 Task: Change  the formatting of the data to Which is Greater than 5, in conditional formating, put the option 'Green Fill with Dark Green Text. . 'add another formatting option Format As Table, insert the option Orangee Table style Medium 3 , change the format of Column Width to AutoFit Column Width and sort the data in descending order In the sheet   Navigate Sales   book
Action: Mouse moved to (69, 207)
Screenshot: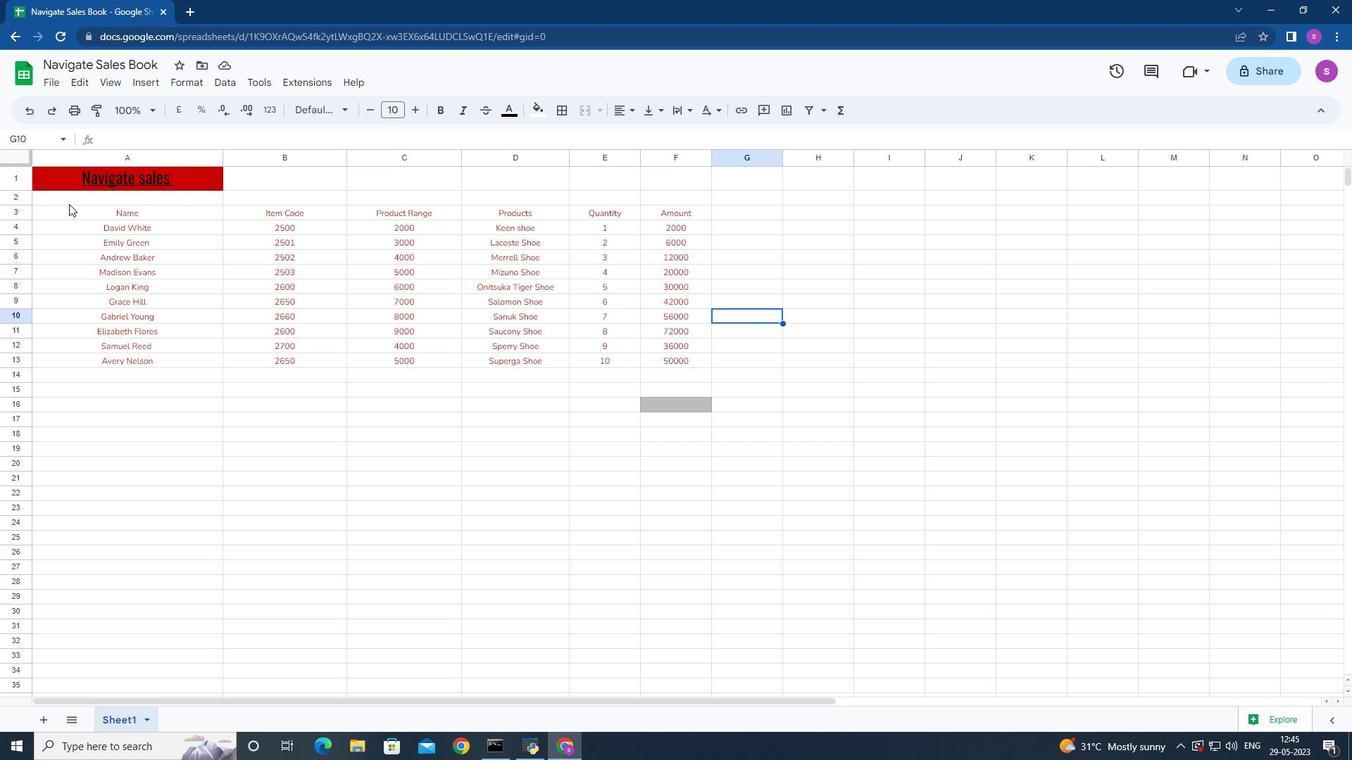 
Action: Mouse pressed left at (69, 207)
Screenshot: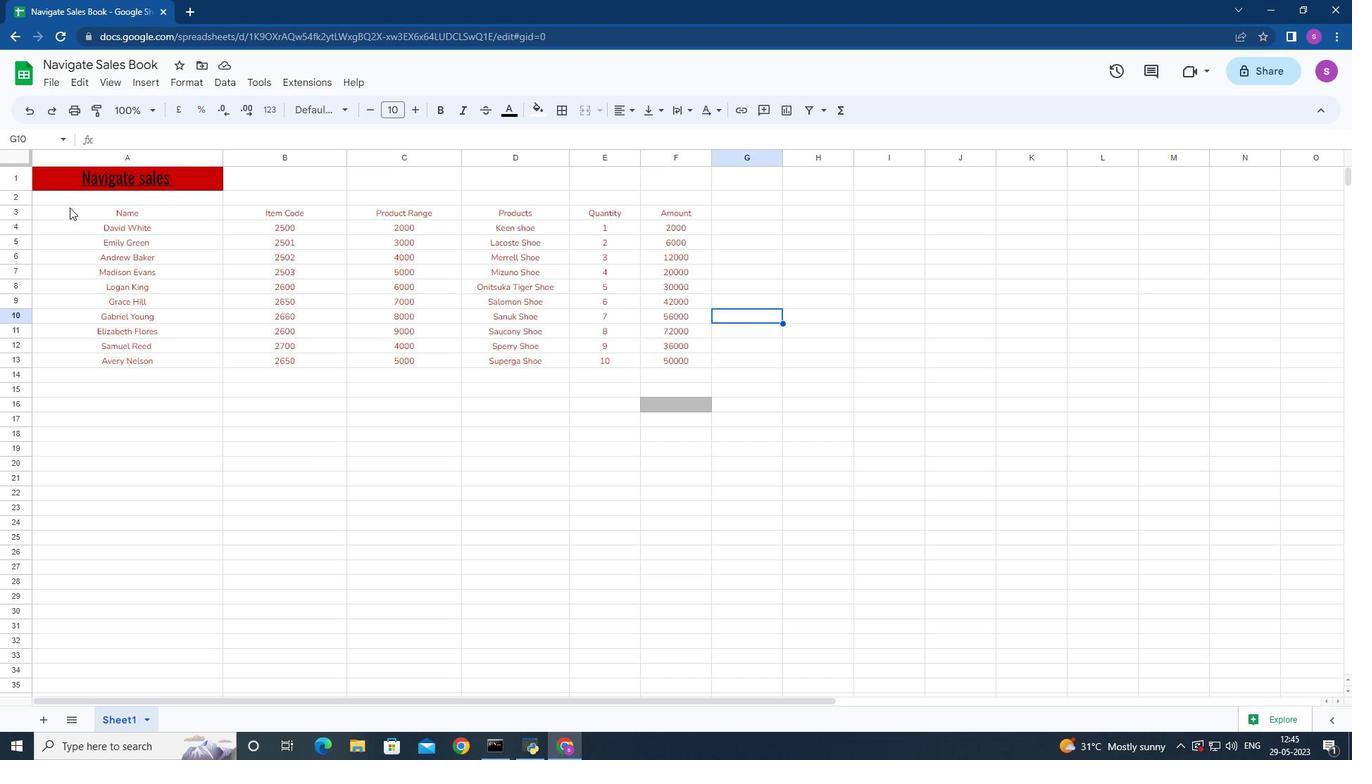 
Action: Mouse moved to (192, 80)
Screenshot: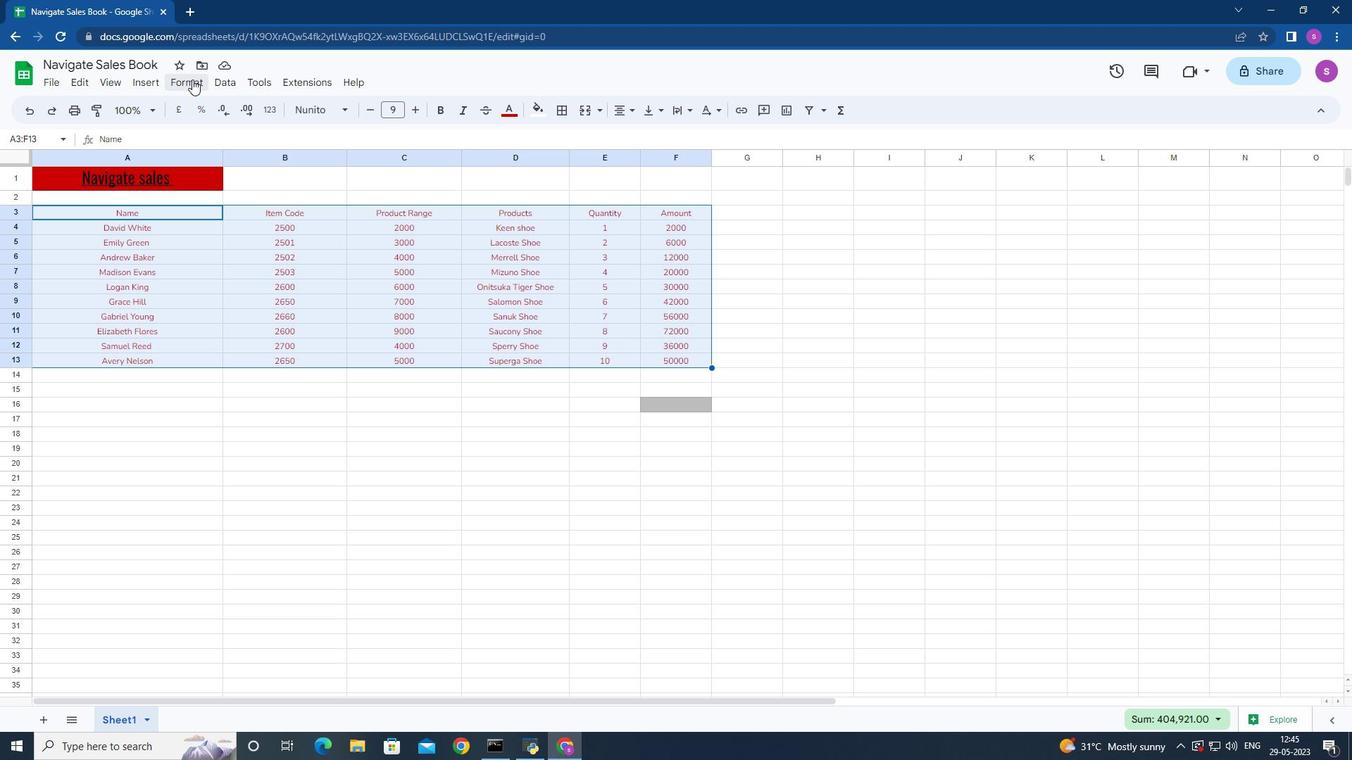 
Action: Mouse pressed left at (192, 80)
Screenshot: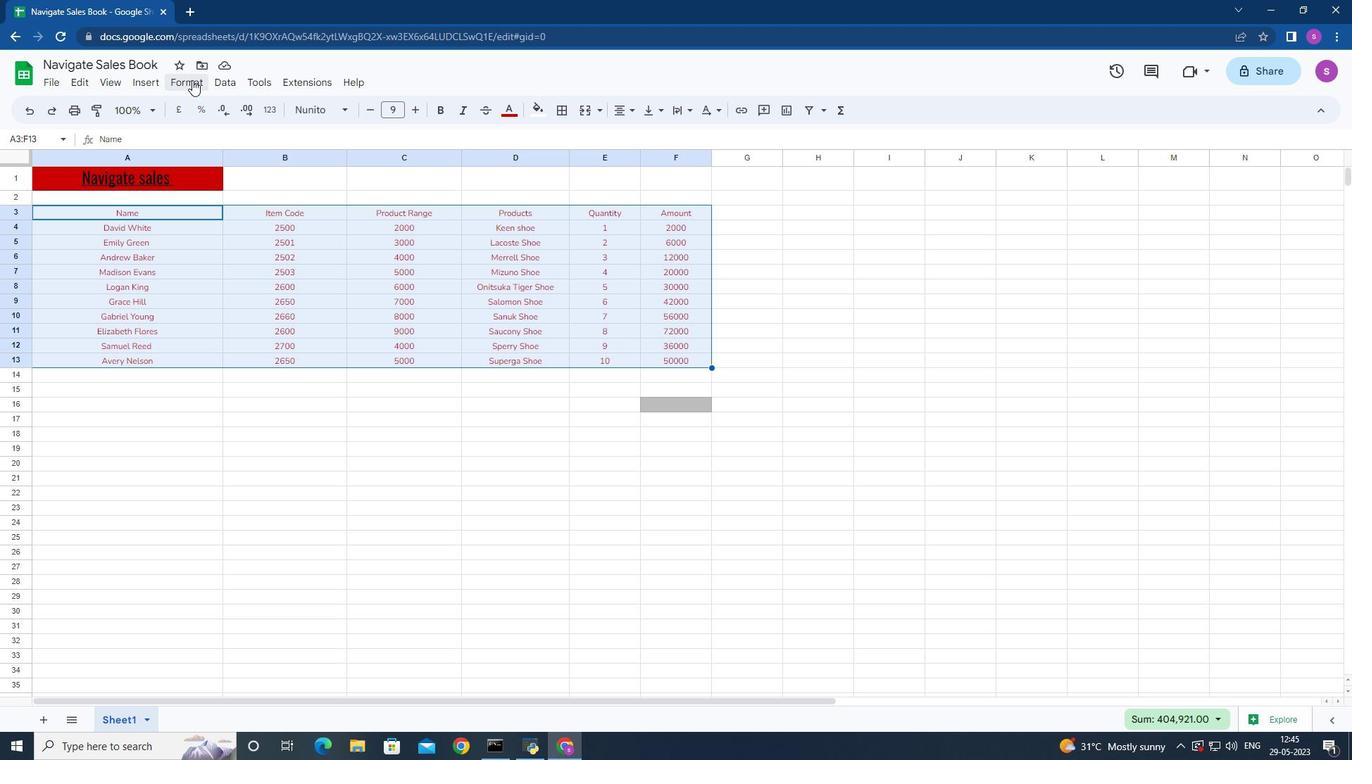 
Action: Mouse moved to (294, 317)
Screenshot: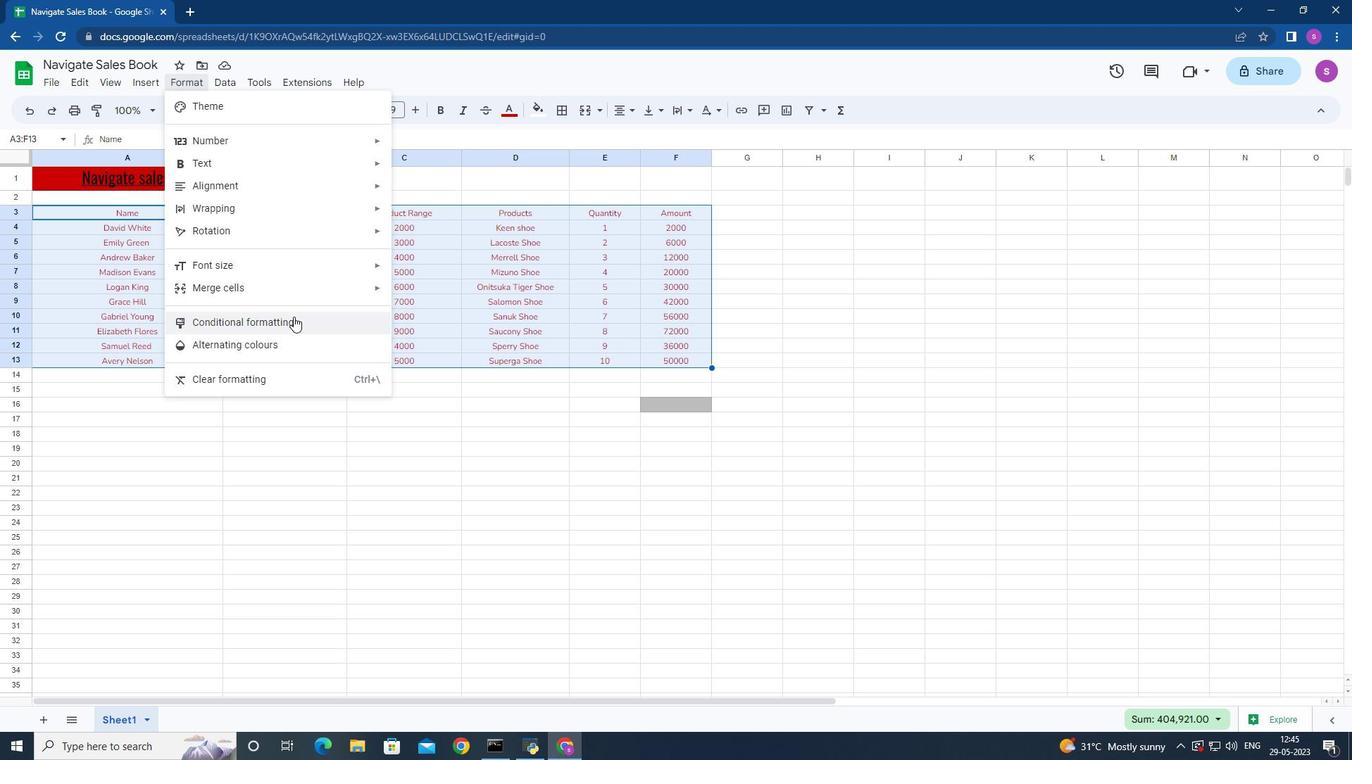 
Action: Mouse pressed left at (294, 317)
Screenshot: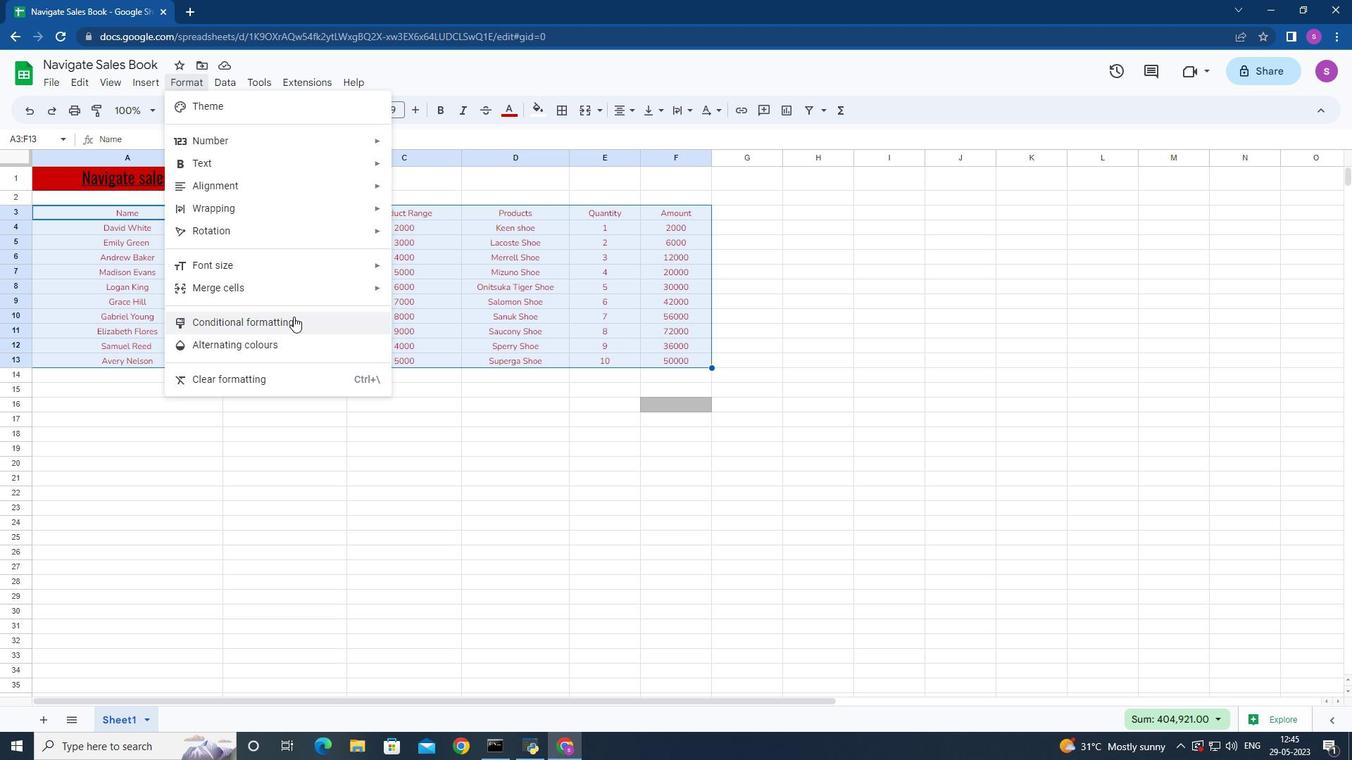 
Action: Mouse moved to (1292, 303)
Screenshot: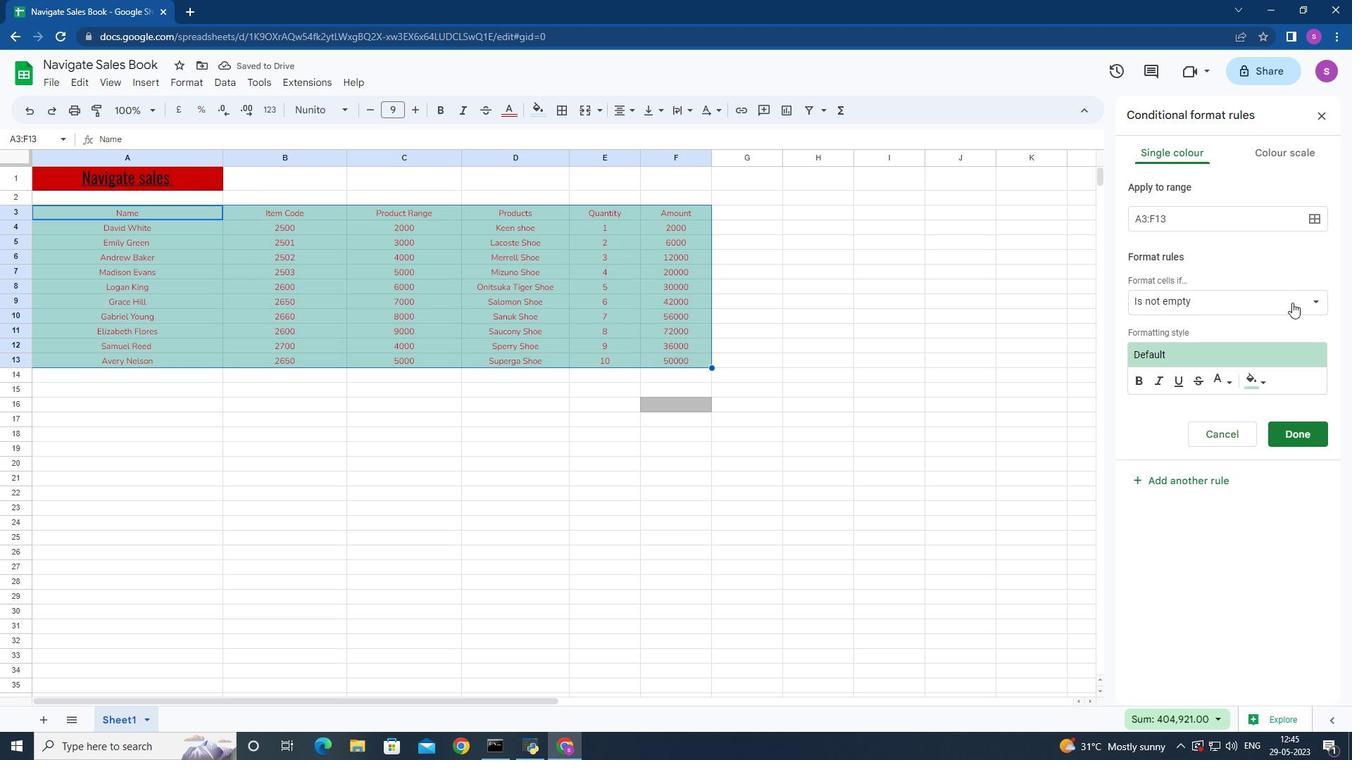 
Action: Mouse pressed left at (1292, 303)
Screenshot: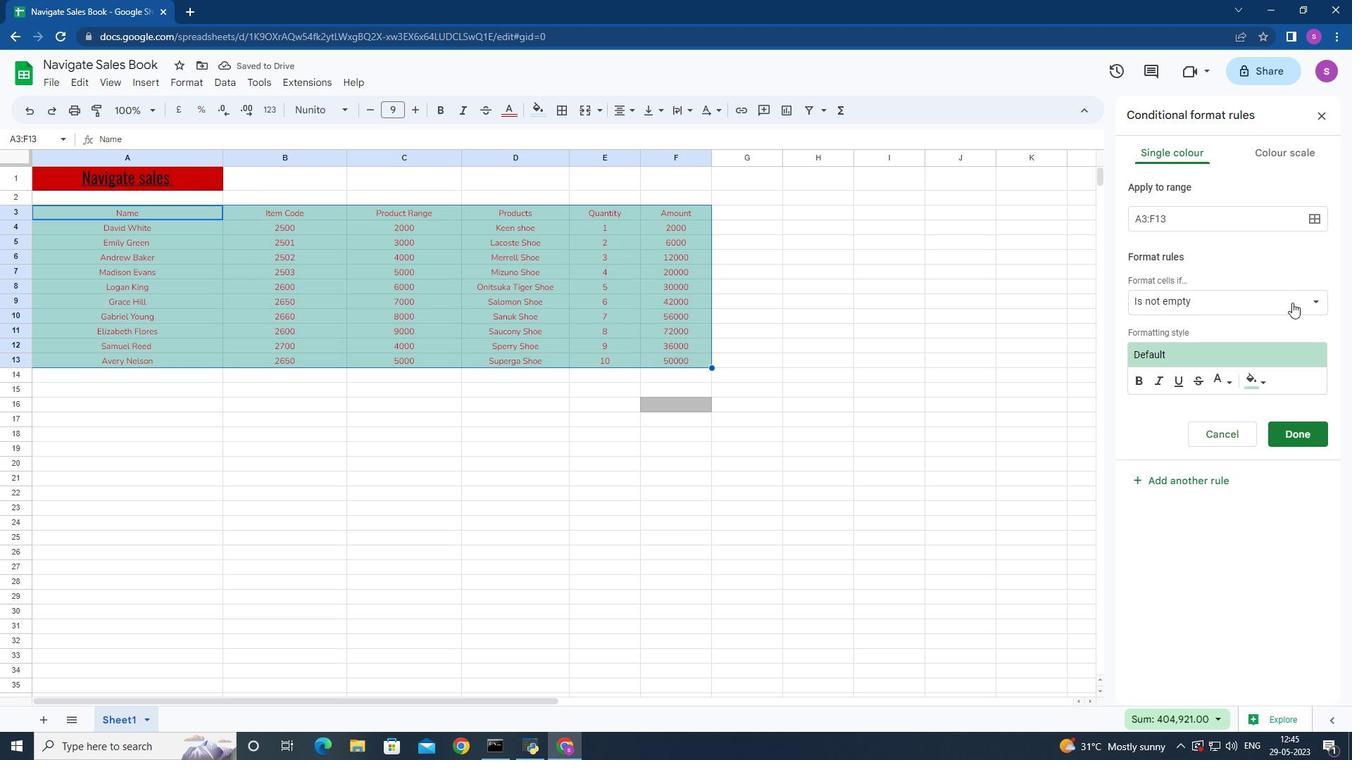 
Action: Mouse moved to (1227, 424)
Screenshot: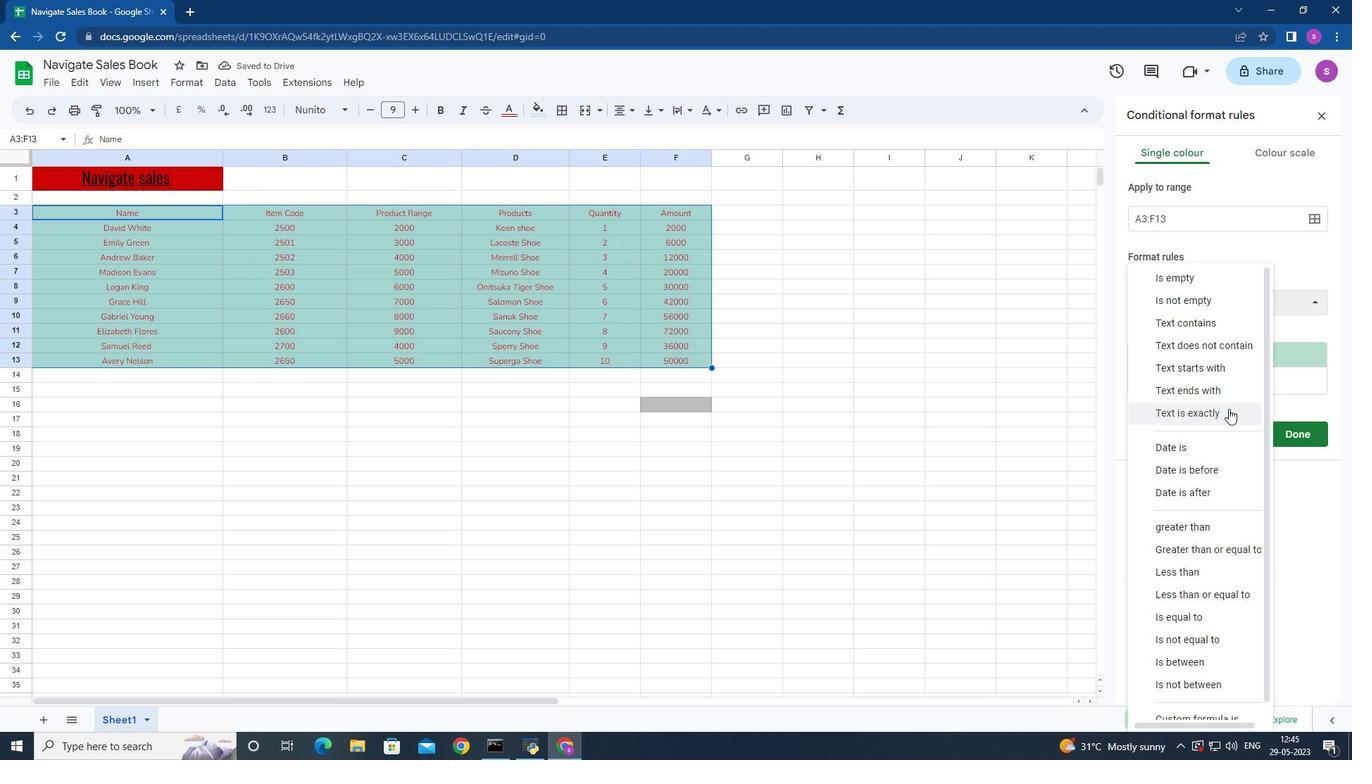 
Action: Mouse scrolled (1227, 423) with delta (0, 0)
Screenshot: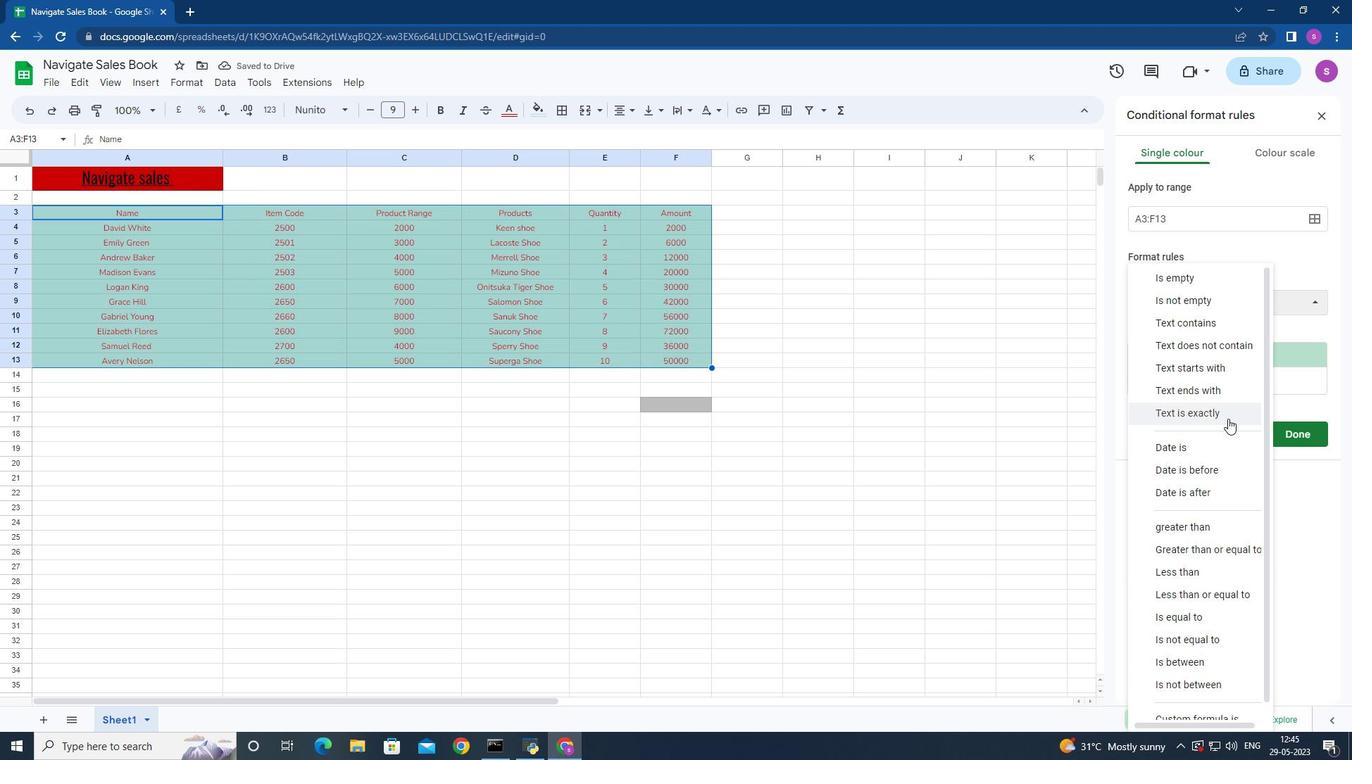 
Action: Mouse moved to (1216, 510)
Screenshot: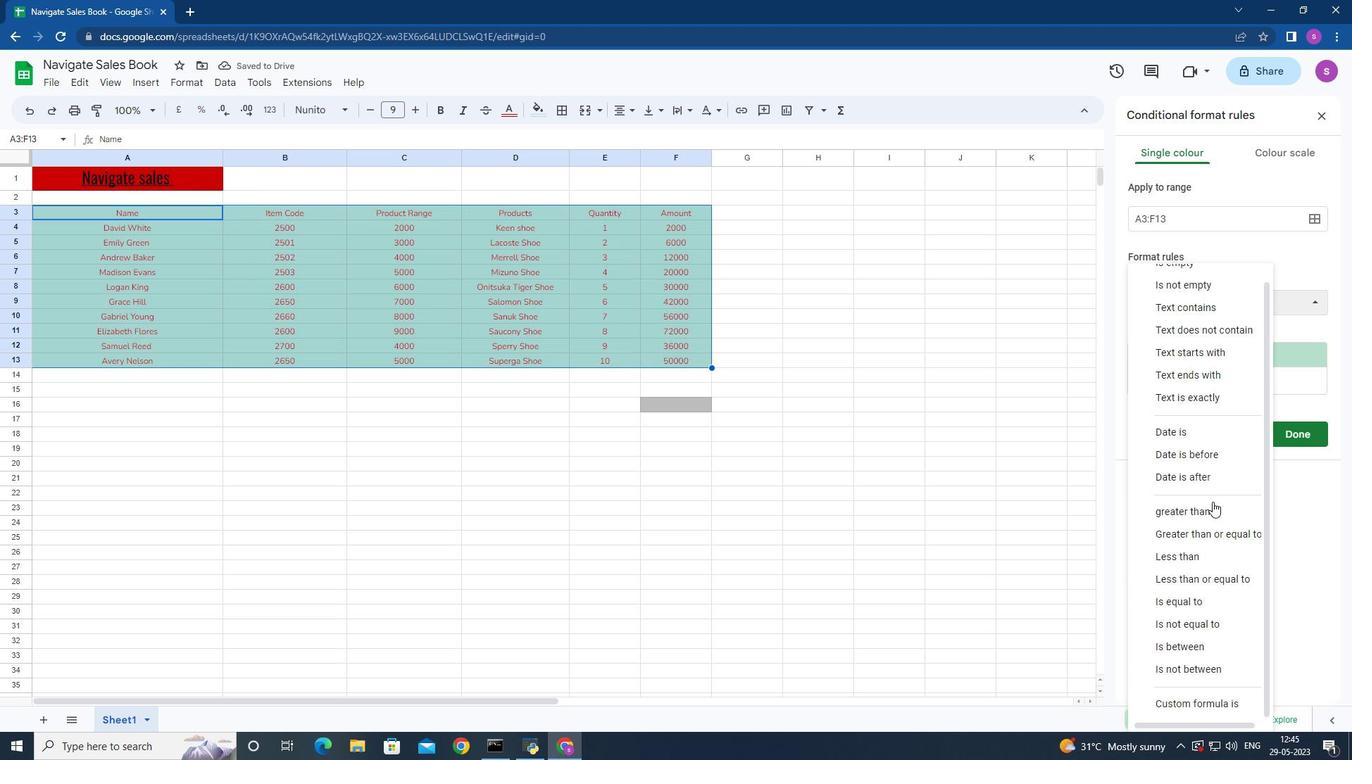
Action: Mouse pressed left at (1216, 510)
Screenshot: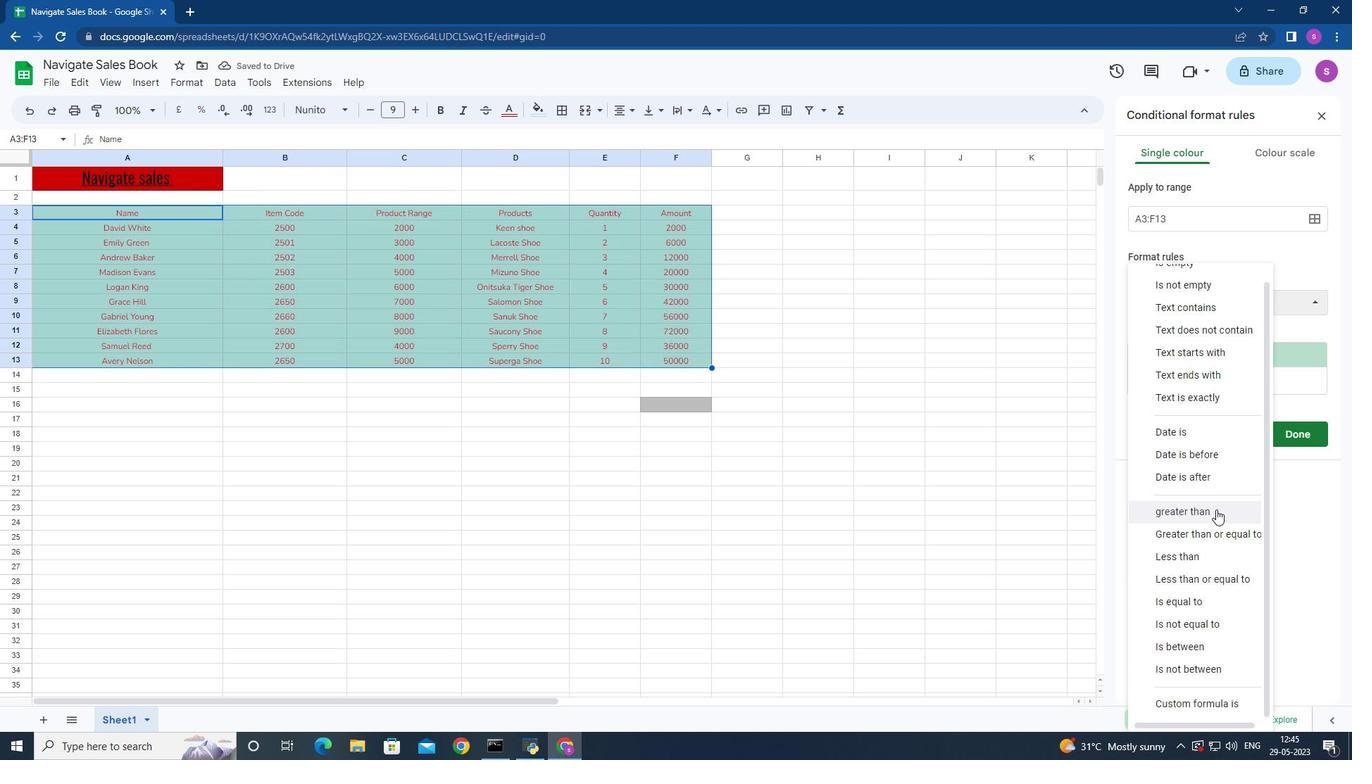 
Action: Mouse moved to (1168, 334)
Screenshot: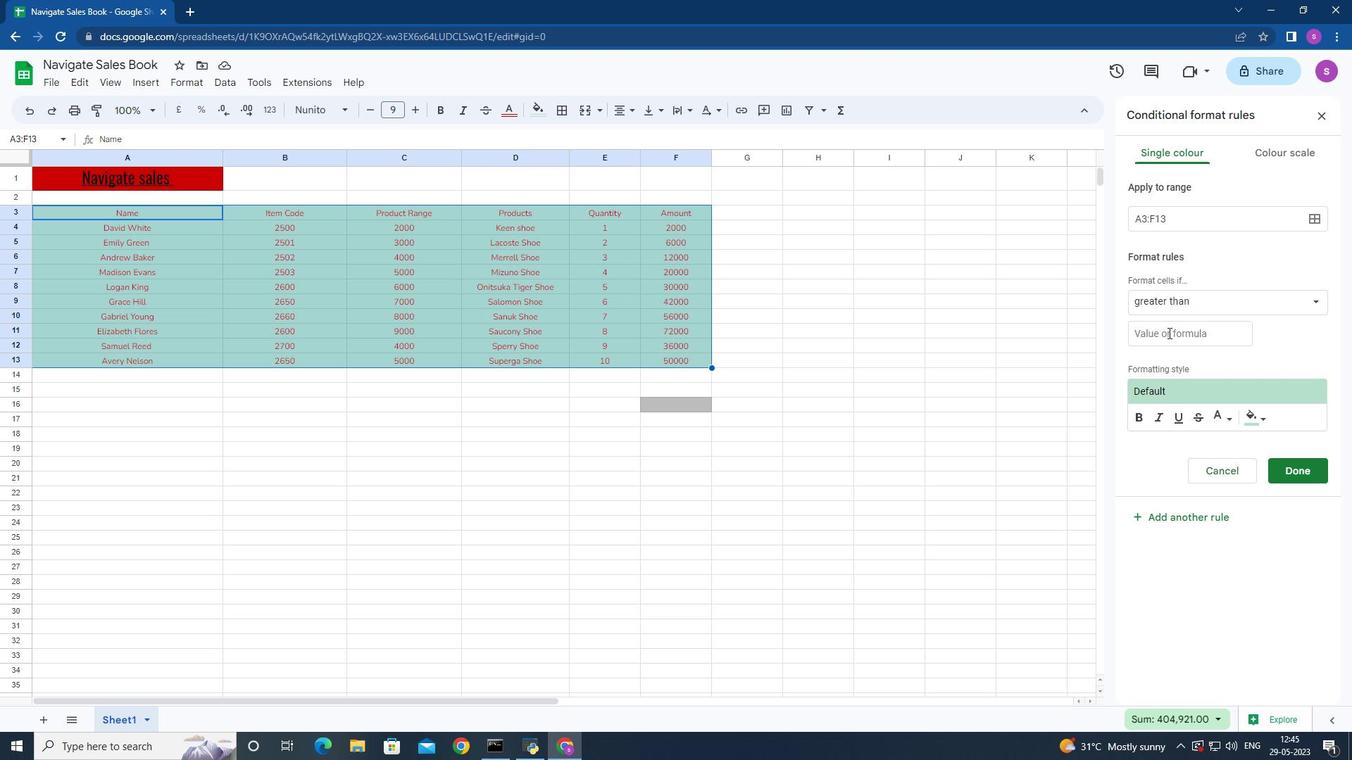 
Action: Mouse pressed left at (1168, 334)
Screenshot: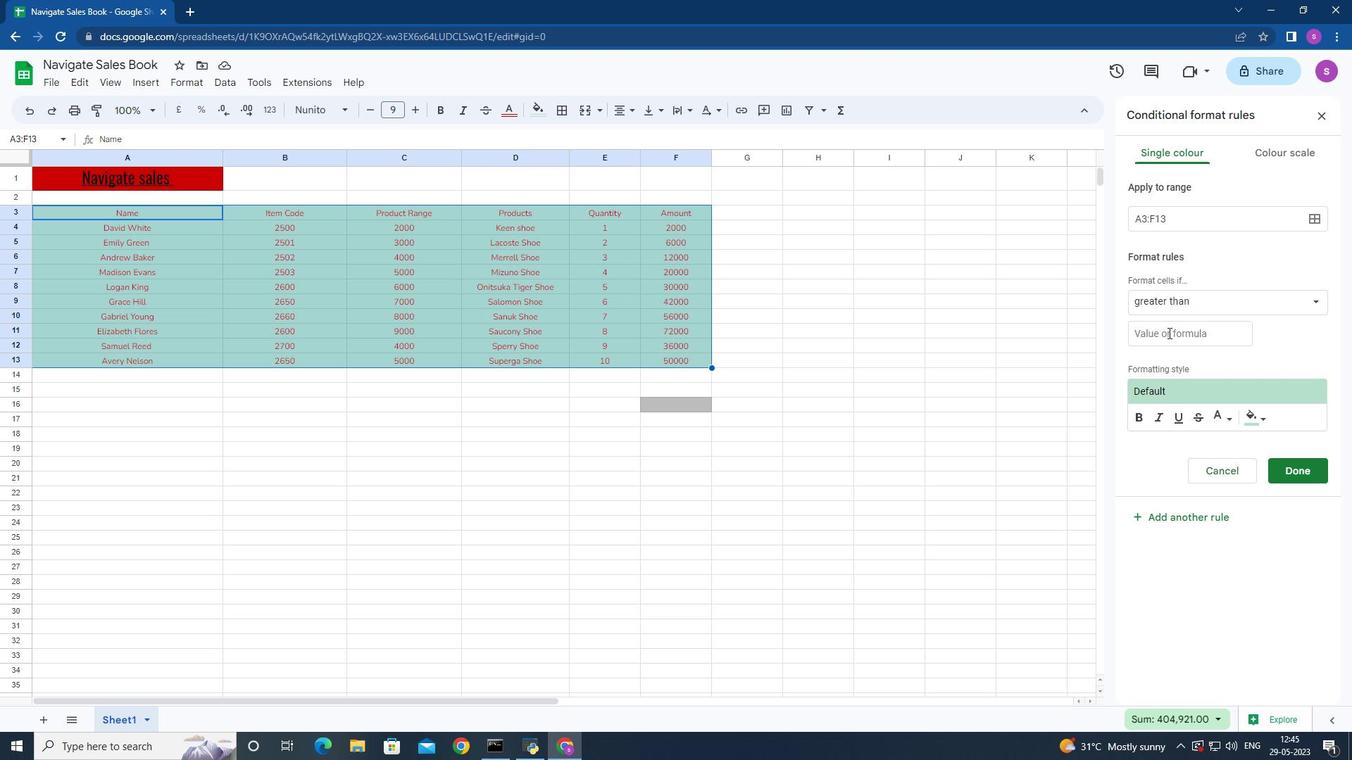 
Action: Mouse moved to (1168, 335)
Screenshot: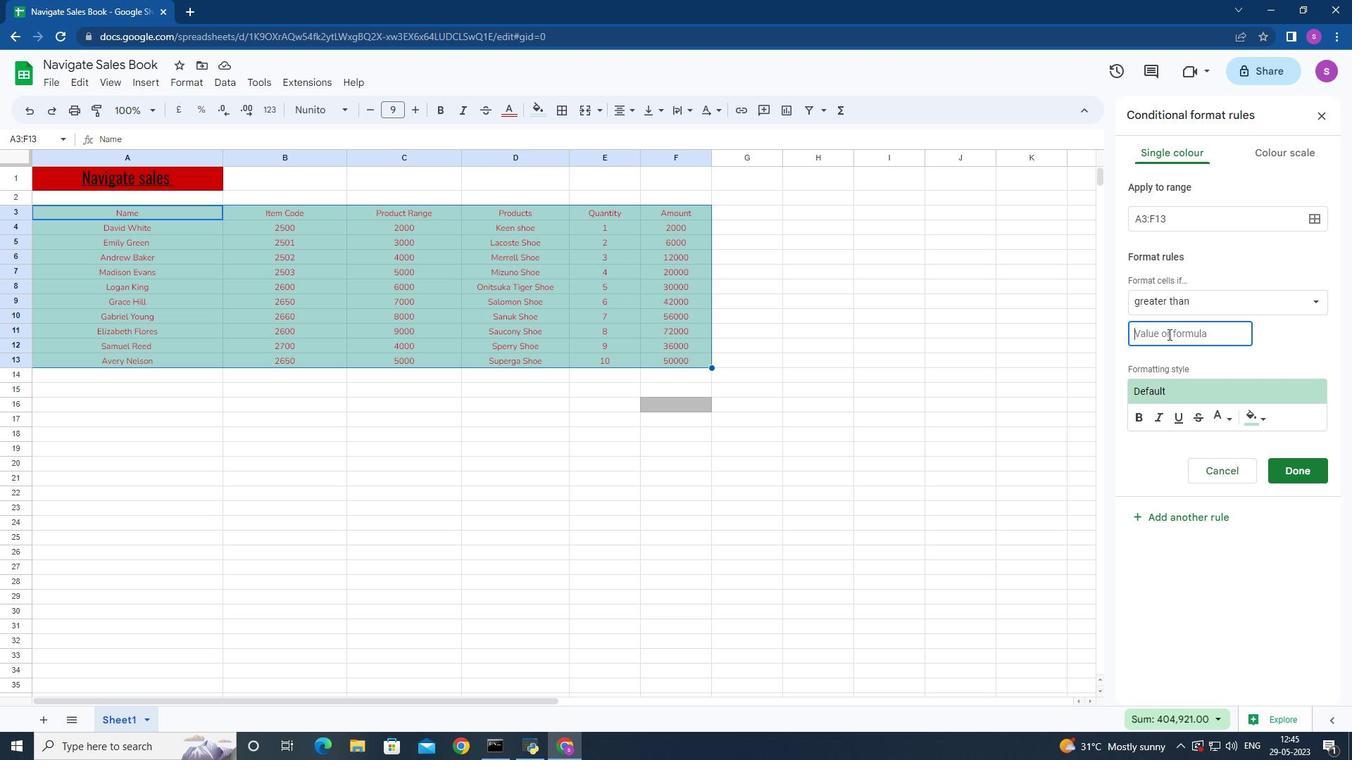 
Action: Key pressed 5
Screenshot: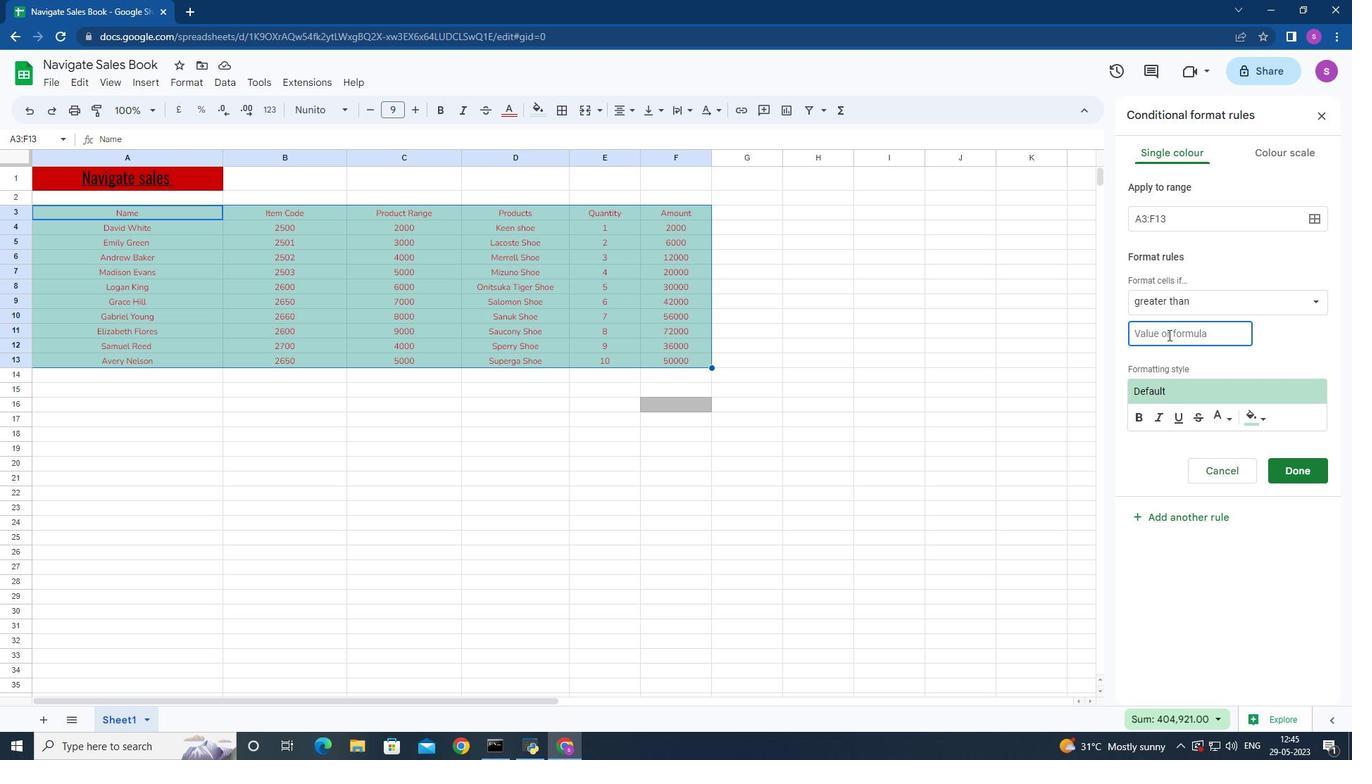 
Action: Mouse moved to (1258, 414)
Screenshot: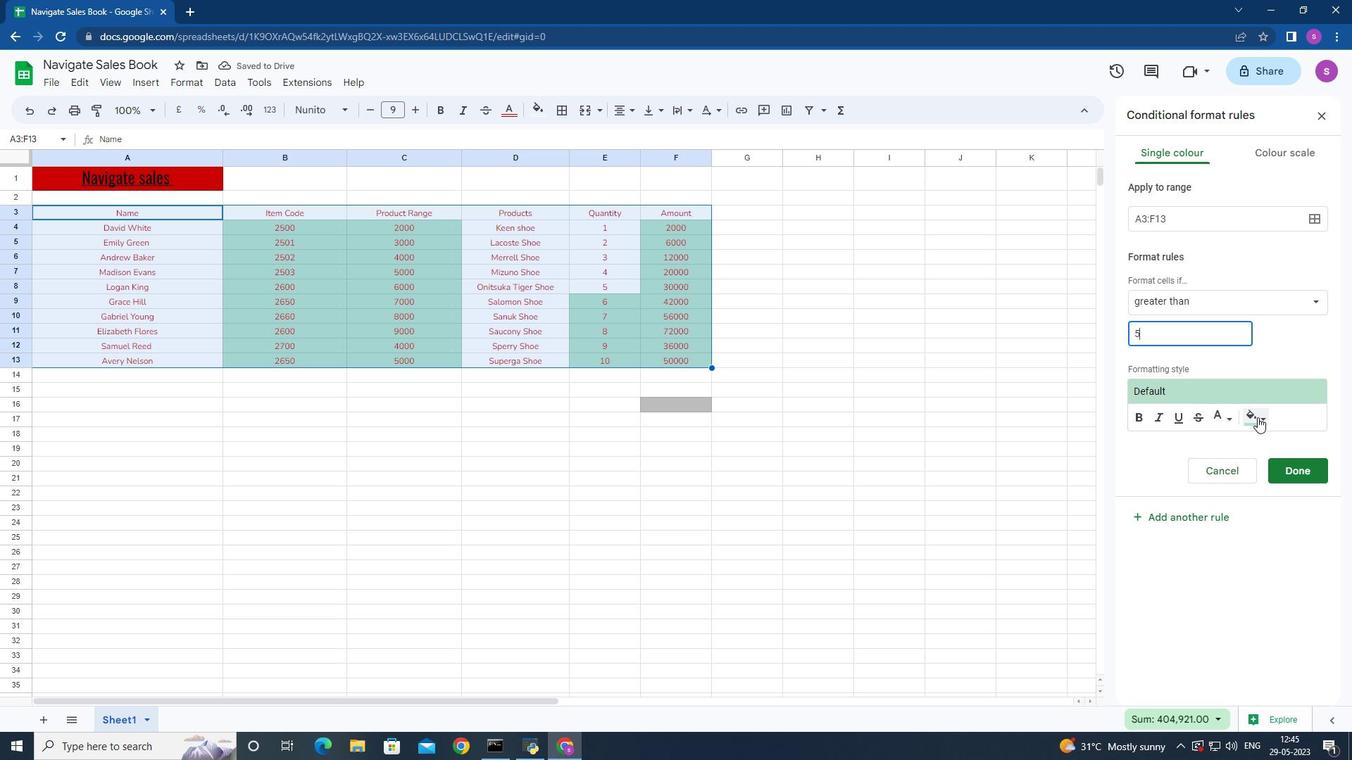 
Action: Mouse pressed left at (1258, 414)
Screenshot: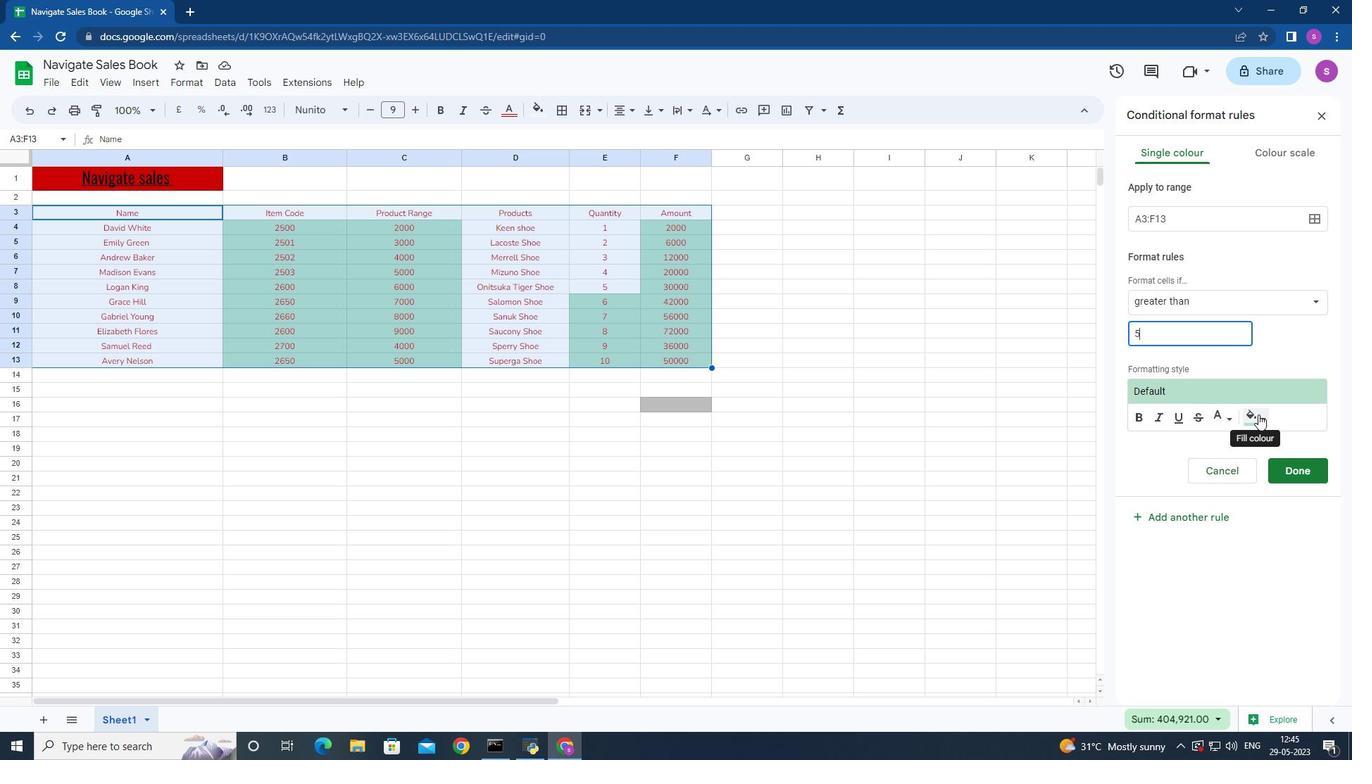 
Action: Mouse moved to (1175, 555)
Screenshot: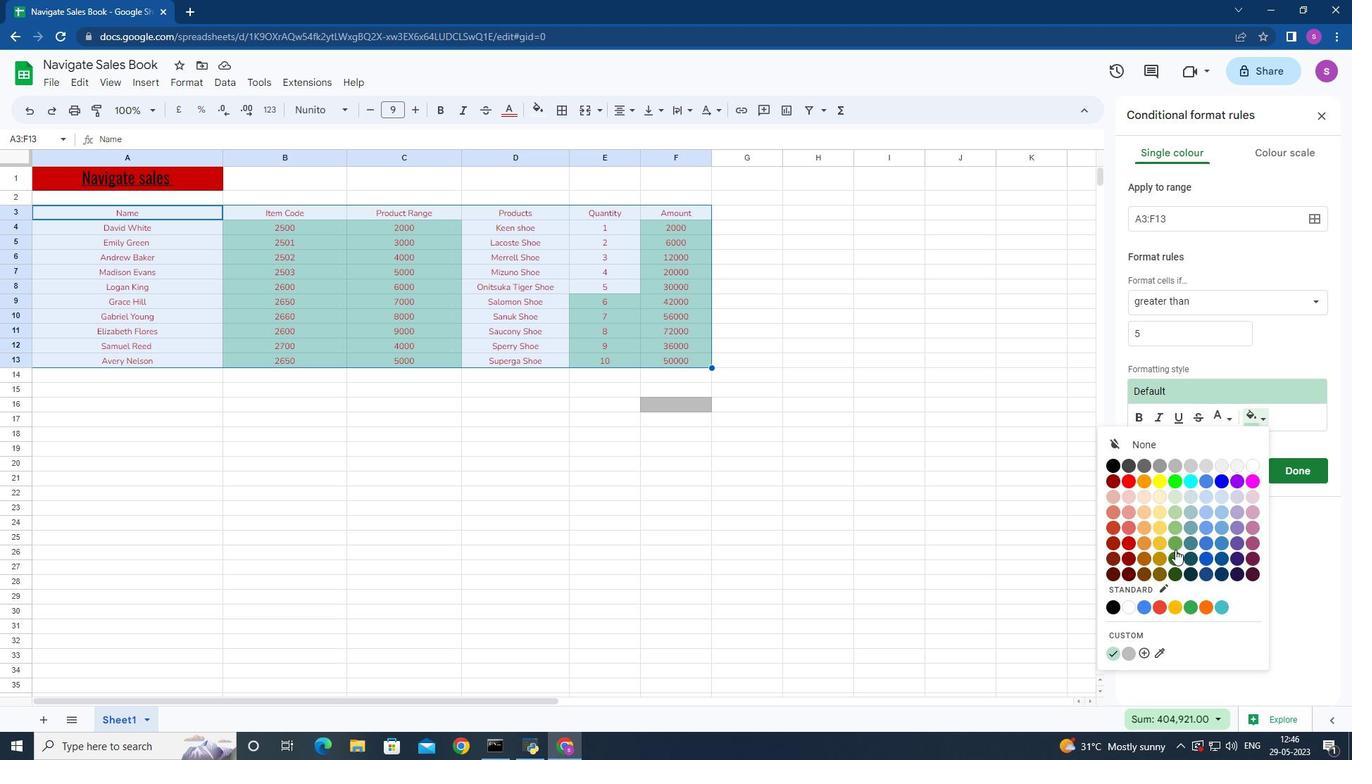 
Action: Mouse pressed left at (1175, 555)
Screenshot: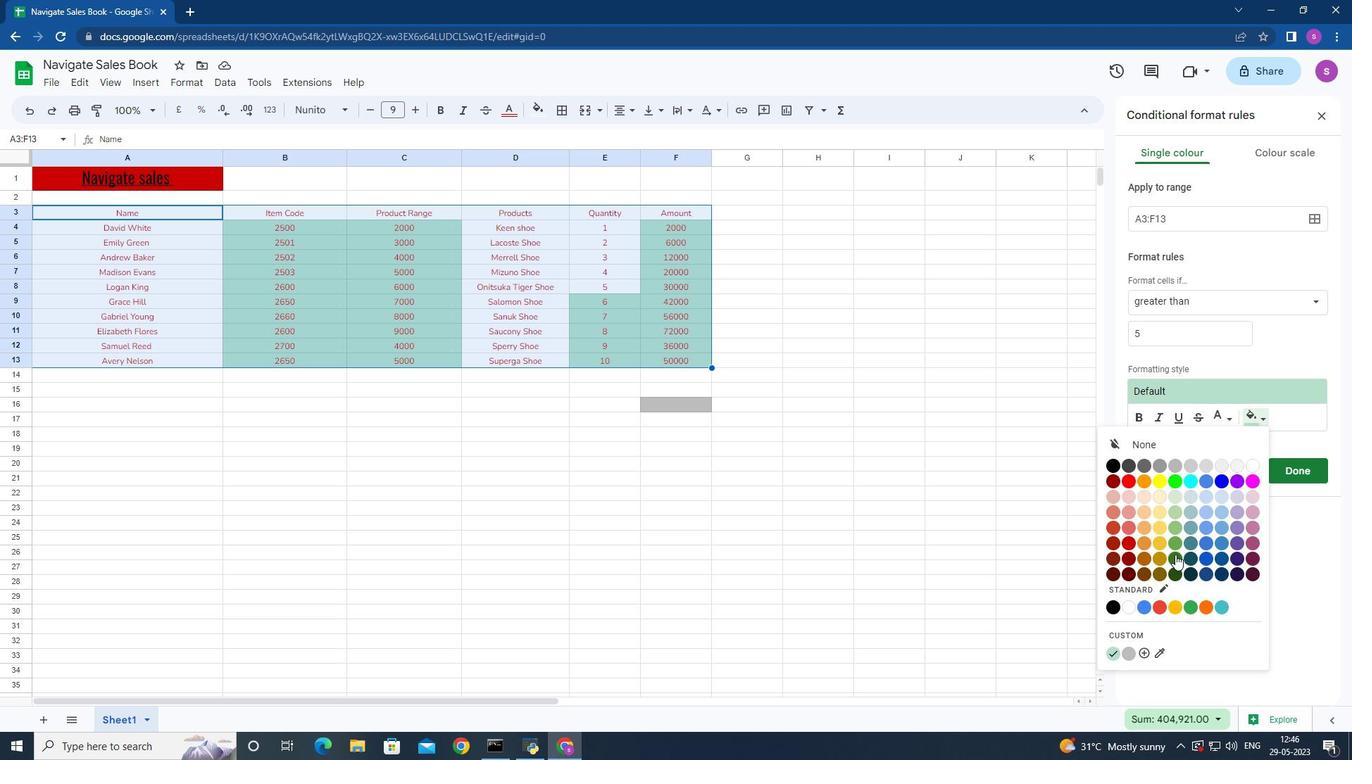 
Action: Mouse moved to (1223, 417)
Screenshot: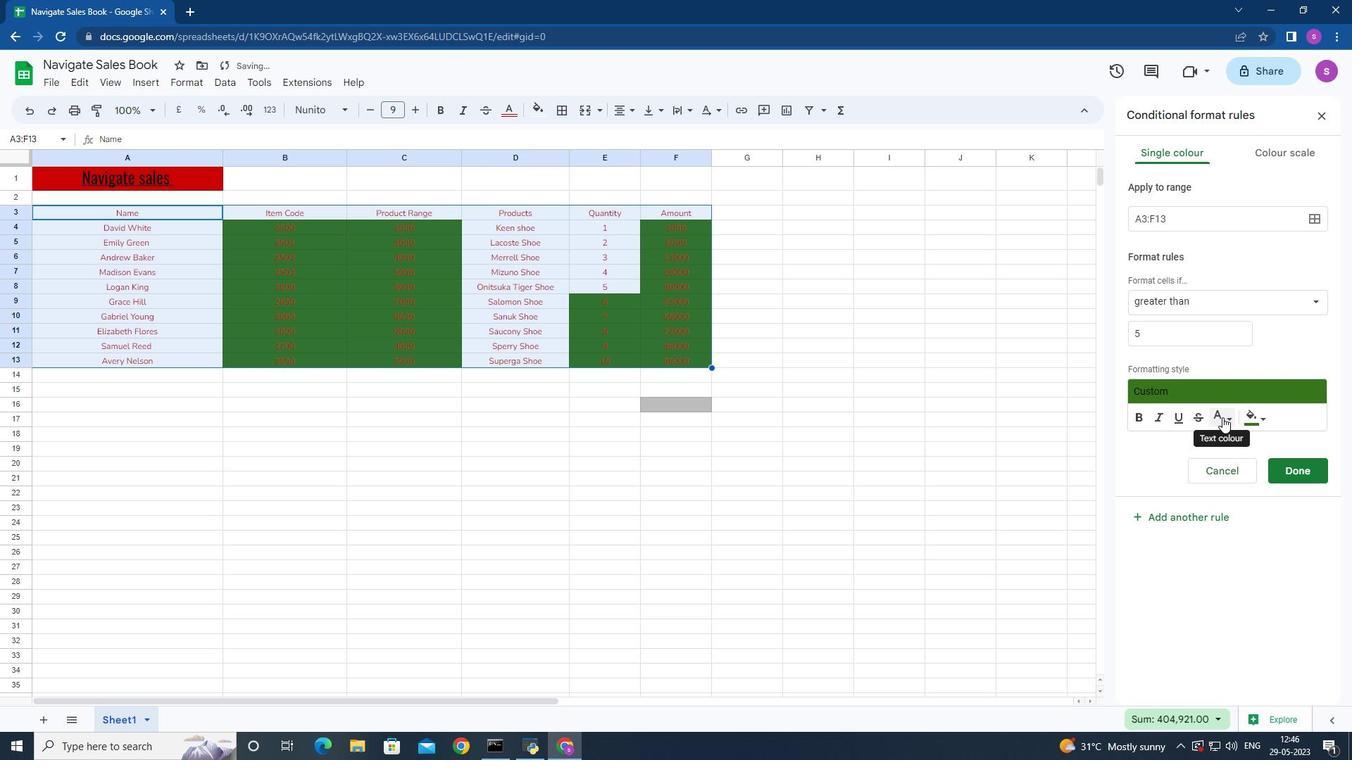 
Action: Mouse pressed left at (1223, 417)
Screenshot: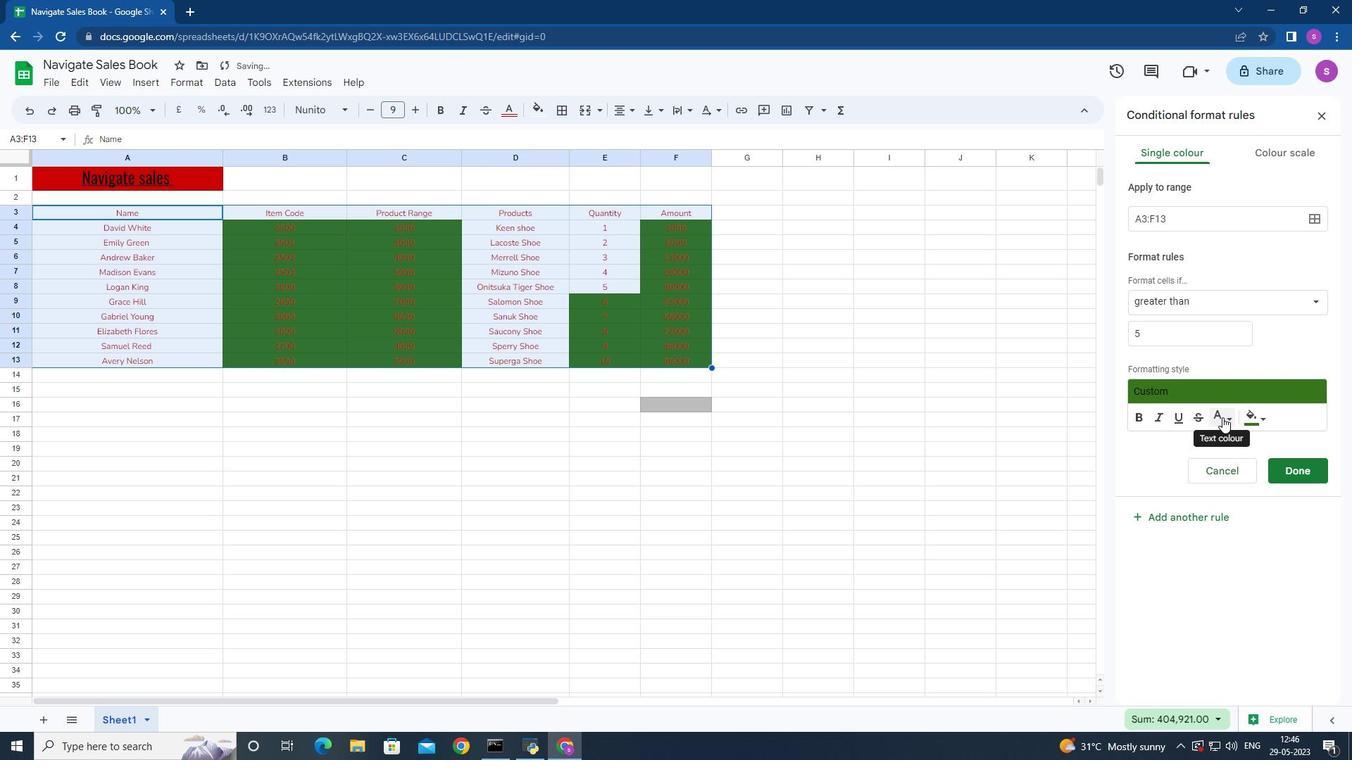 
Action: Mouse moved to (1140, 572)
Screenshot: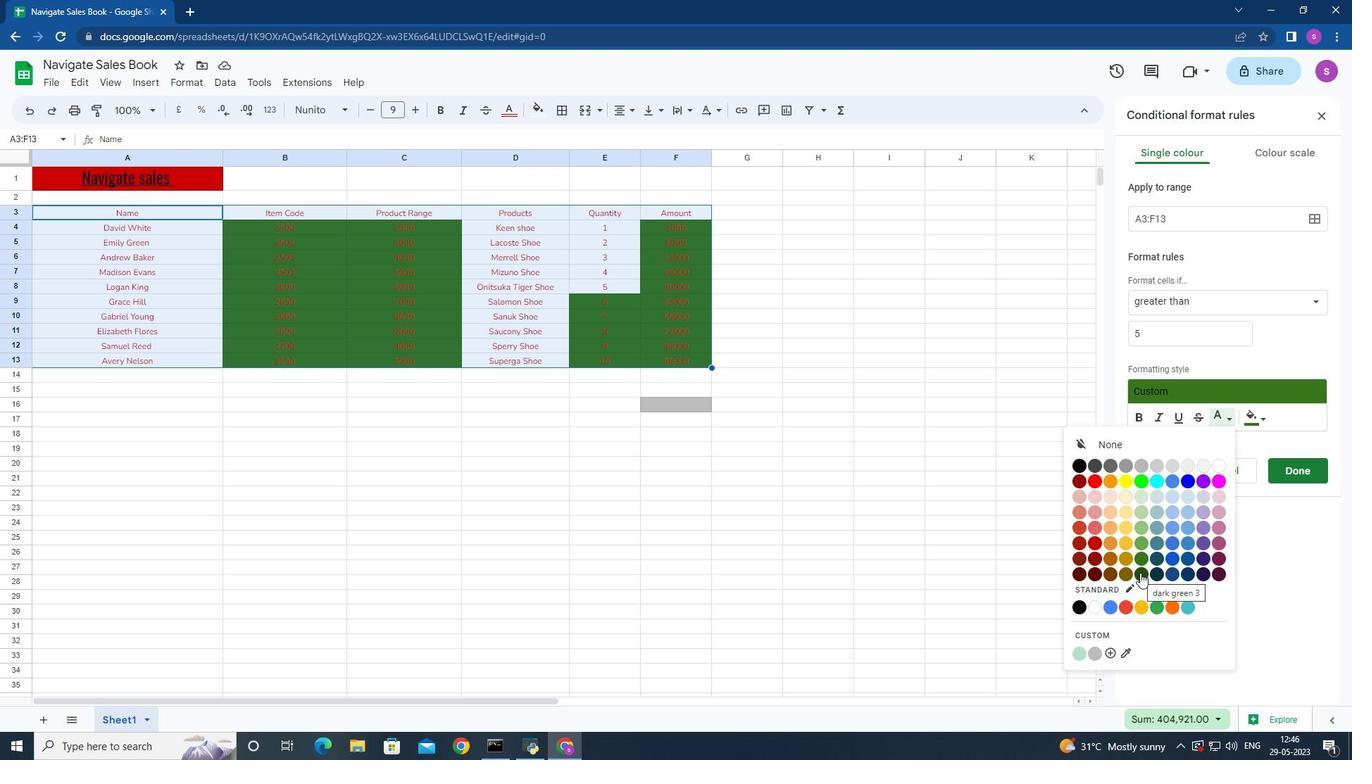 
Action: Mouse pressed left at (1140, 572)
Screenshot: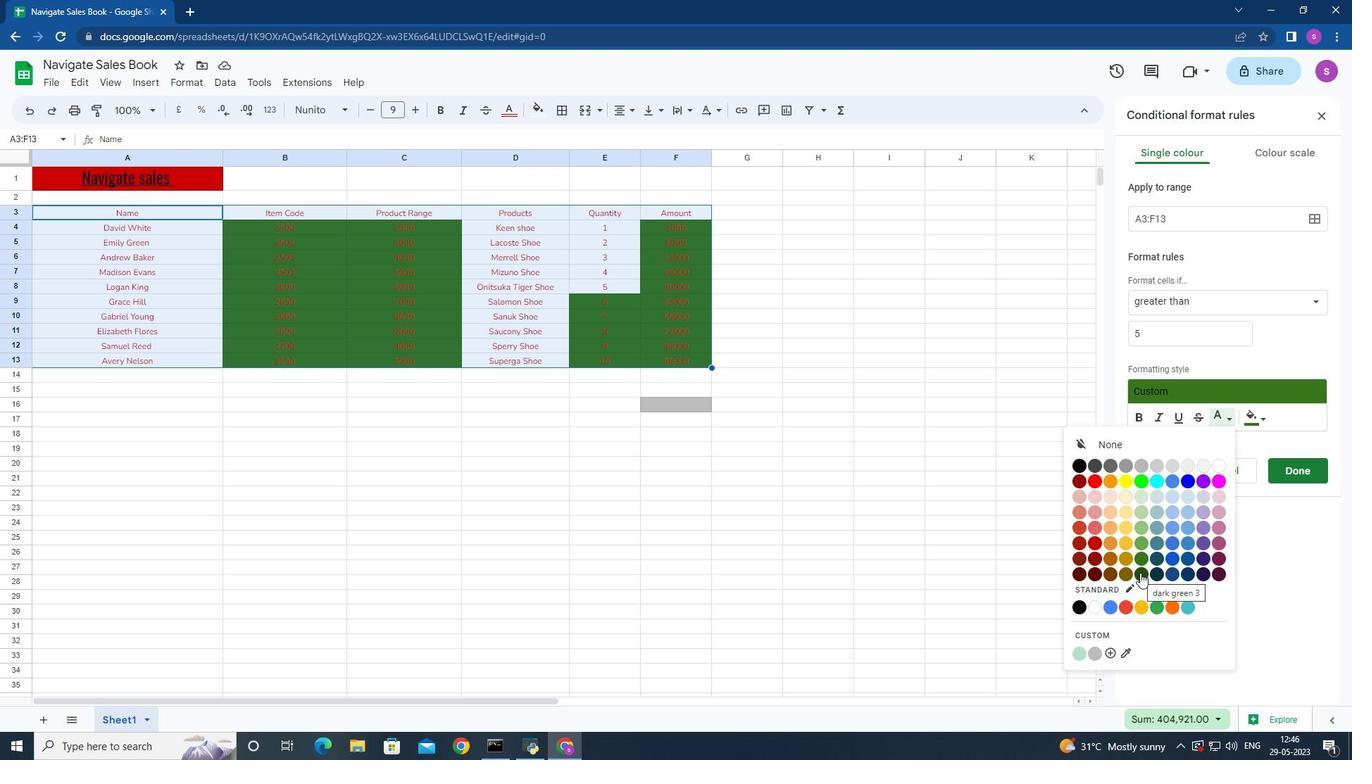 
Action: Mouse moved to (1282, 466)
Screenshot: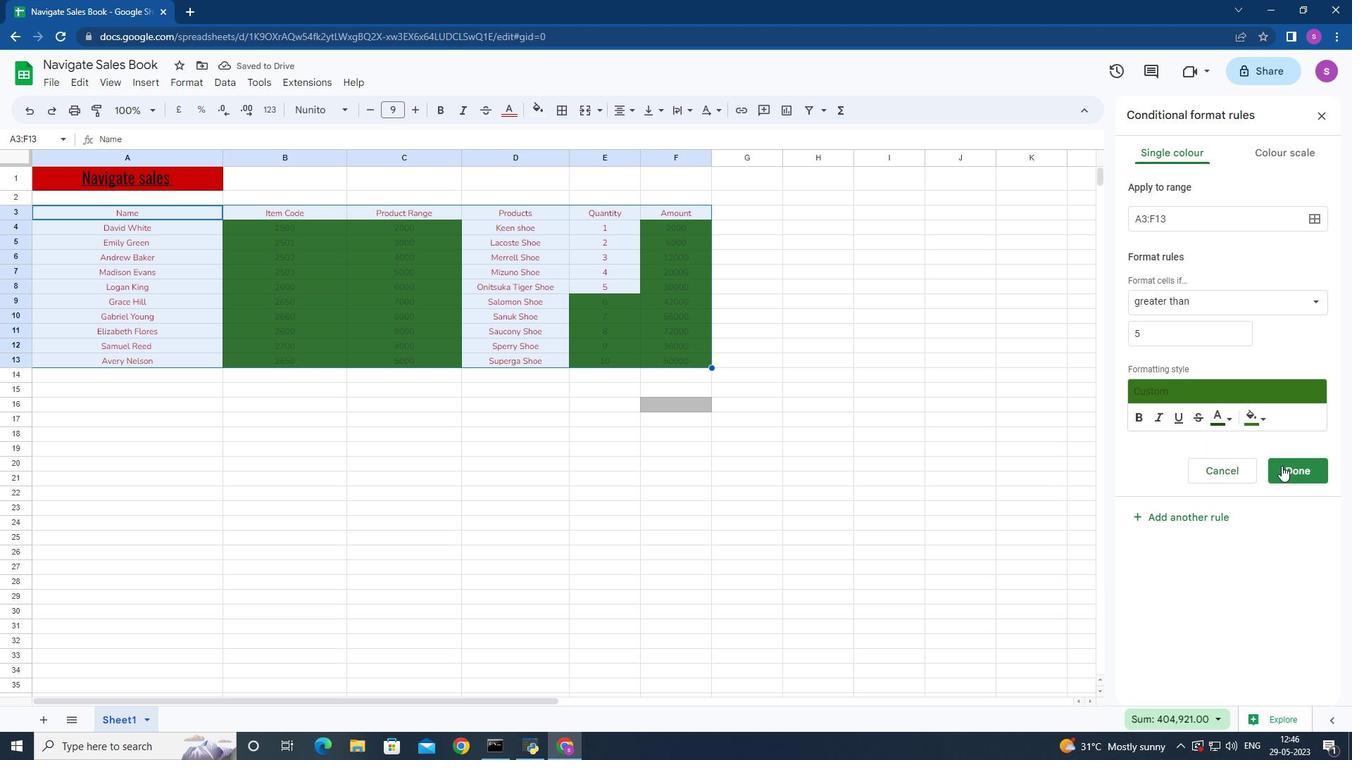 
Action: Mouse pressed left at (1282, 466)
Screenshot: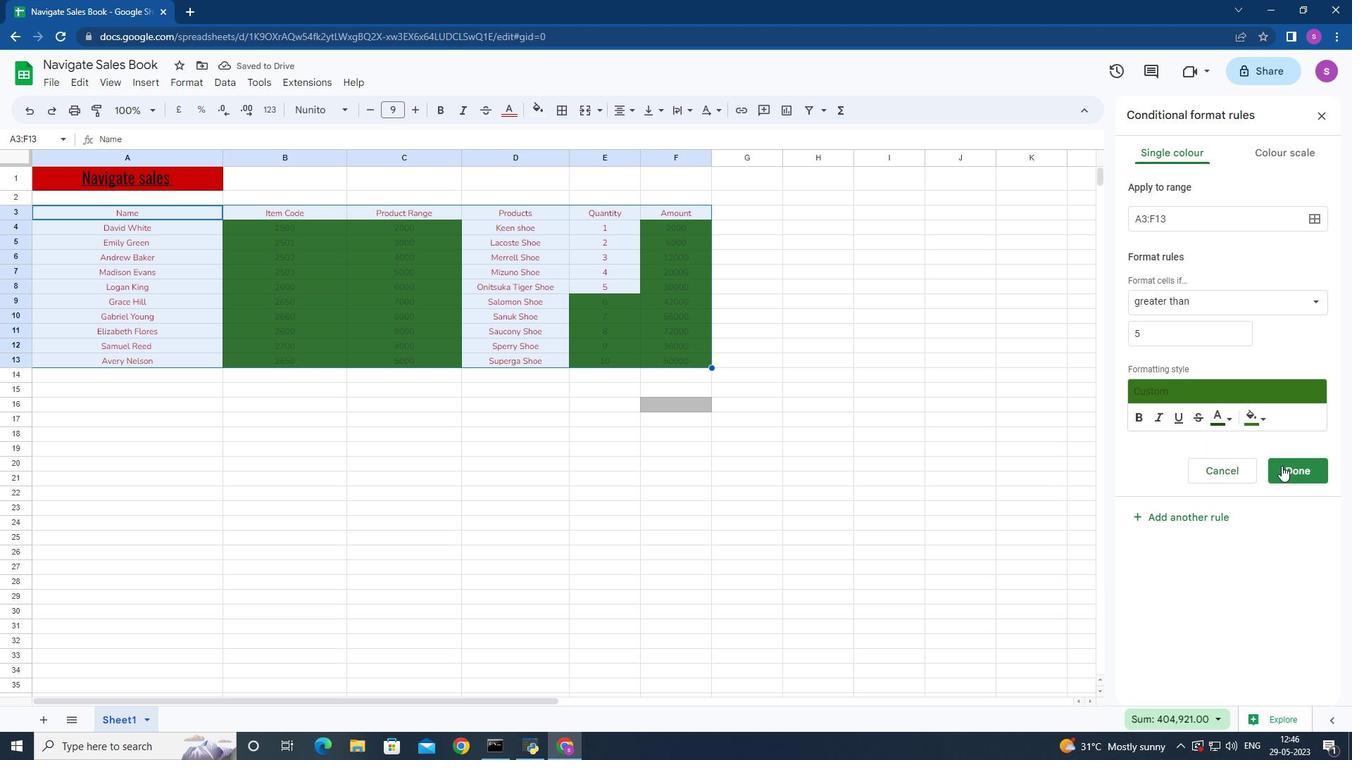 
Action: Mouse moved to (181, 81)
Screenshot: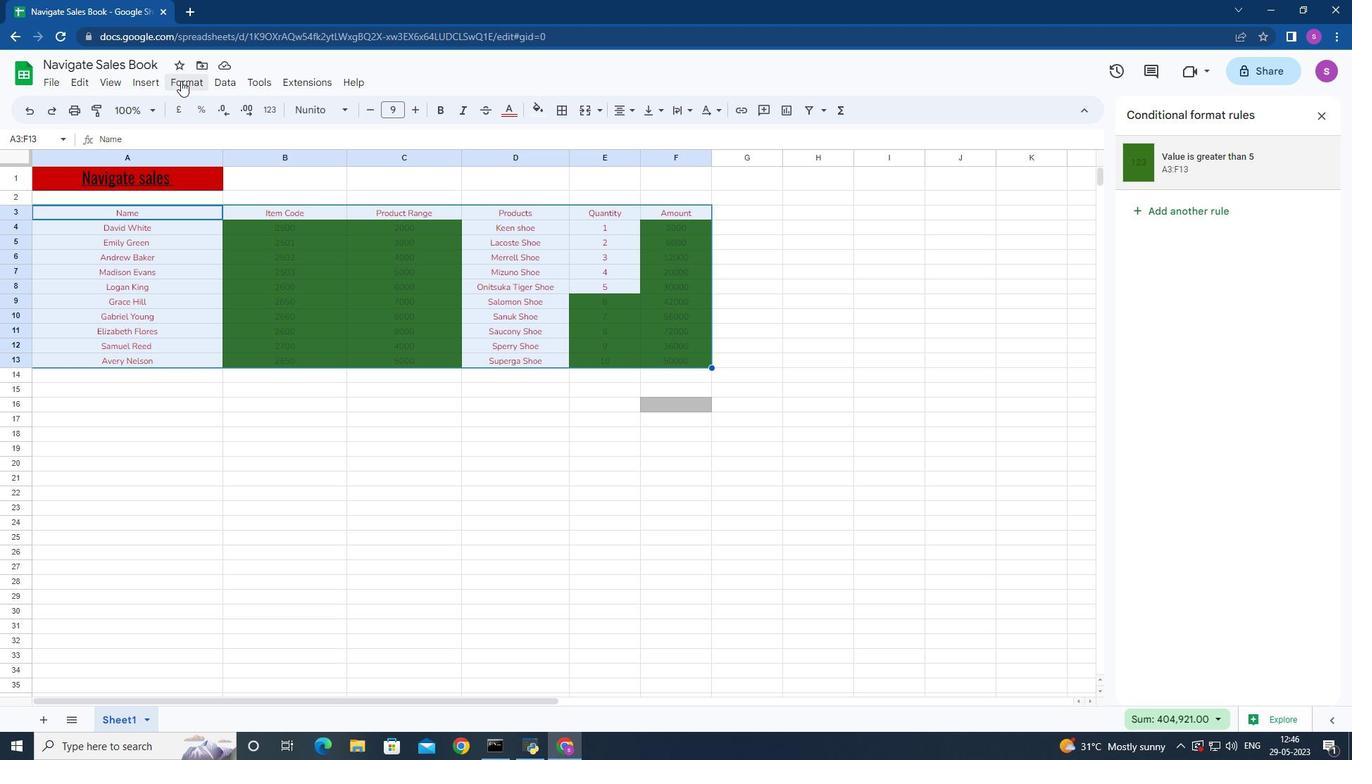 
Action: Mouse pressed left at (181, 81)
Screenshot: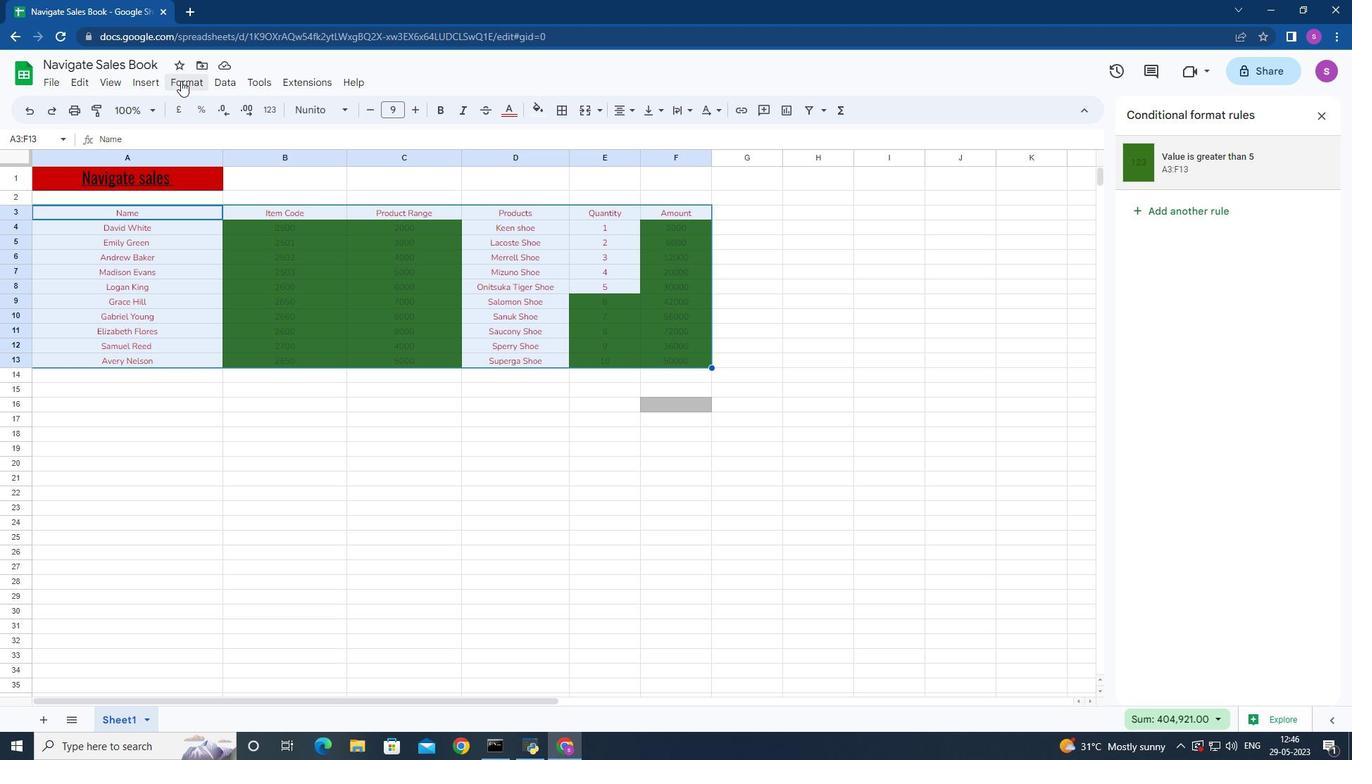 
Action: Mouse moved to (251, 345)
Screenshot: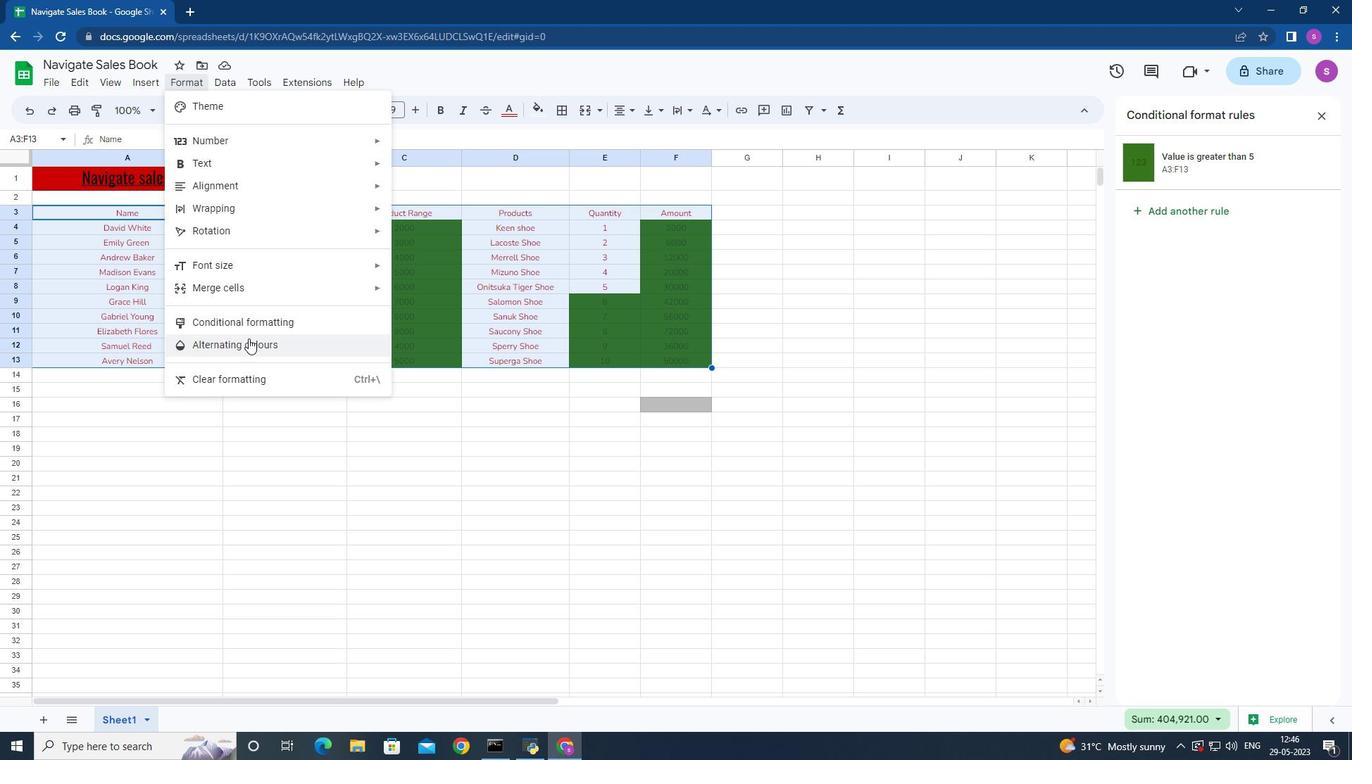 
Action: Mouse pressed left at (251, 345)
Screenshot: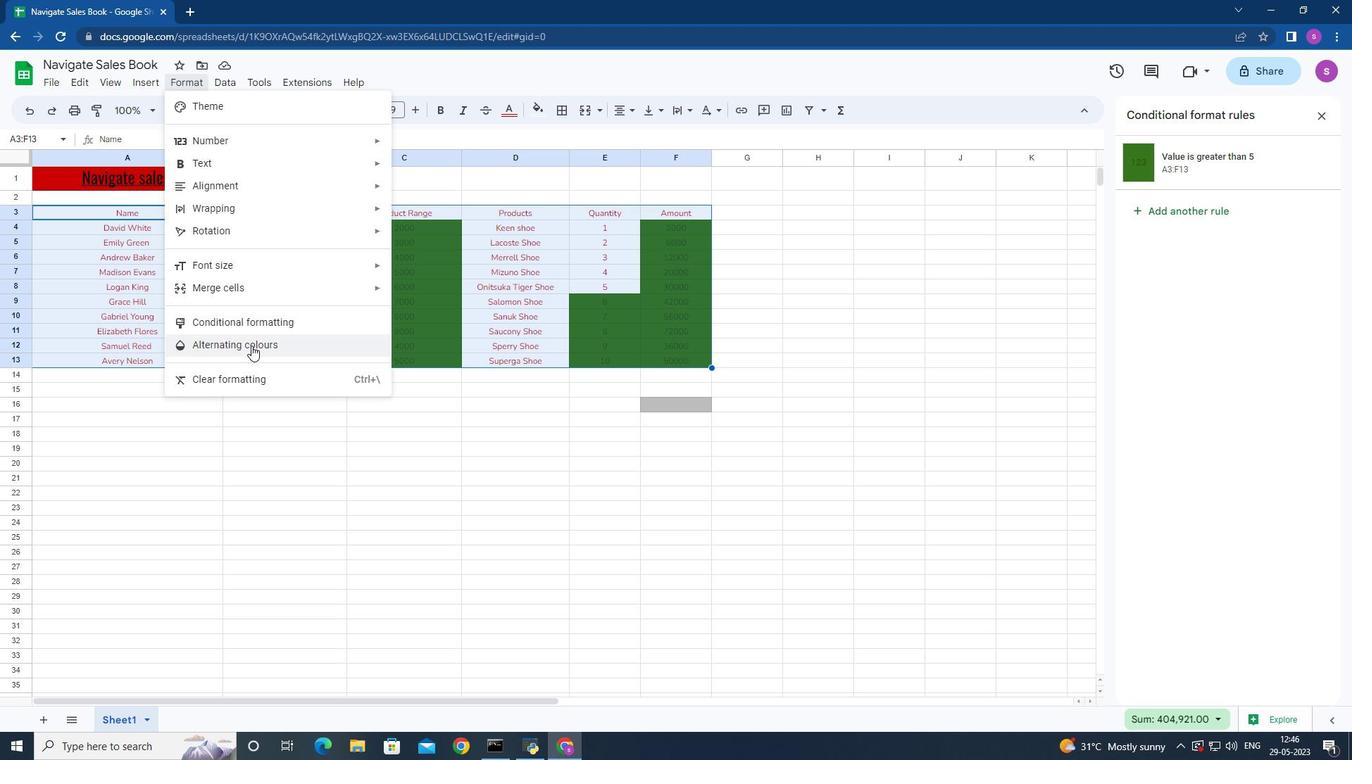 
Action: Mouse moved to (1275, 448)
Screenshot: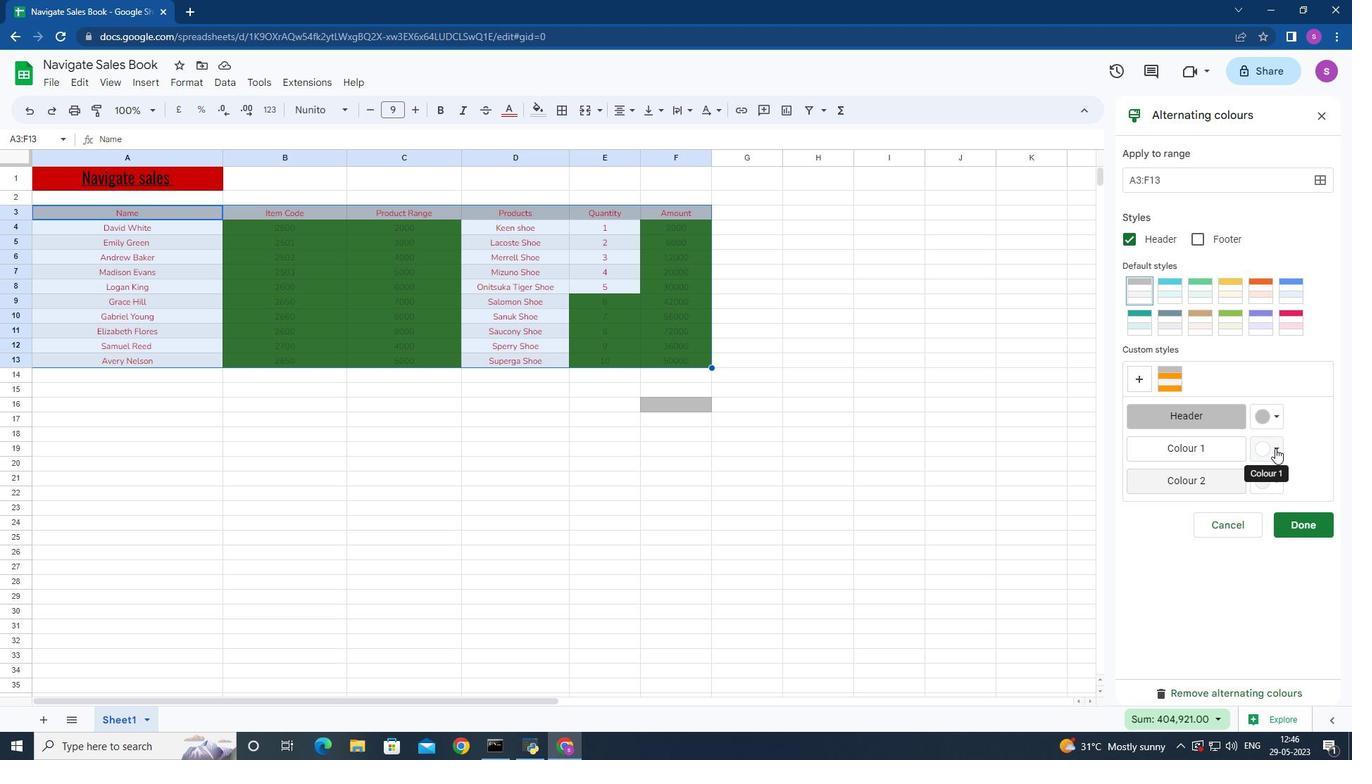 
Action: Mouse pressed left at (1275, 448)
Screenshot: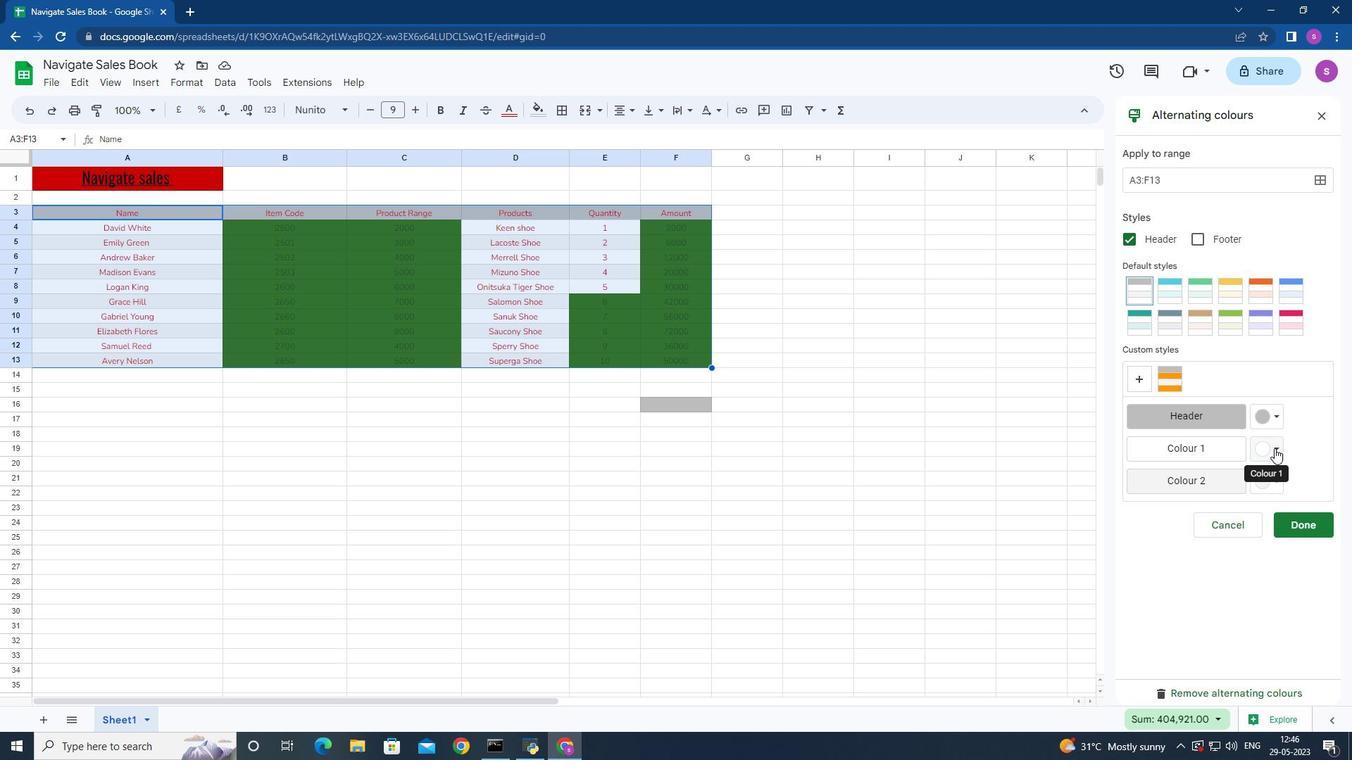 
Action: Mouse moved to (1158, 493)
Screenshot: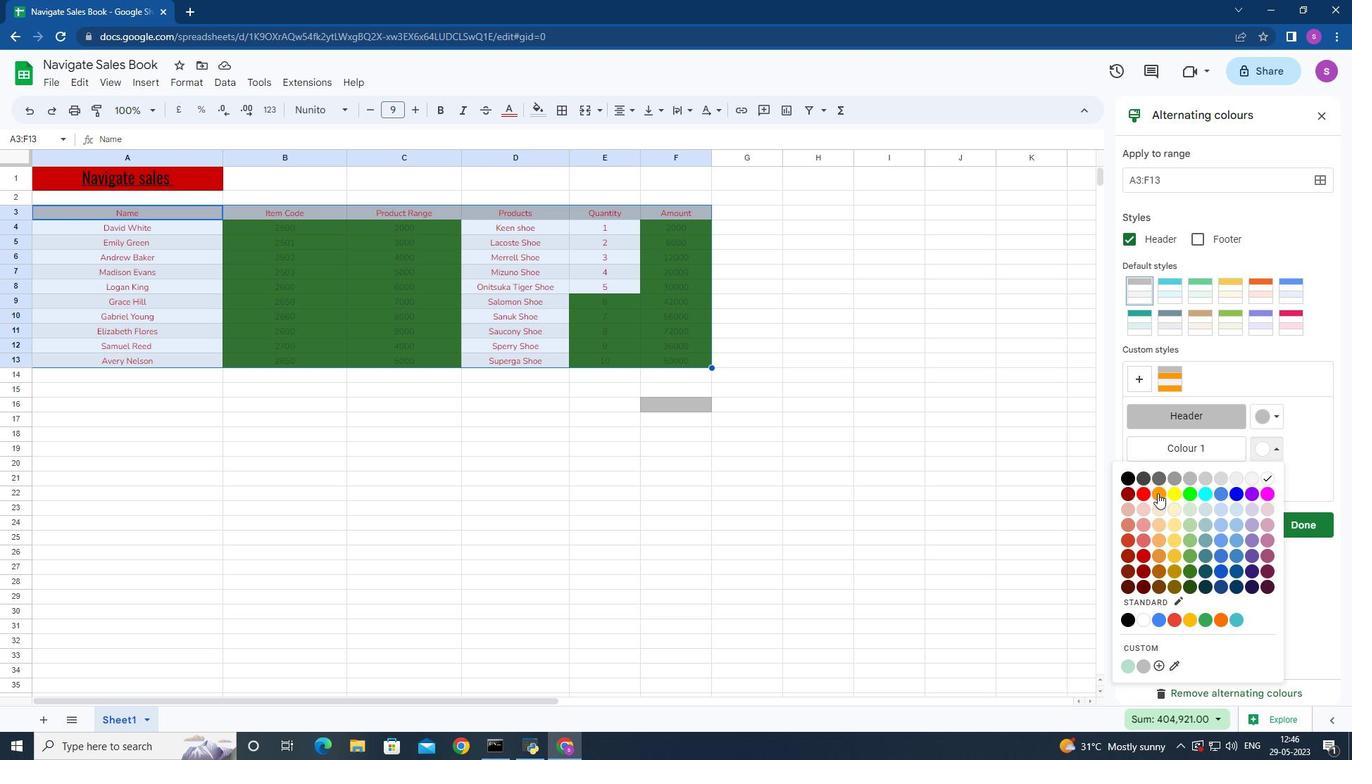 
Action: Mouse pressed left at (1158, 493)
Screenshot: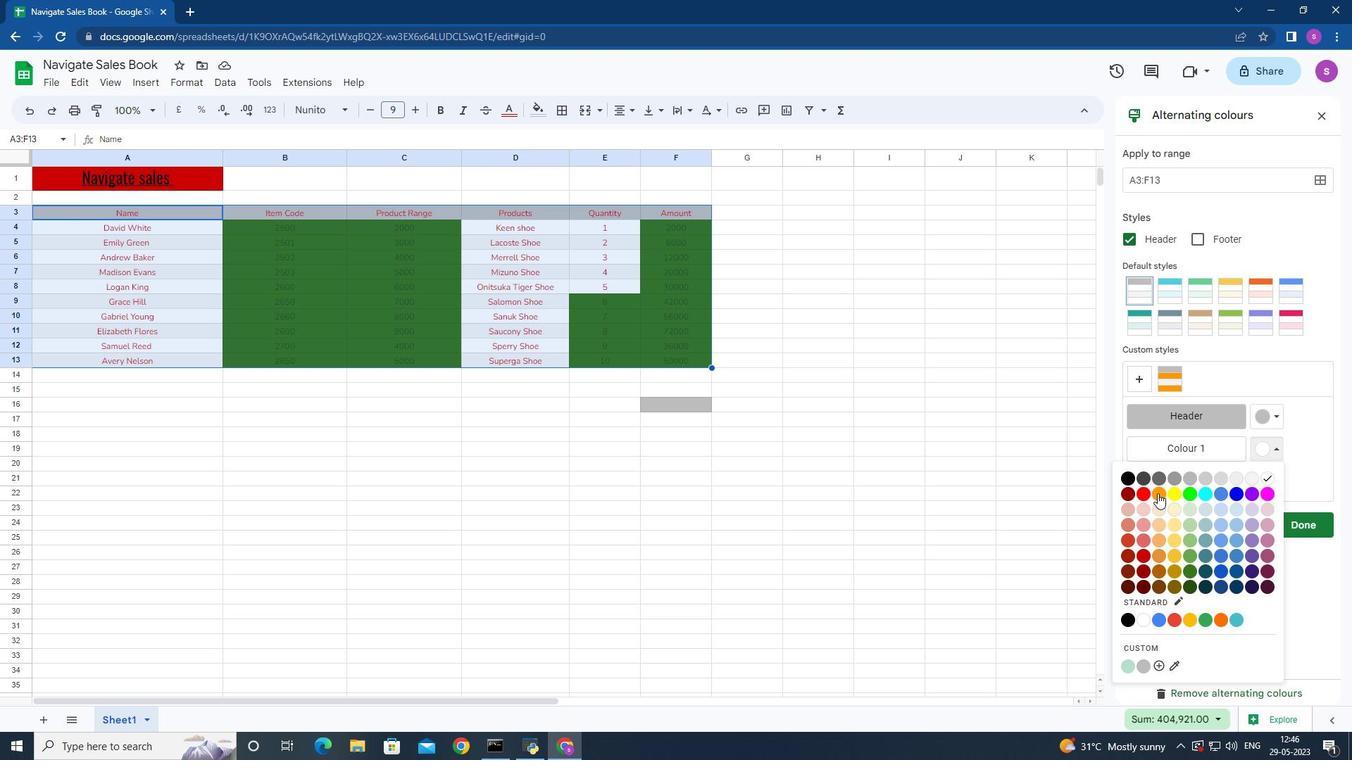 
Action: Mouse moved to (1294, 525)
Screenshot: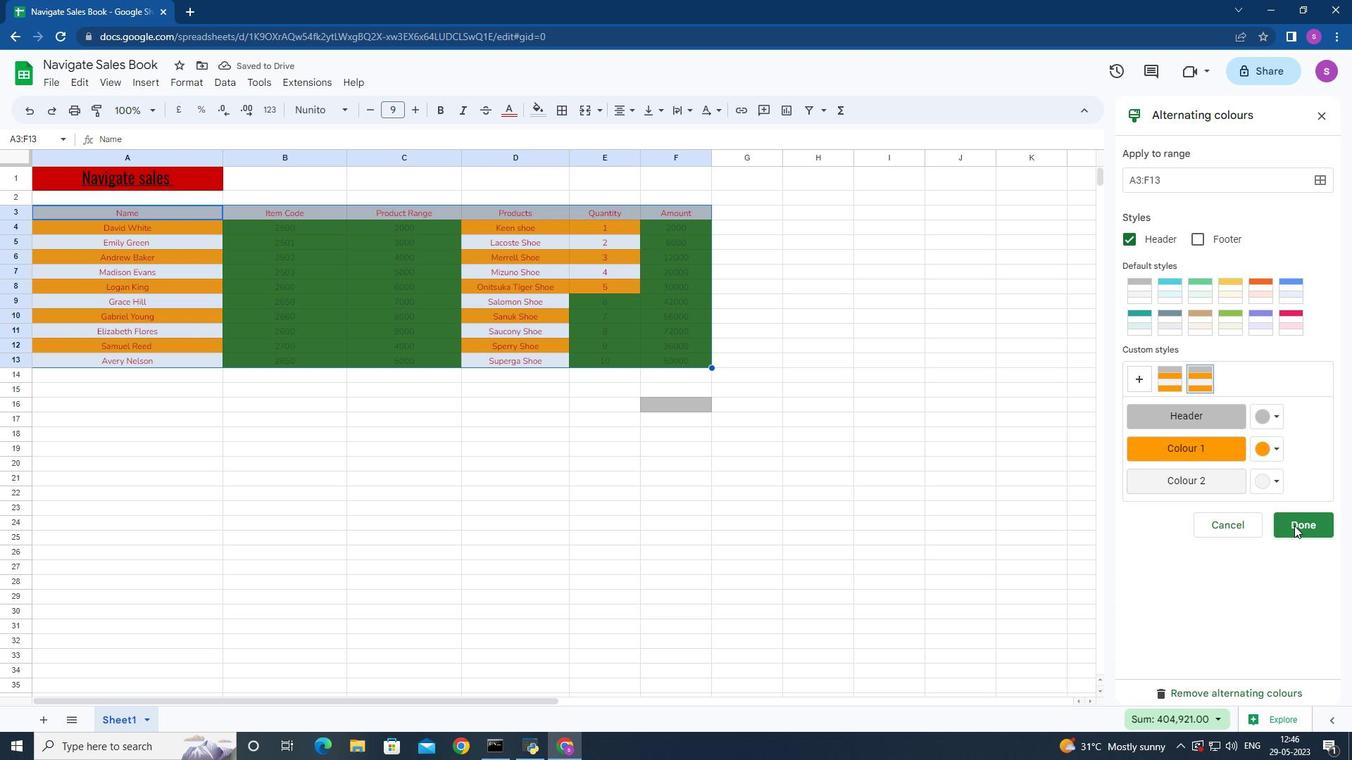 
Action: Mouse pressed left at (1294, 525)
Screenshot: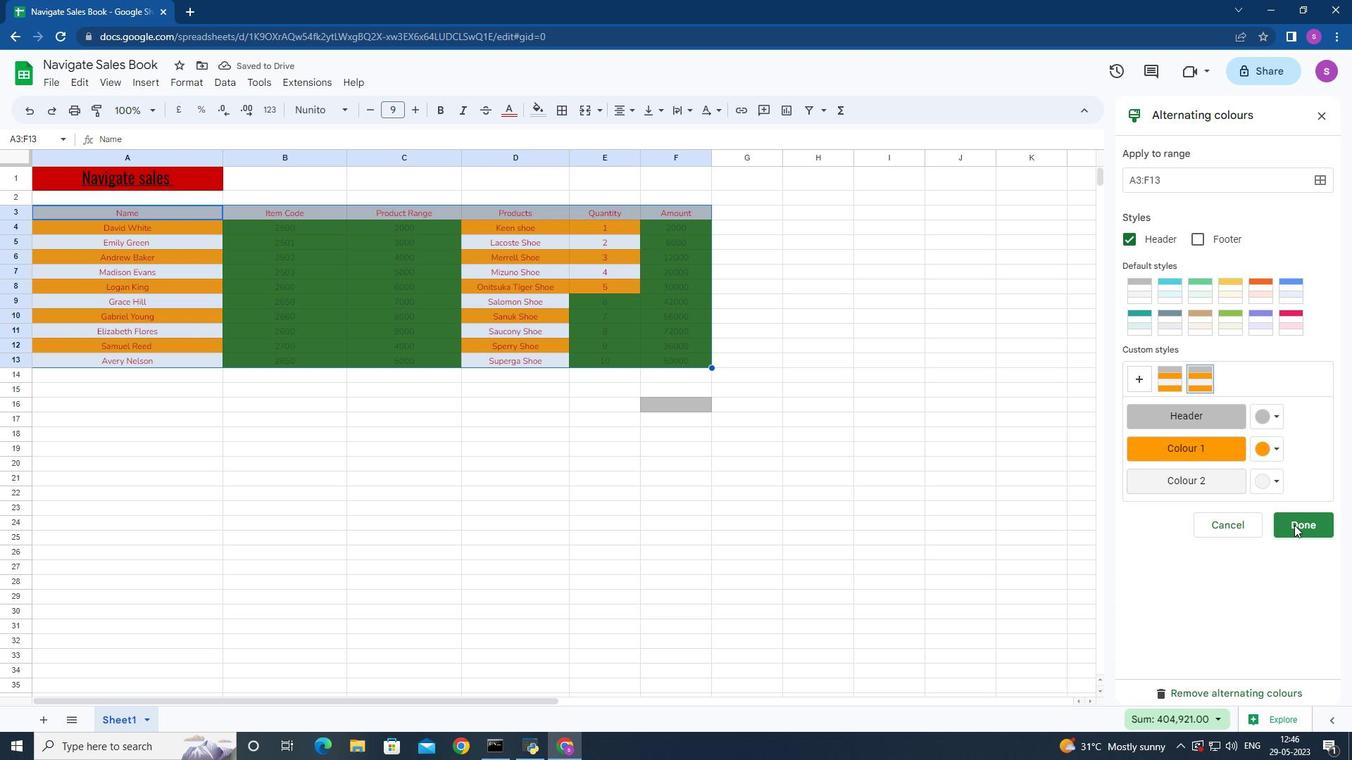 
Action: Mouse moved to (562, 111)
Screenshot: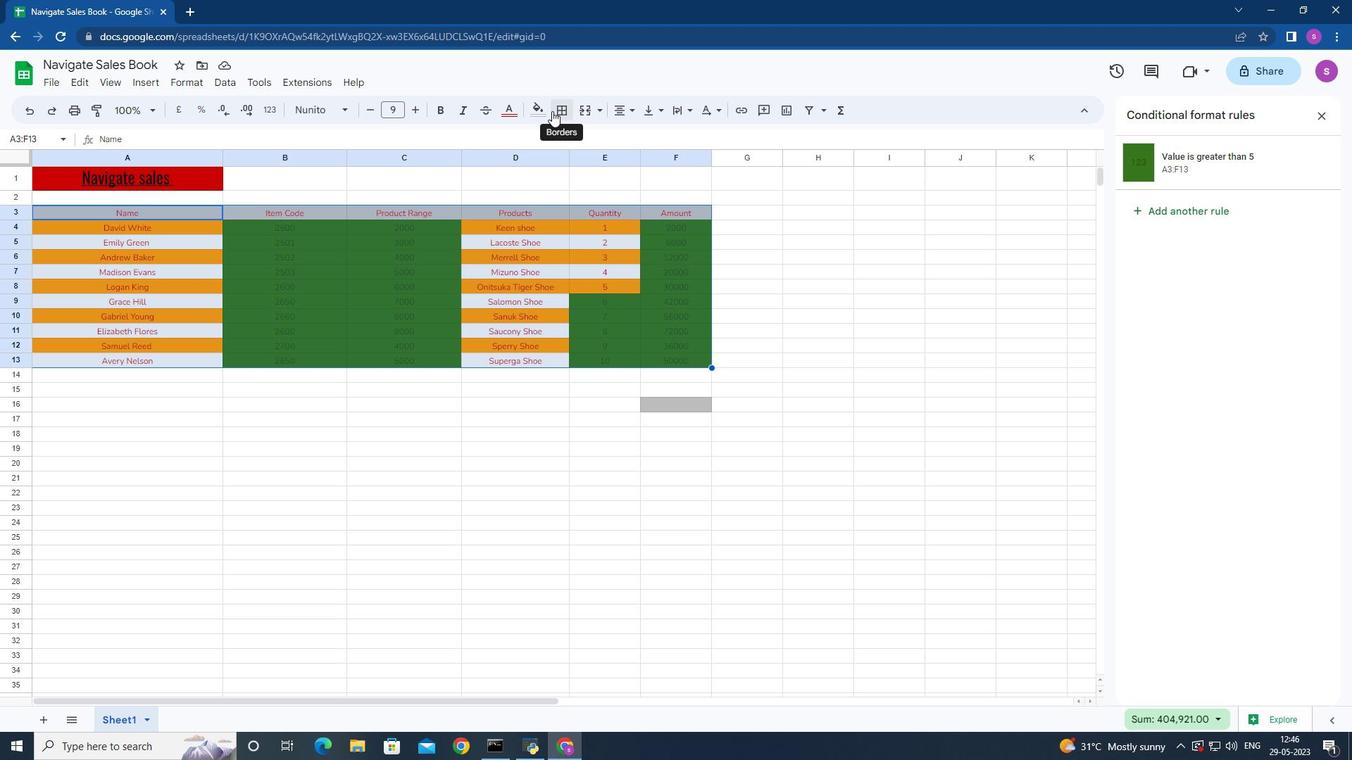 
Action: Mouse pressed left at (562, 111)
Screenshot: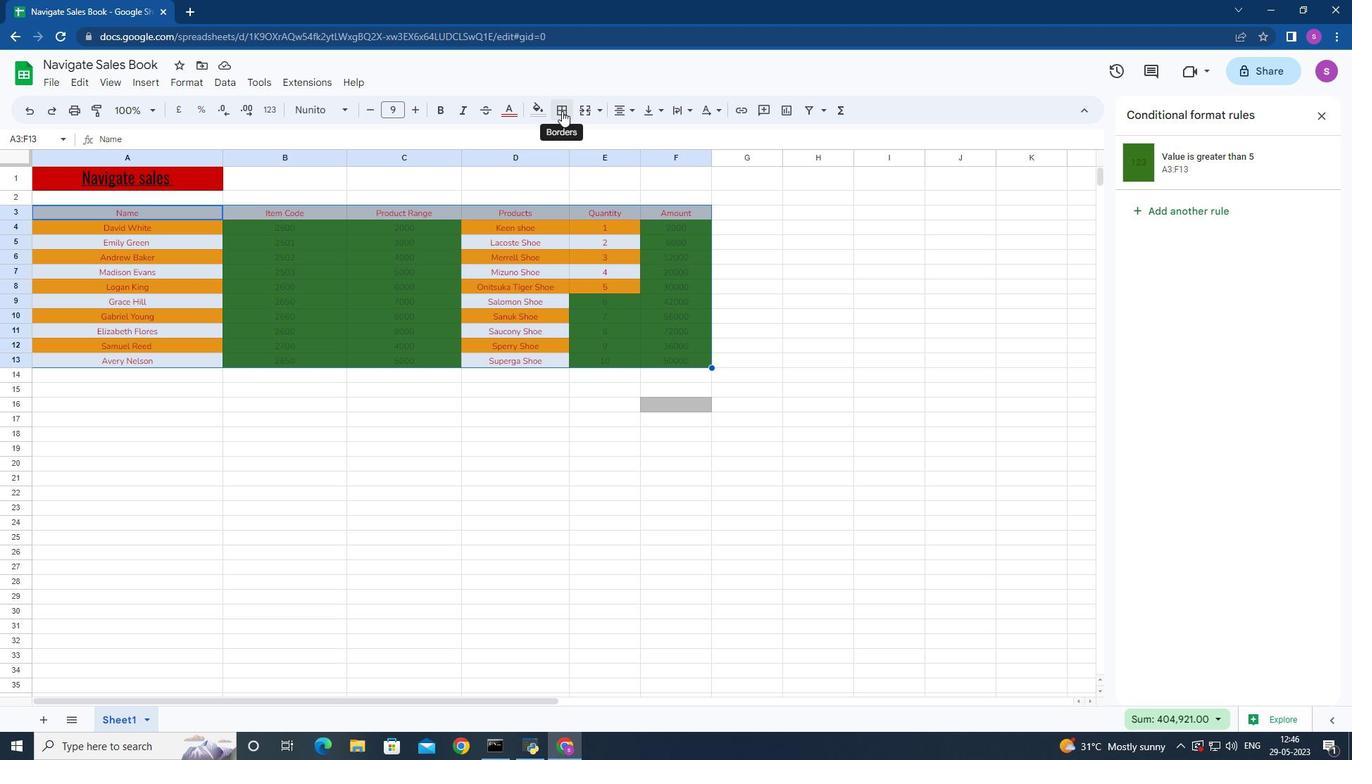 
Action: Mouse moved to (565, 141)
Screenshot: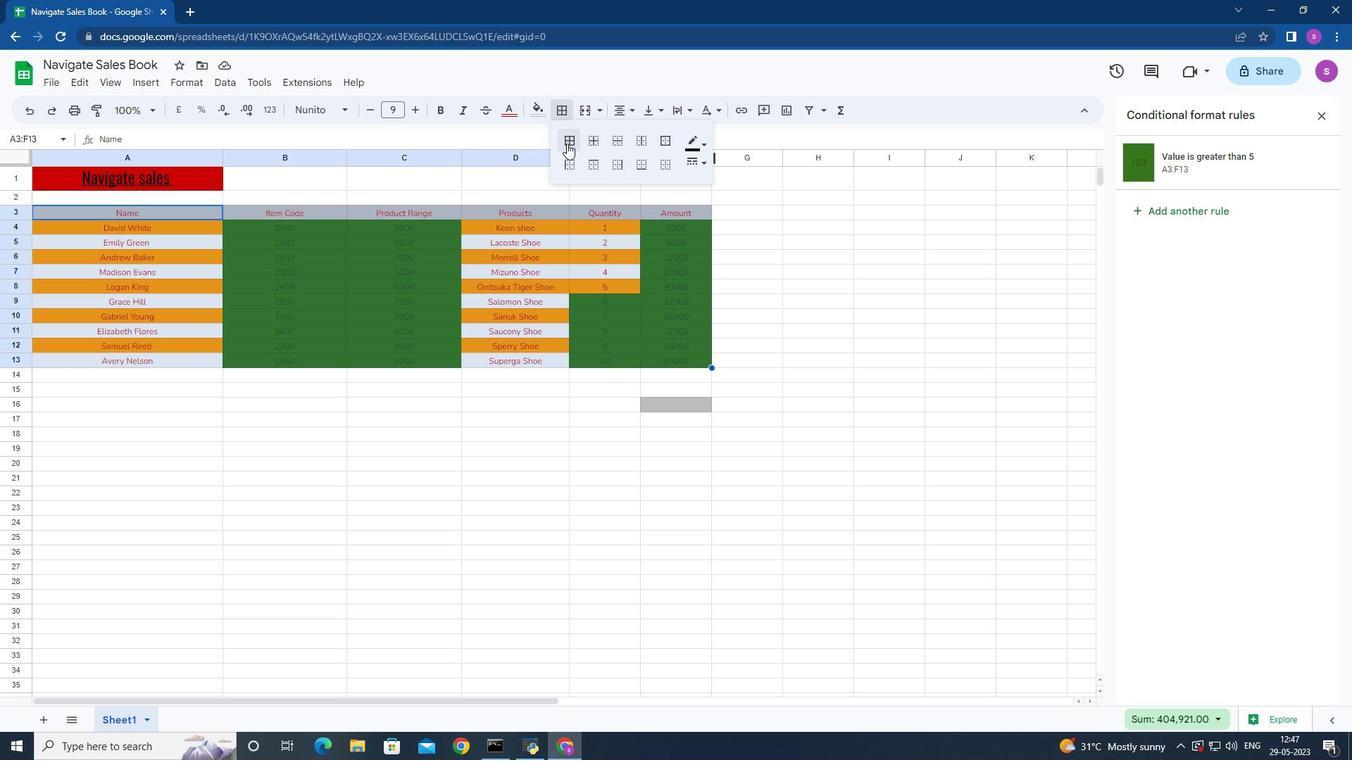 
Action: Mouse pressed left at (565, 141)
Screenshot: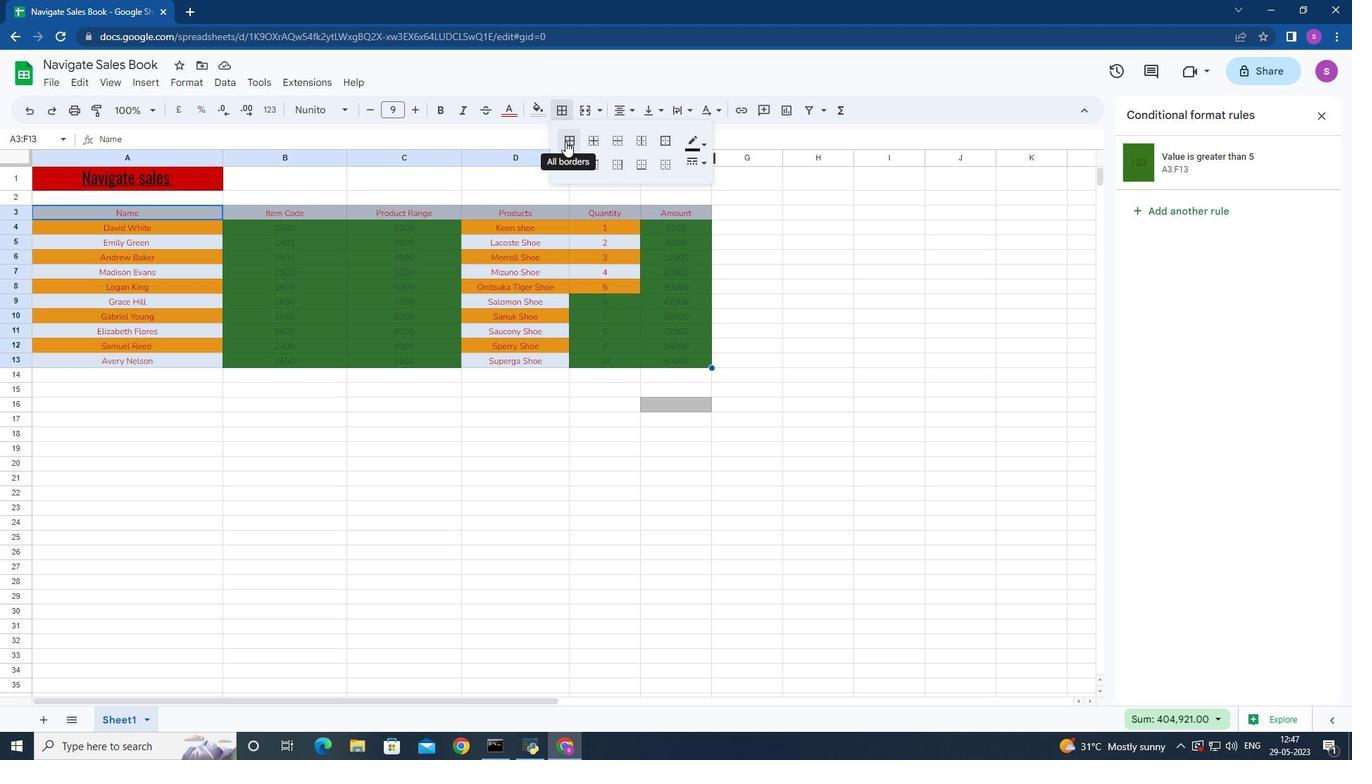 
Action: Mouse moved to (593, 143)
Screenshot: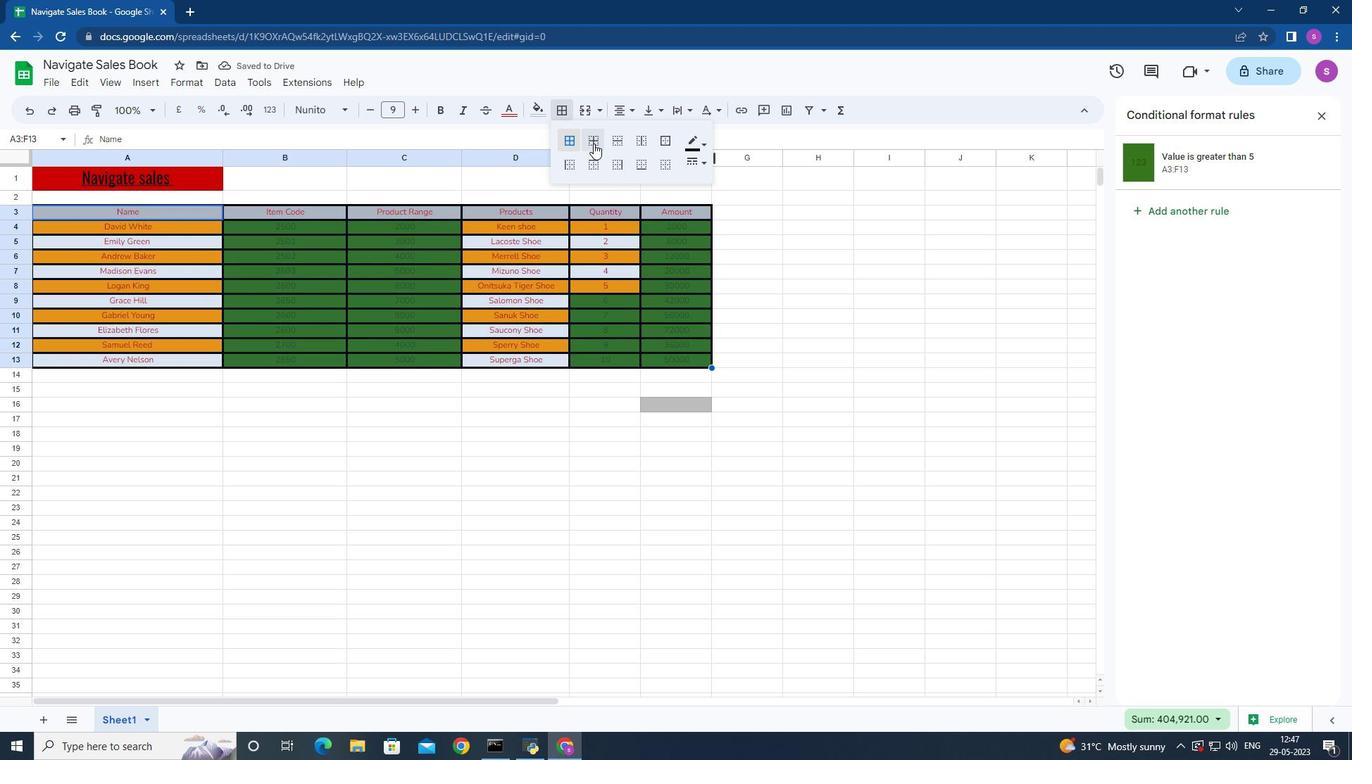
Action: Mouse pressed left at (593, 143)
Screenshot: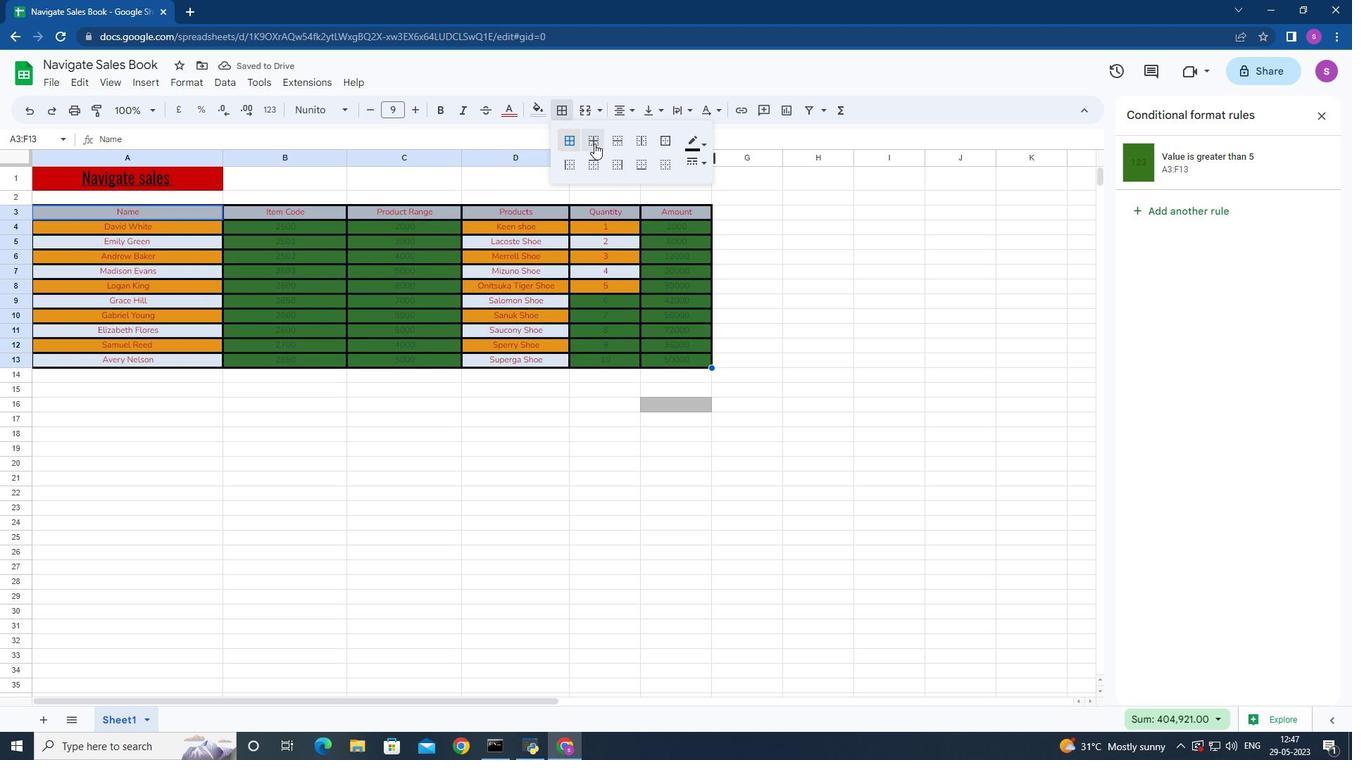 
Action: Mouse moved to (593, 166)
Screenshot: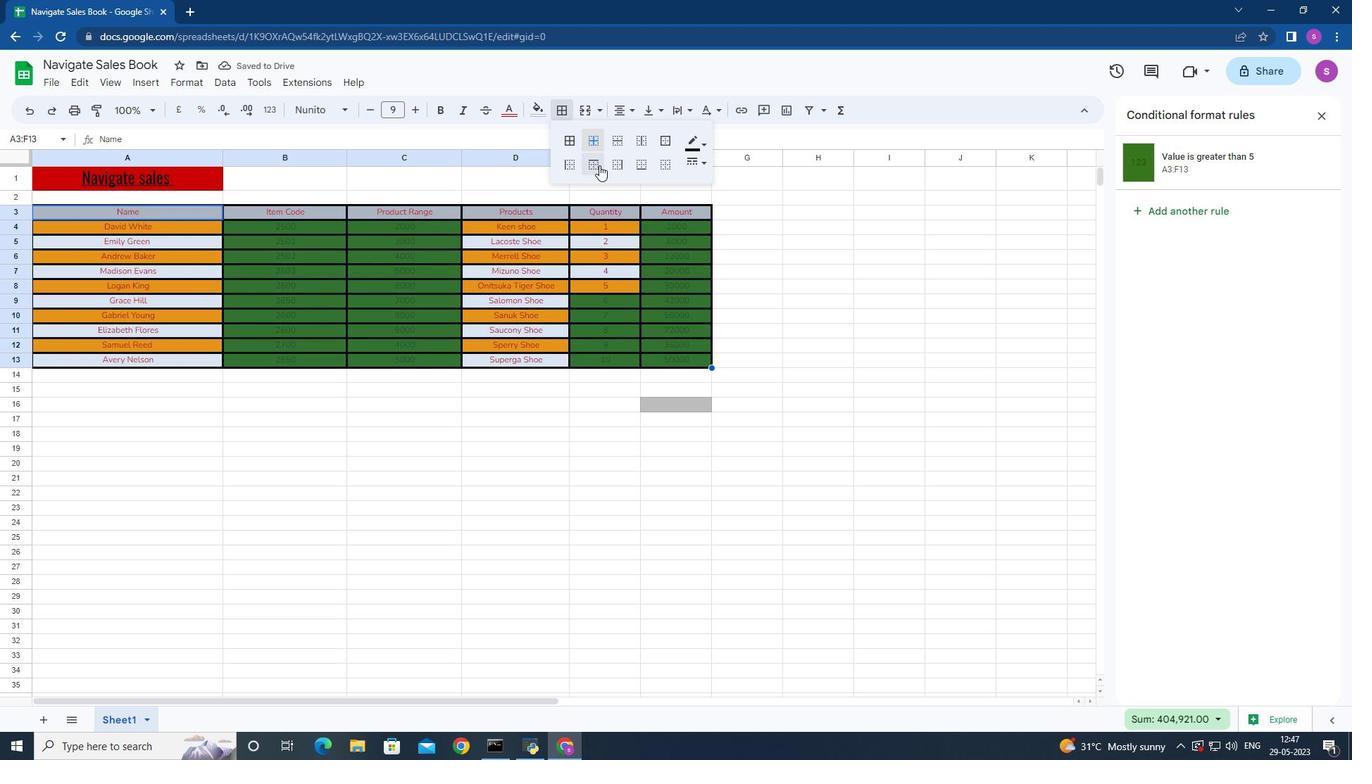 
Action: Mouse pressed left at (593, 166)
Screenshot: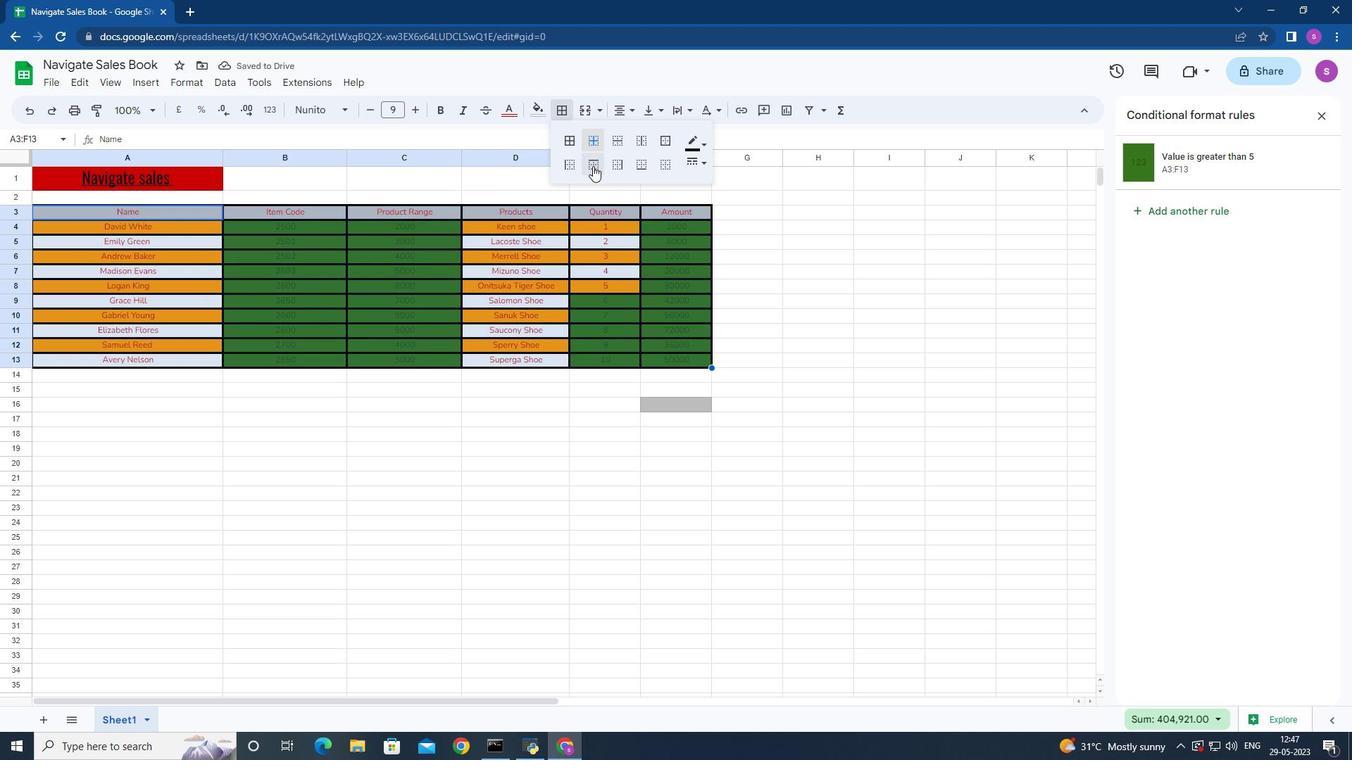 
Action: Mouse moved to (619, 141)
Screenshot: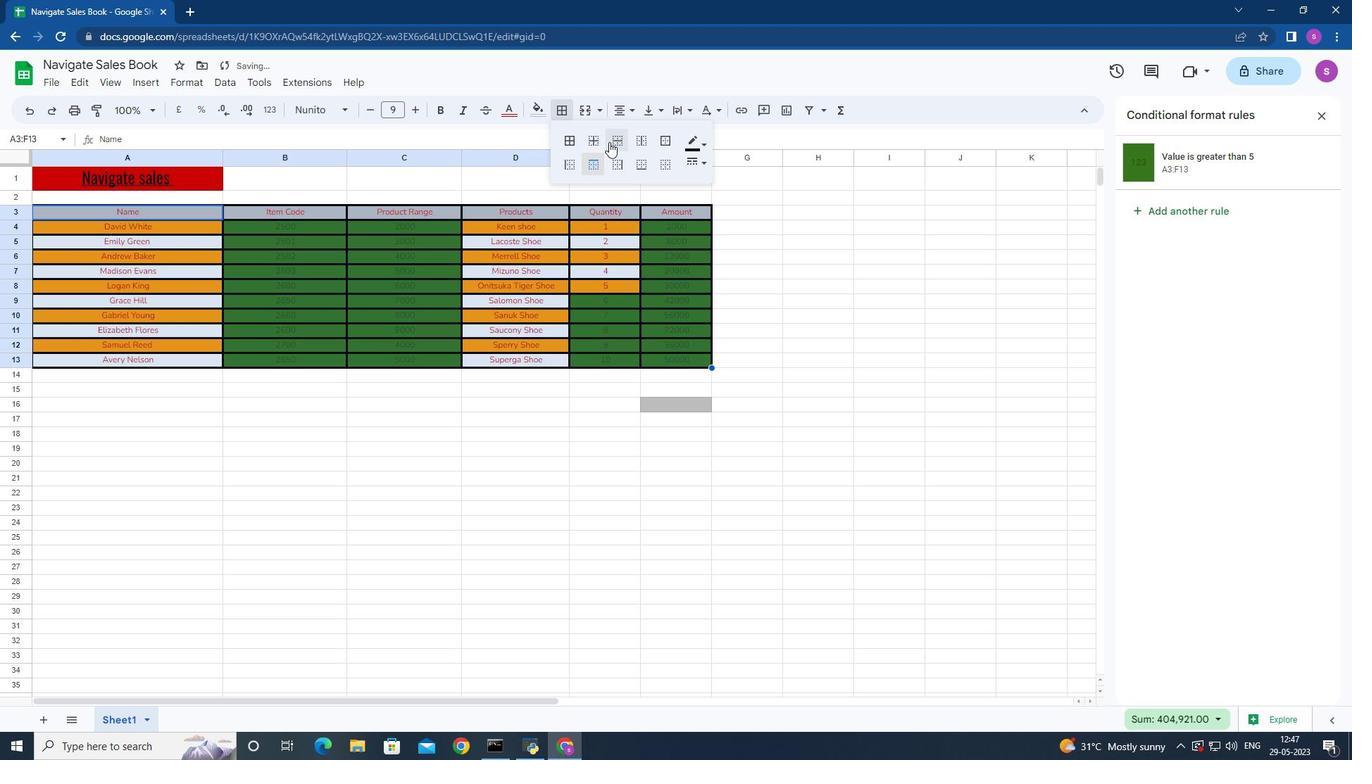 
Action: Mouse pressed left at (619, 141)
Screenshot: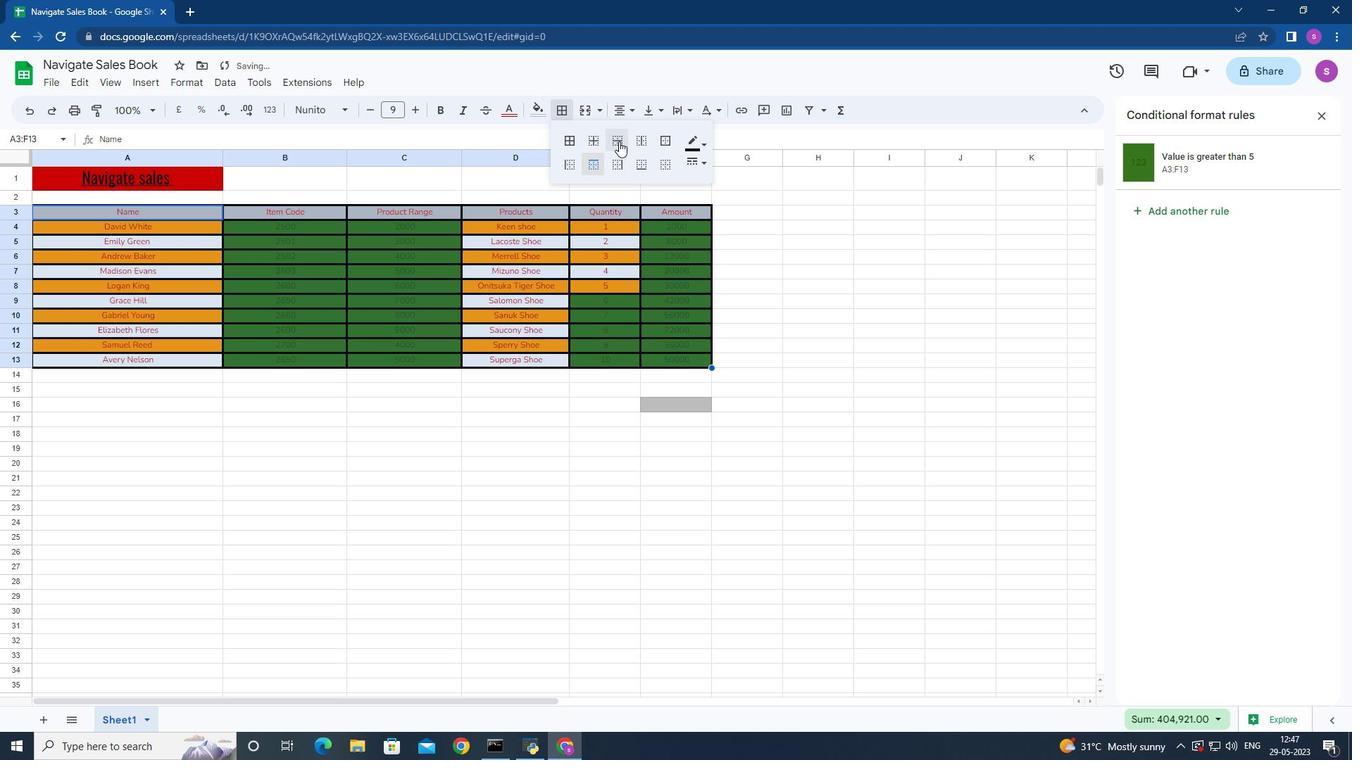 
Action: Mouse moved to (581, 146)
Screenshot: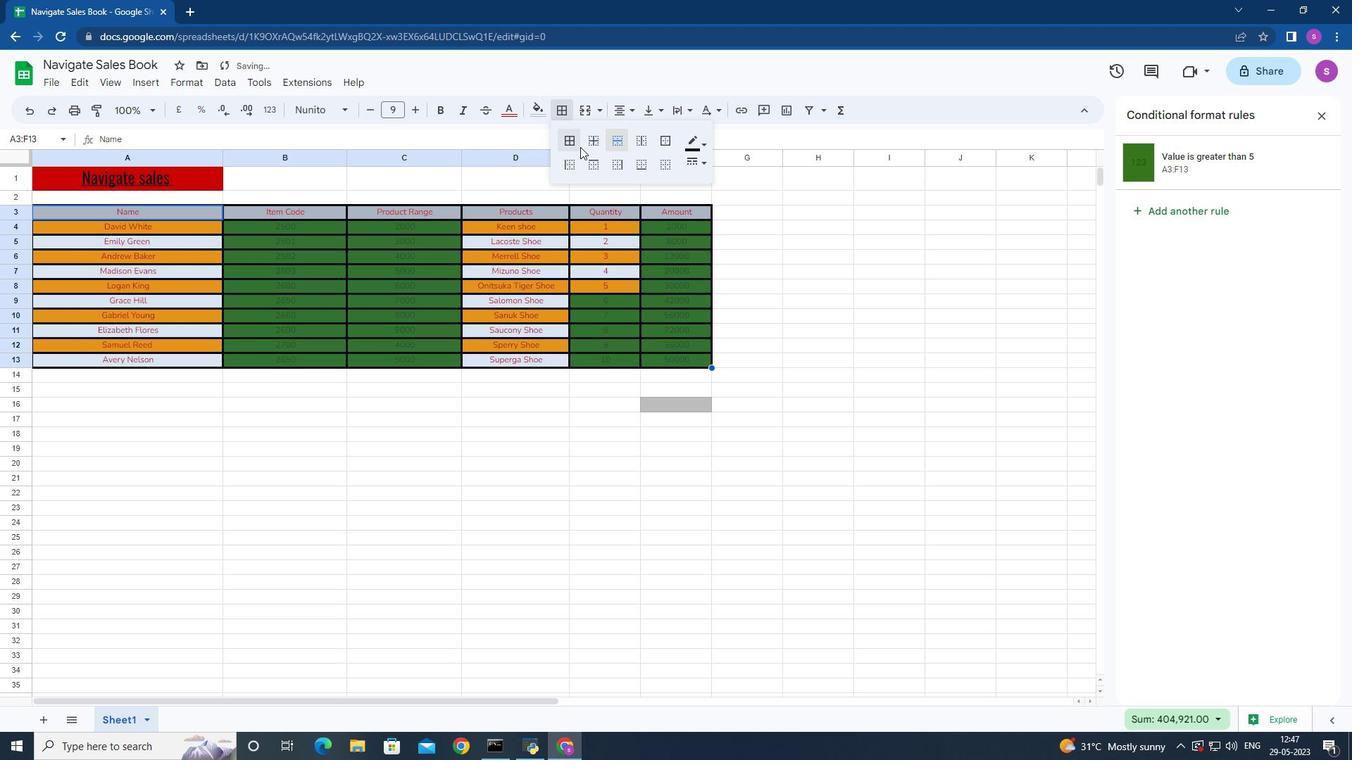 
Action: Mouse pressed left at (581, 146)
Screenshot: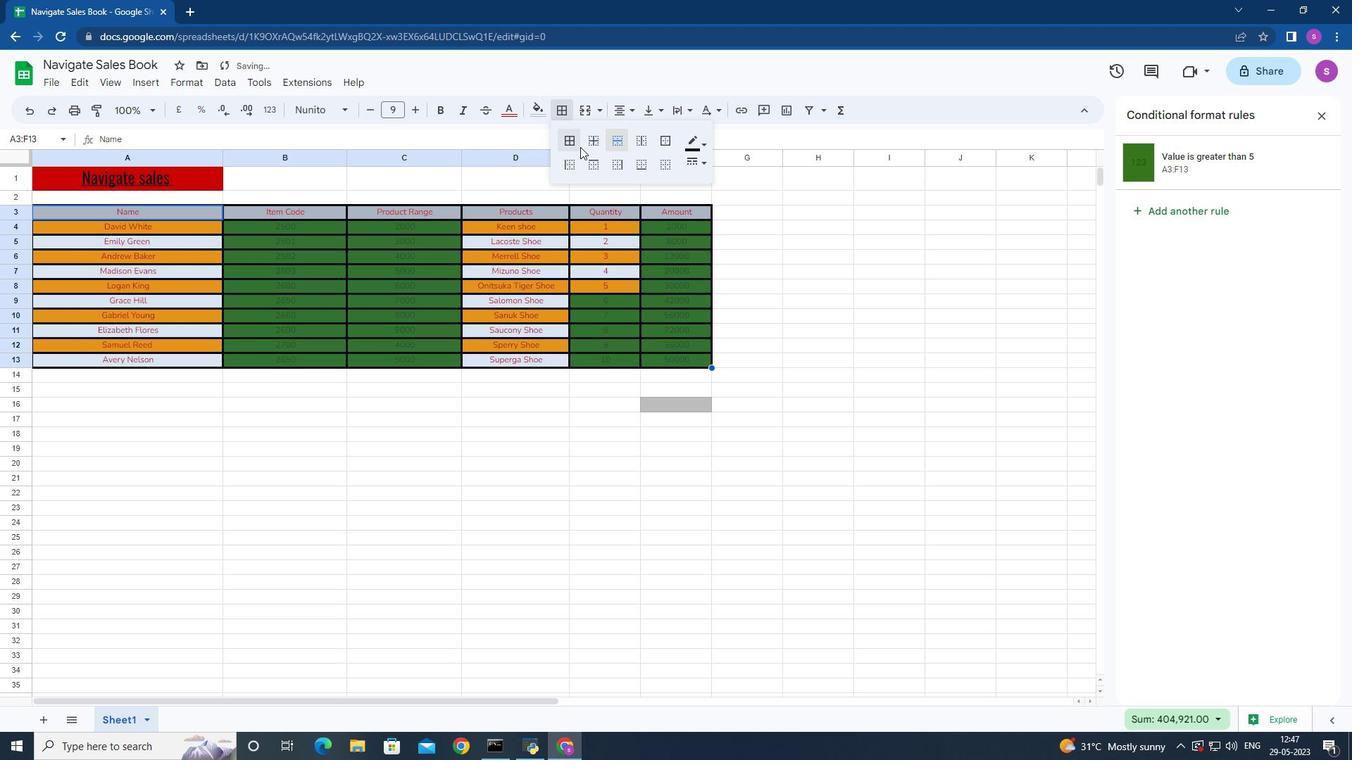 
Action: Mouse moved to (559, 164)
Screenshot: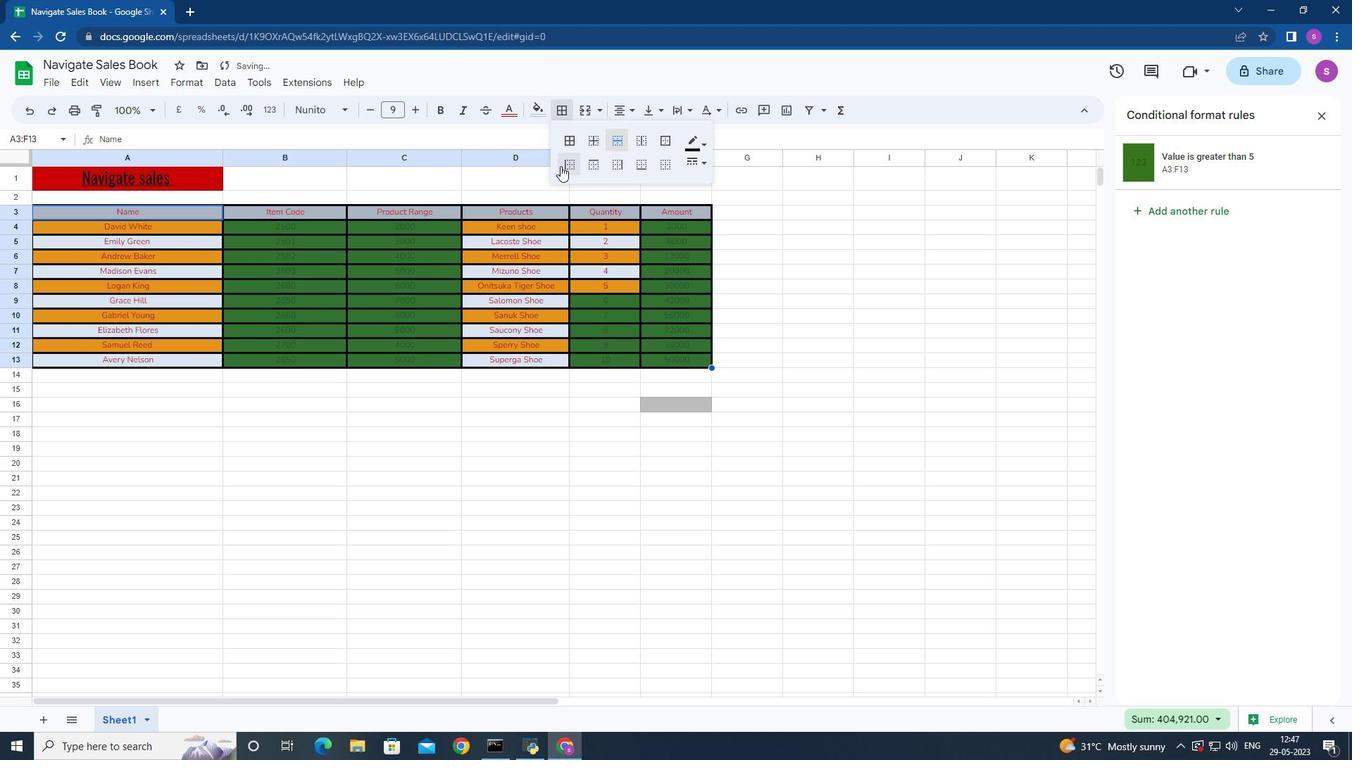 
Action: Mouse pressed left at (559, 164)
Screenshot: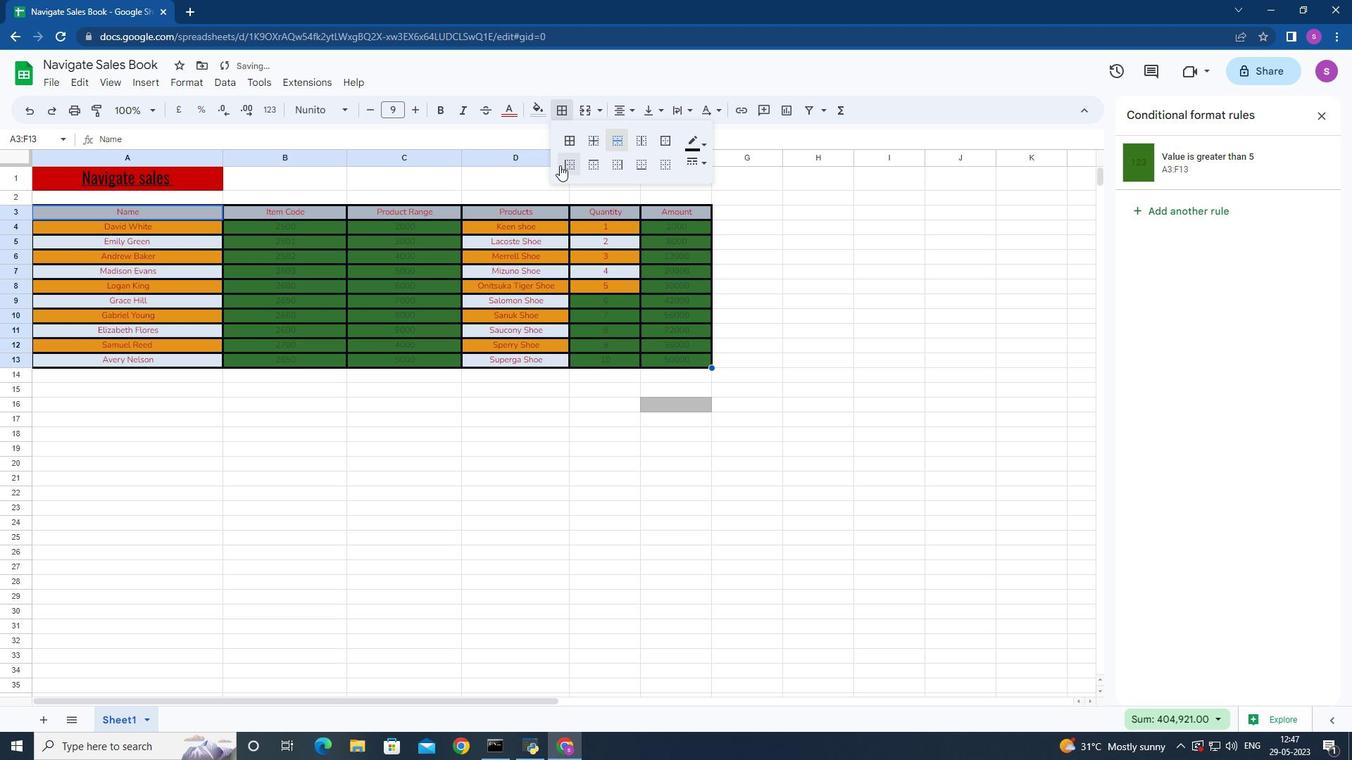 
Action: Mouse moved to (566, 144)
Screenshot: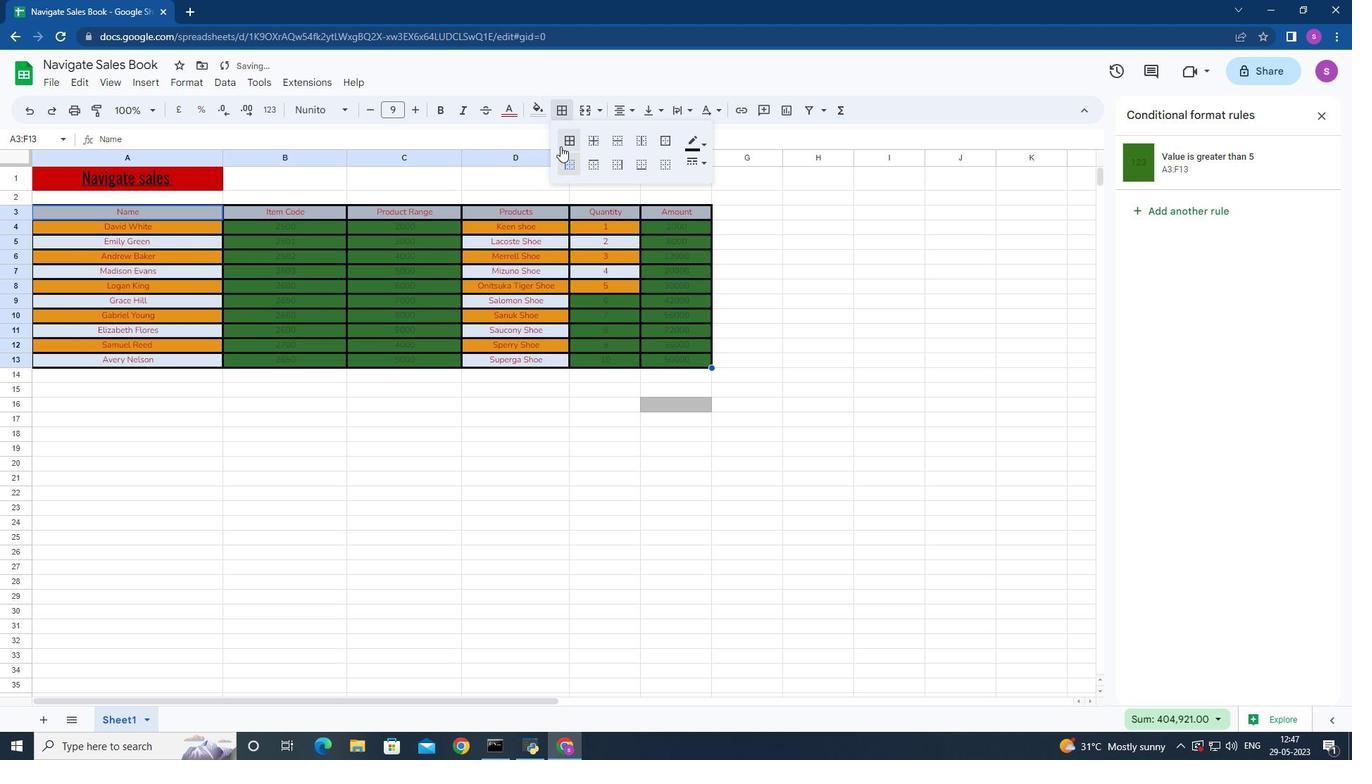 
Action: Mouse pressed left at (566, 144)
Screenshot: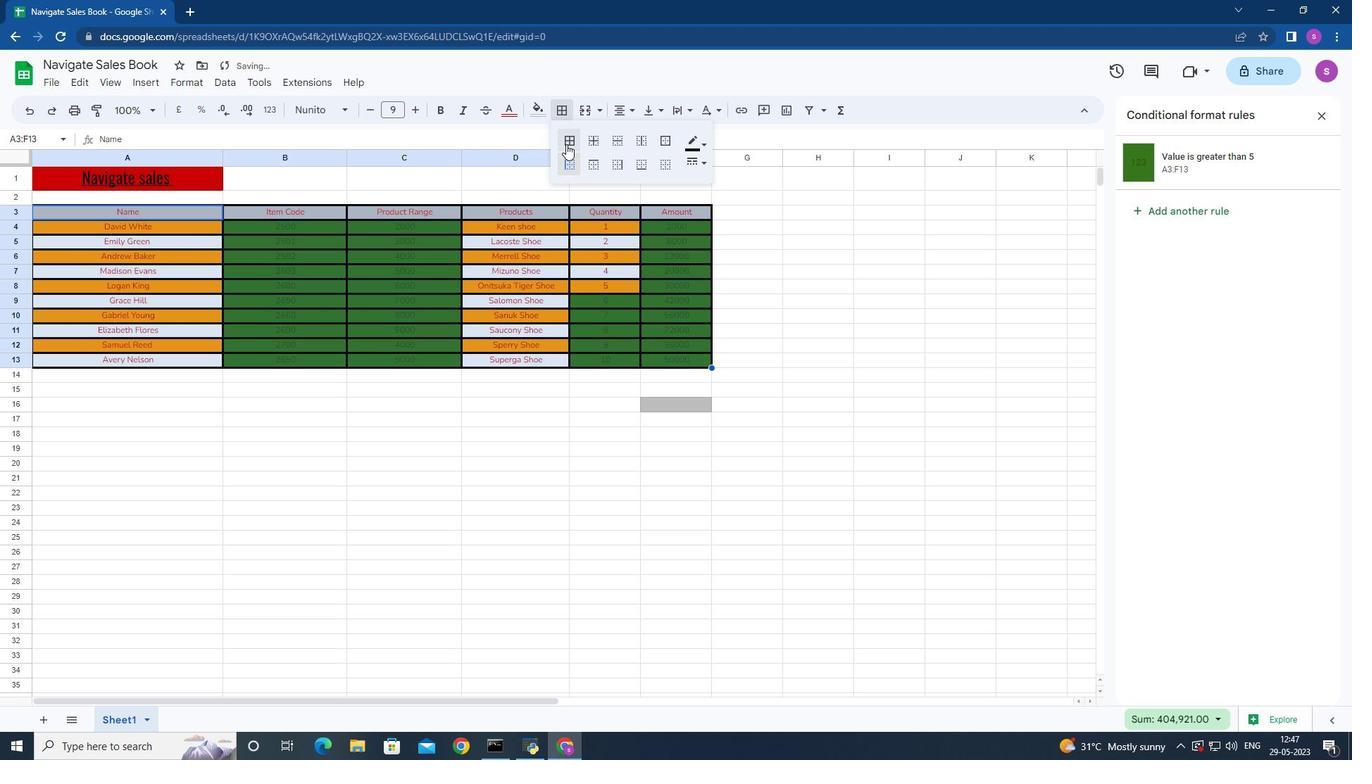 
Action: Mouse moved to (700, 166)
Screenshot: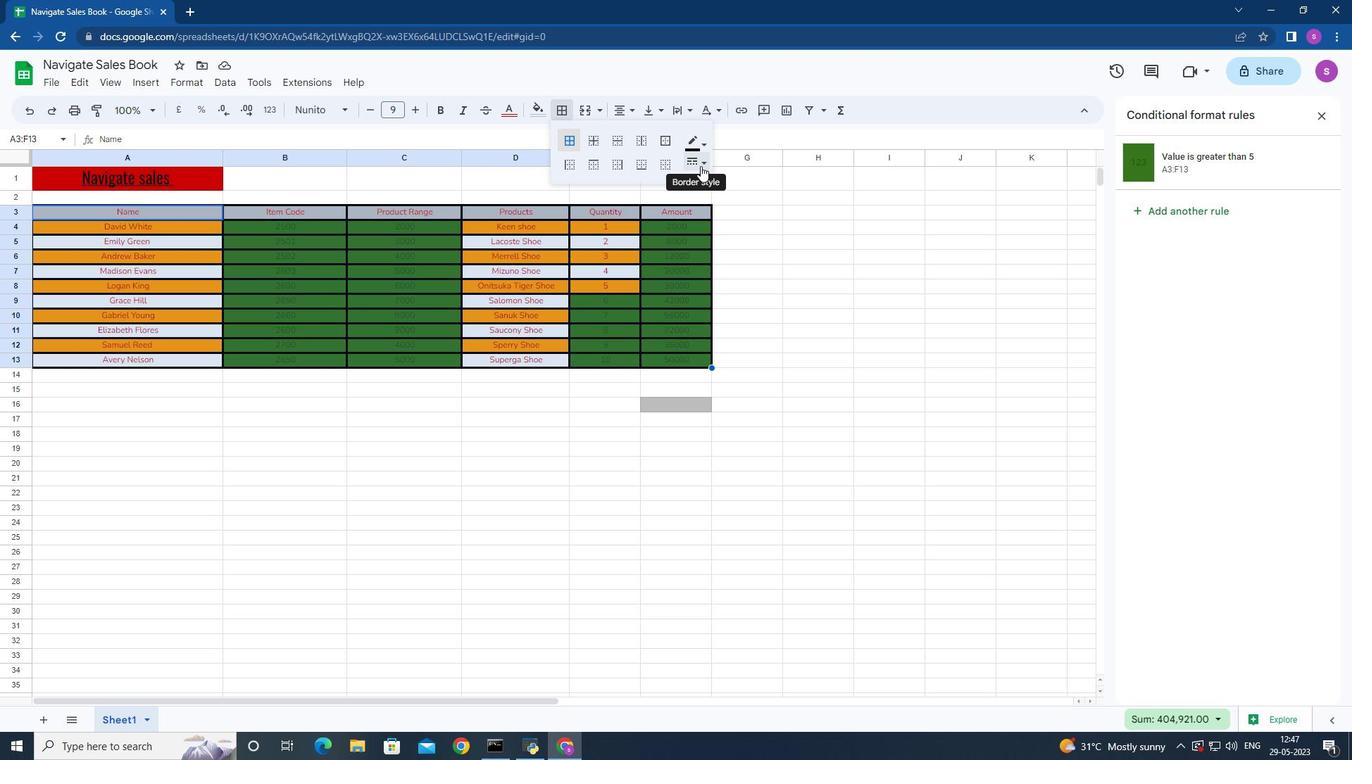 
Action: Mouse pressed left at (700, 166)
Screenshot: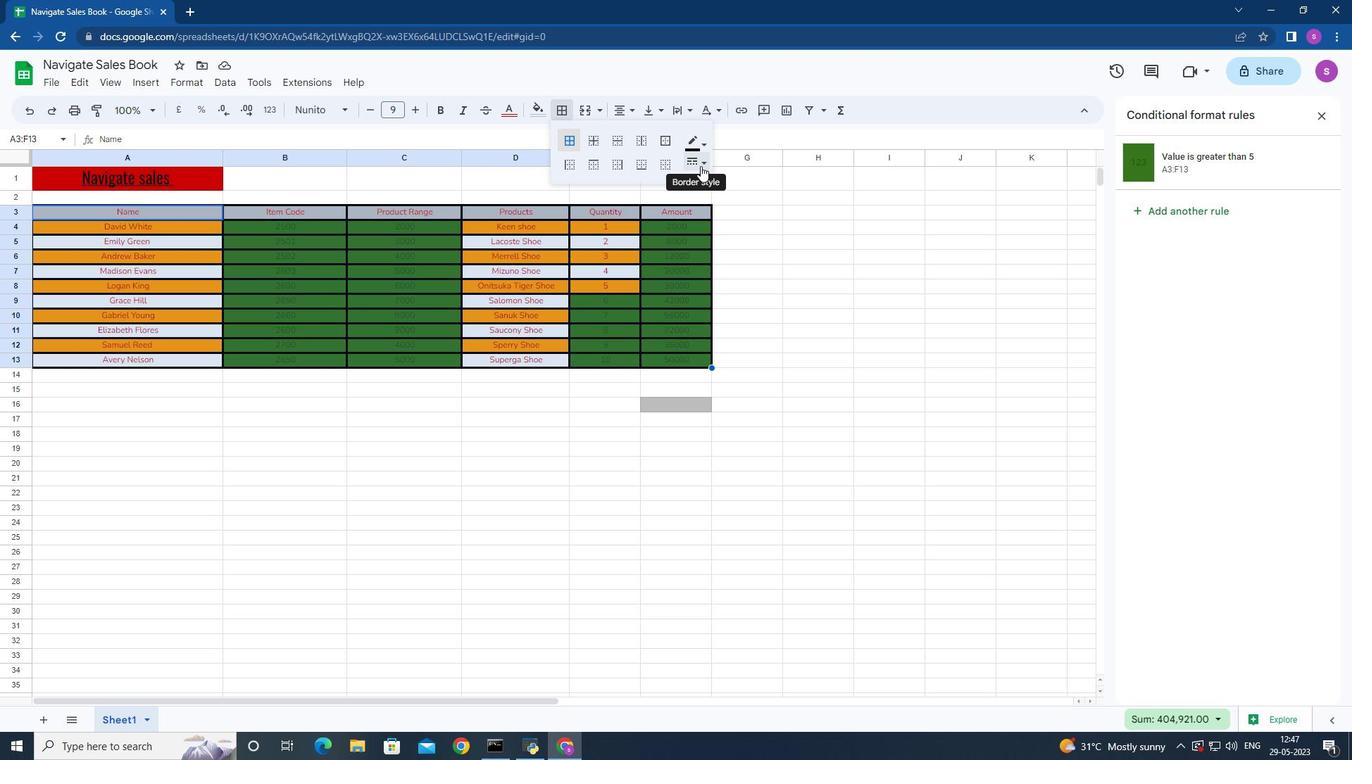 
Action: Mouse moved to (729, 237)
Screenshot: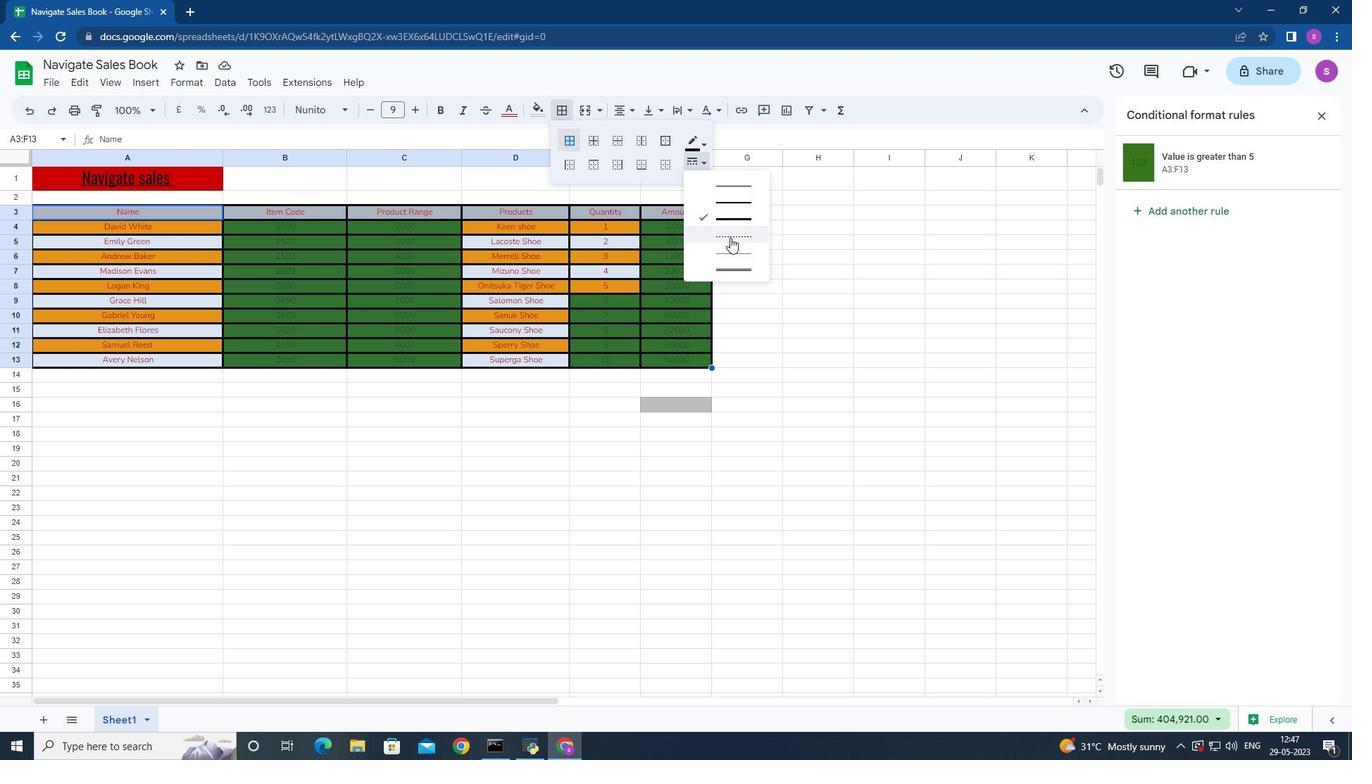 
Action: Mouse pressed left at (729, 237)
Screenshot: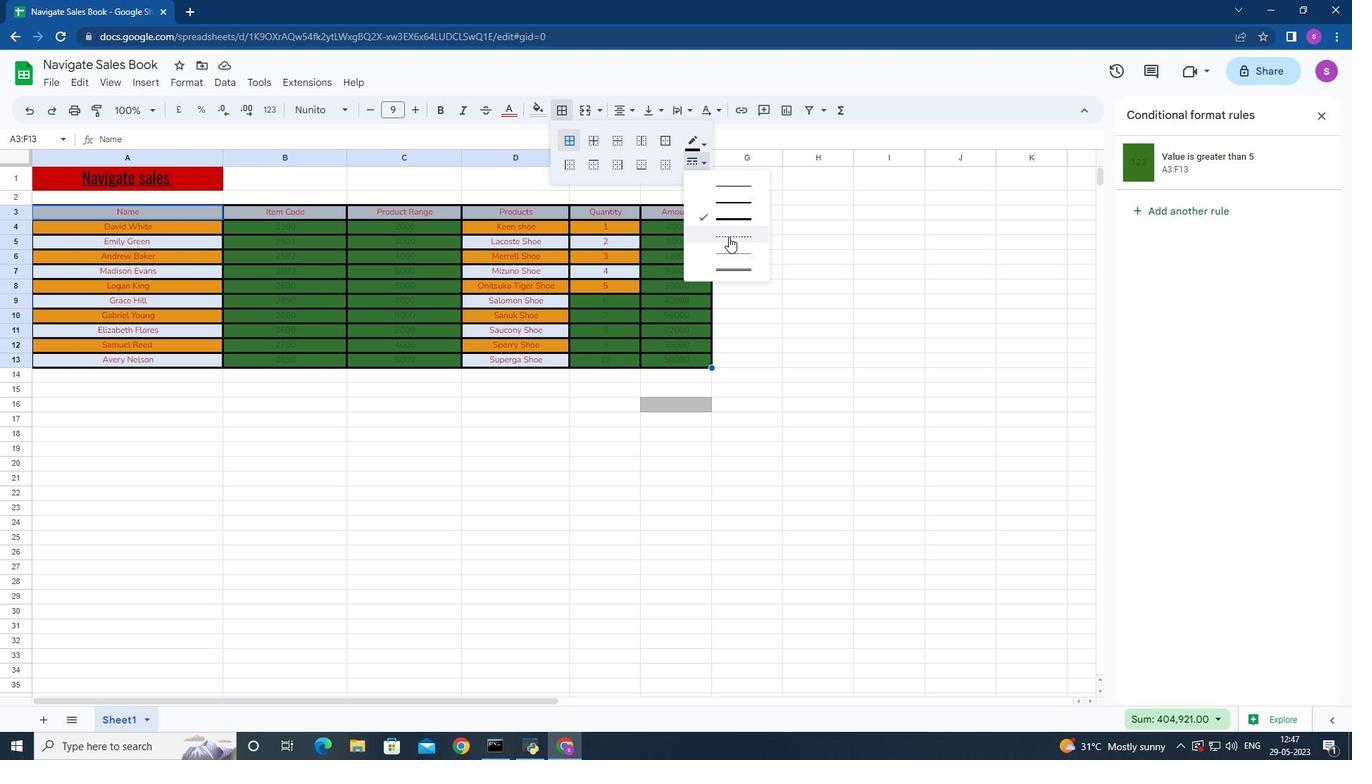 
Action: Mouse moved to (559, 106)
Screenshot: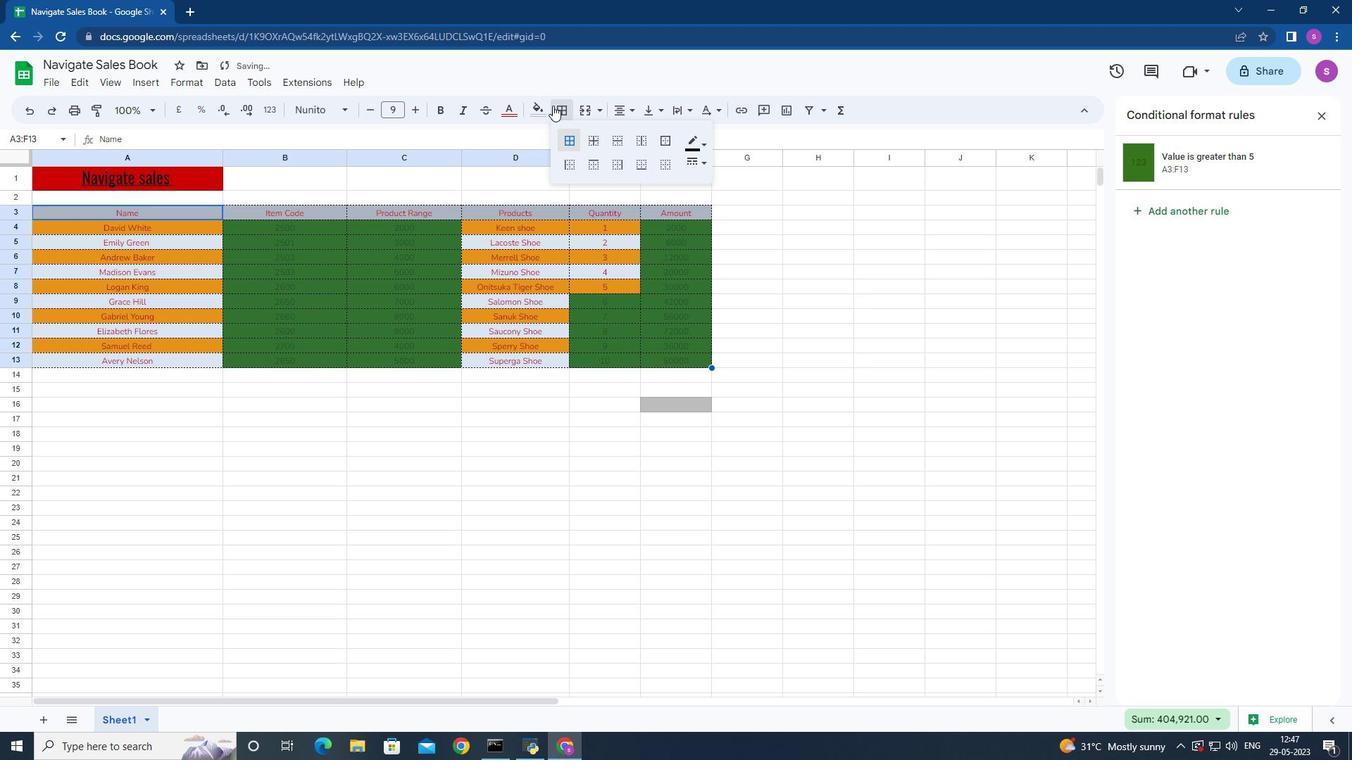 
Action: Mouse pressed left at (559, 106)
Screenshot: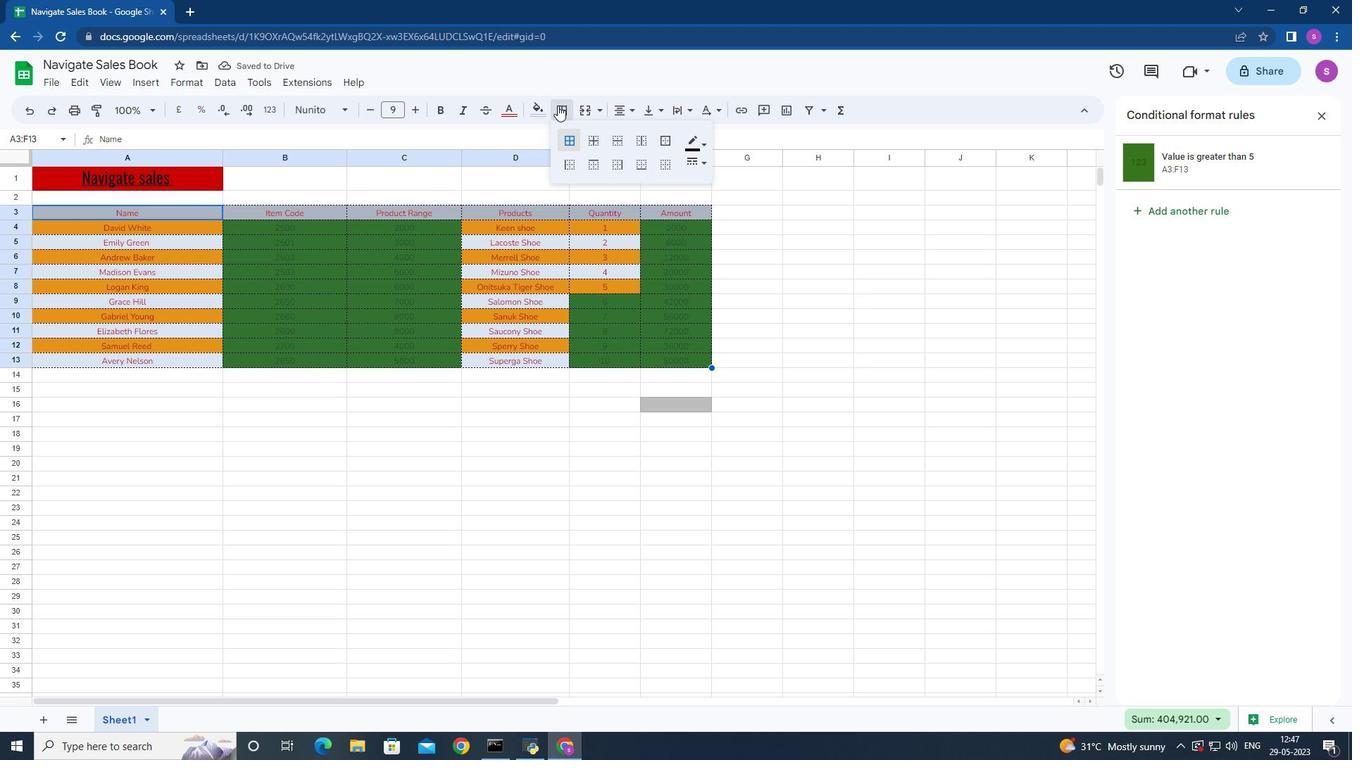
Action: Mouse moved to (29, 161)
Screenshot: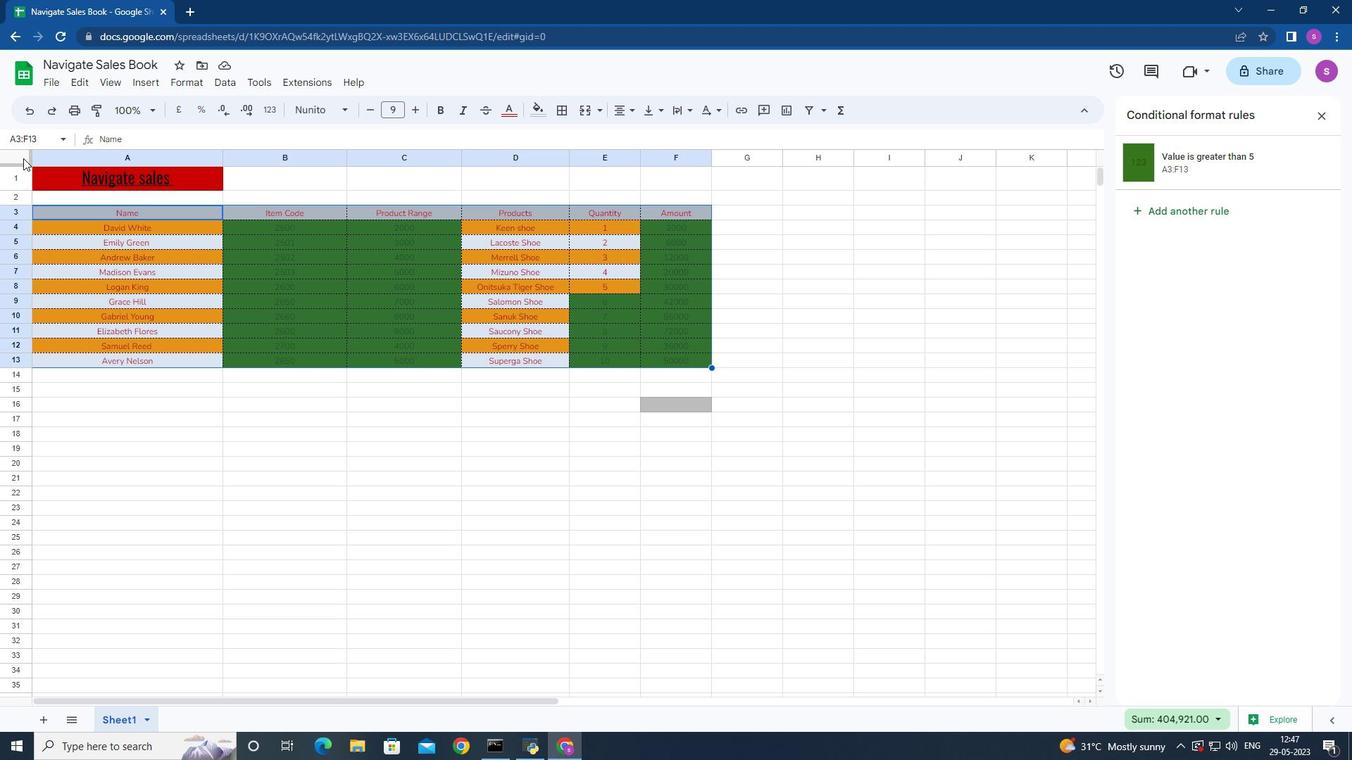 
Action: Mouse pressed left at (29, 161)
Screenshot: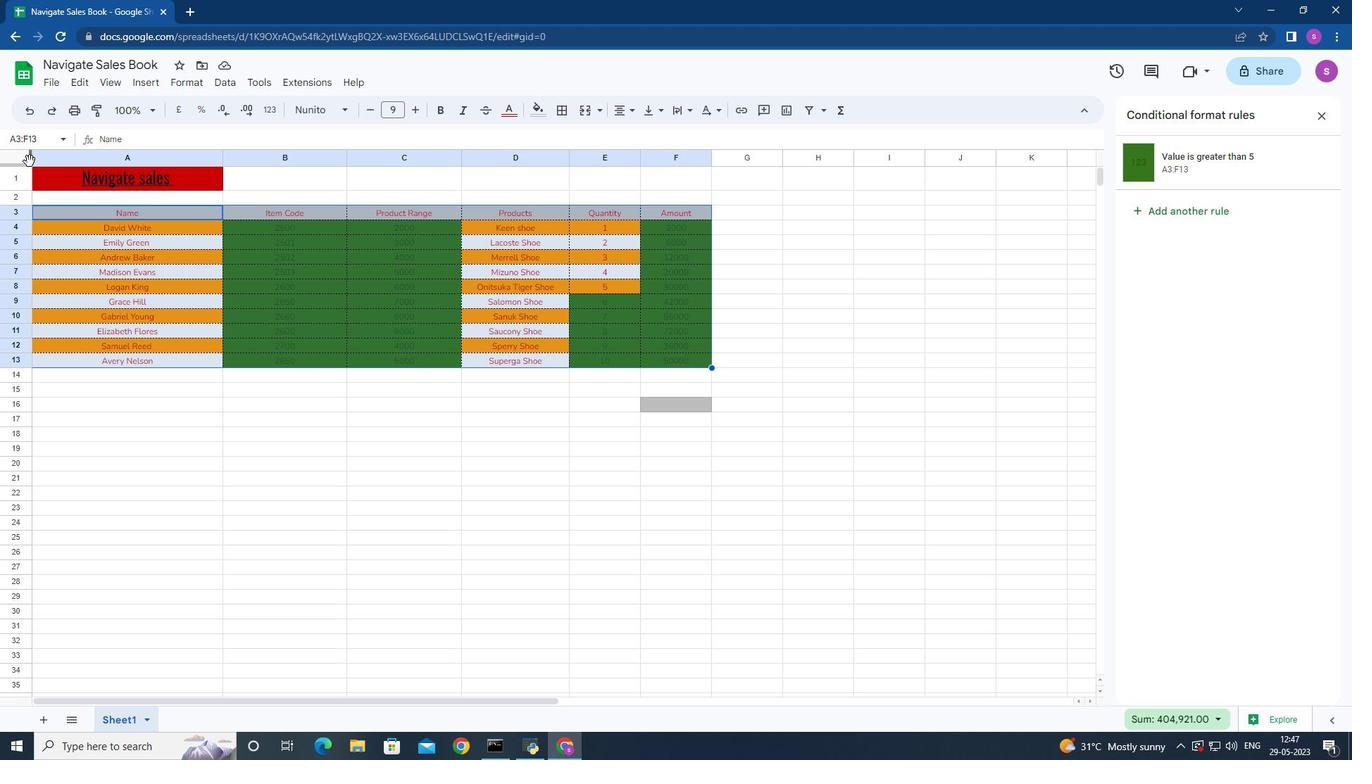 
Action: Mouse moved to (15, 159)
Screenshot: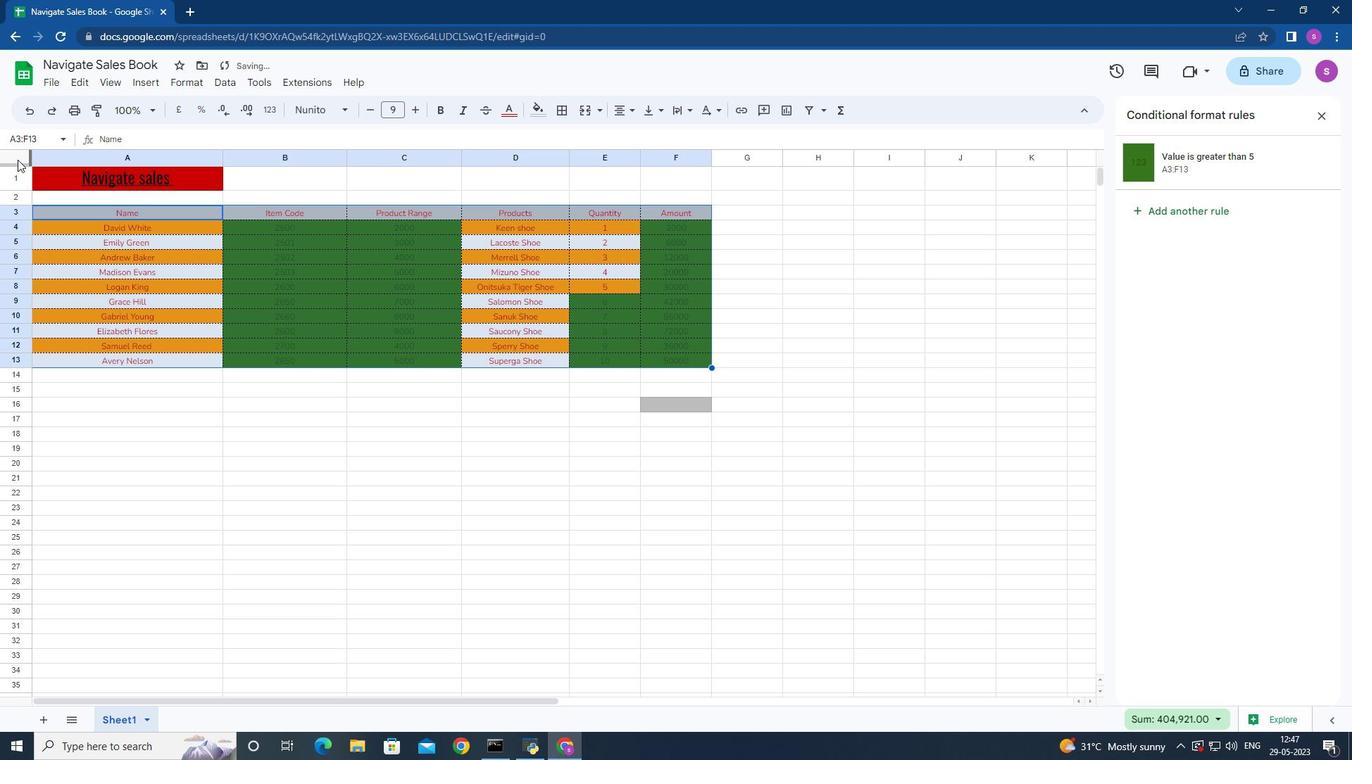 
Action: Mouse pressed left at (15, 159)
Screenshot: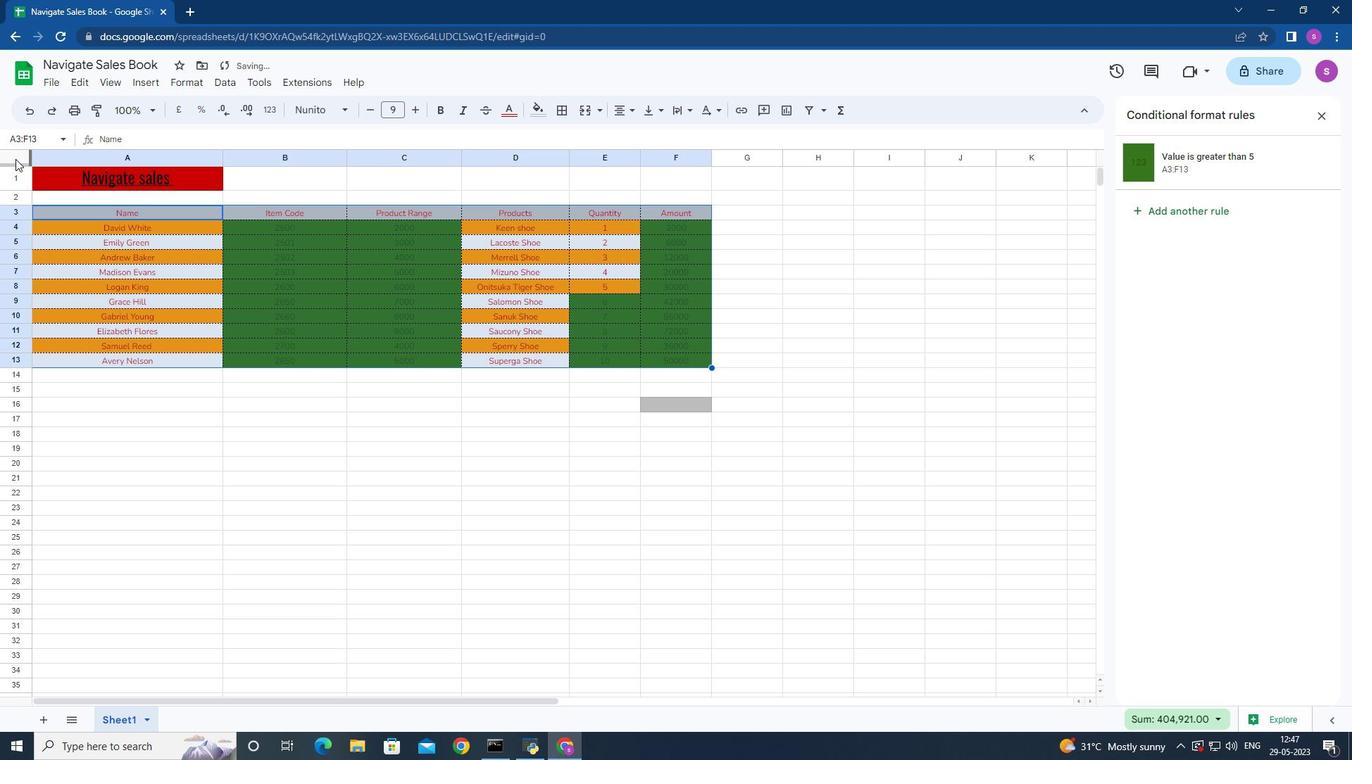 
Action: Mouse moved to (221, 164)
Screenshot: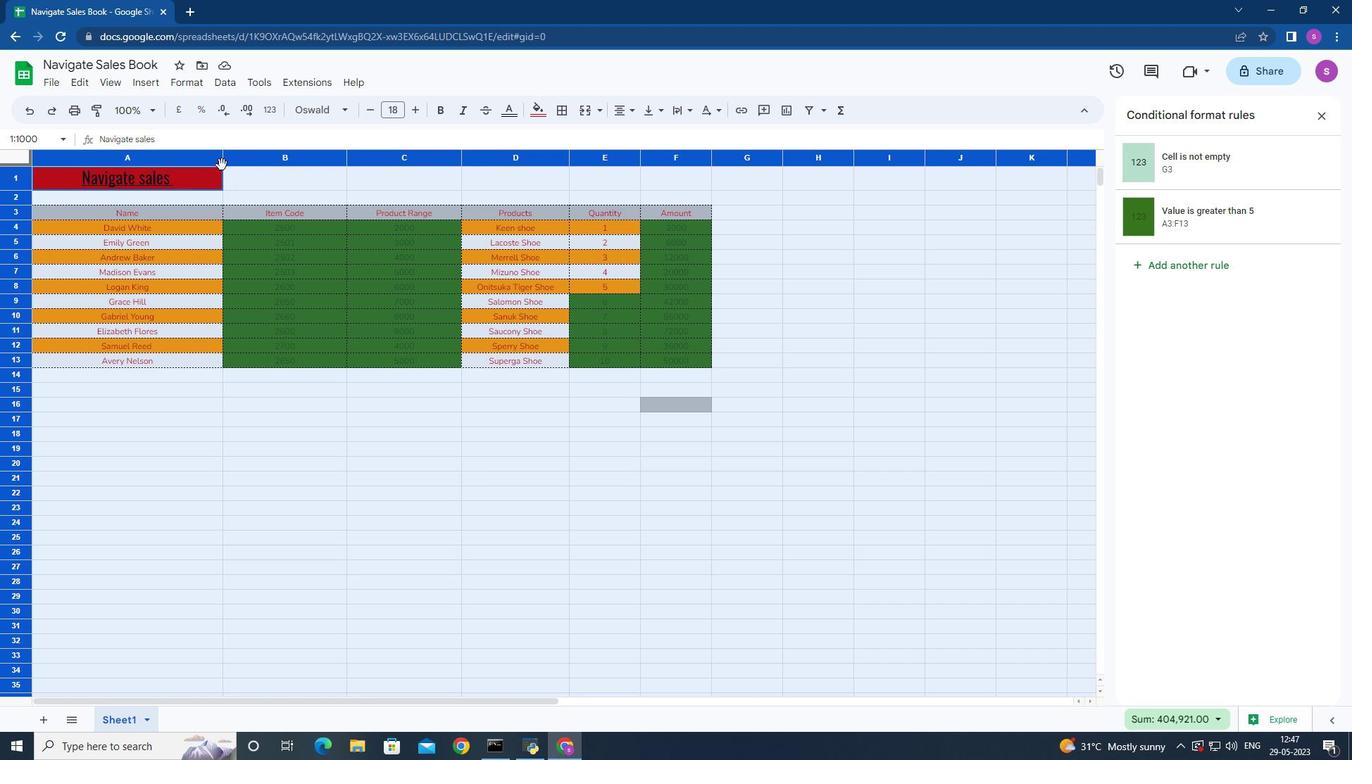 
Action: Mouse pressed left at (221, 164)
Screenshot: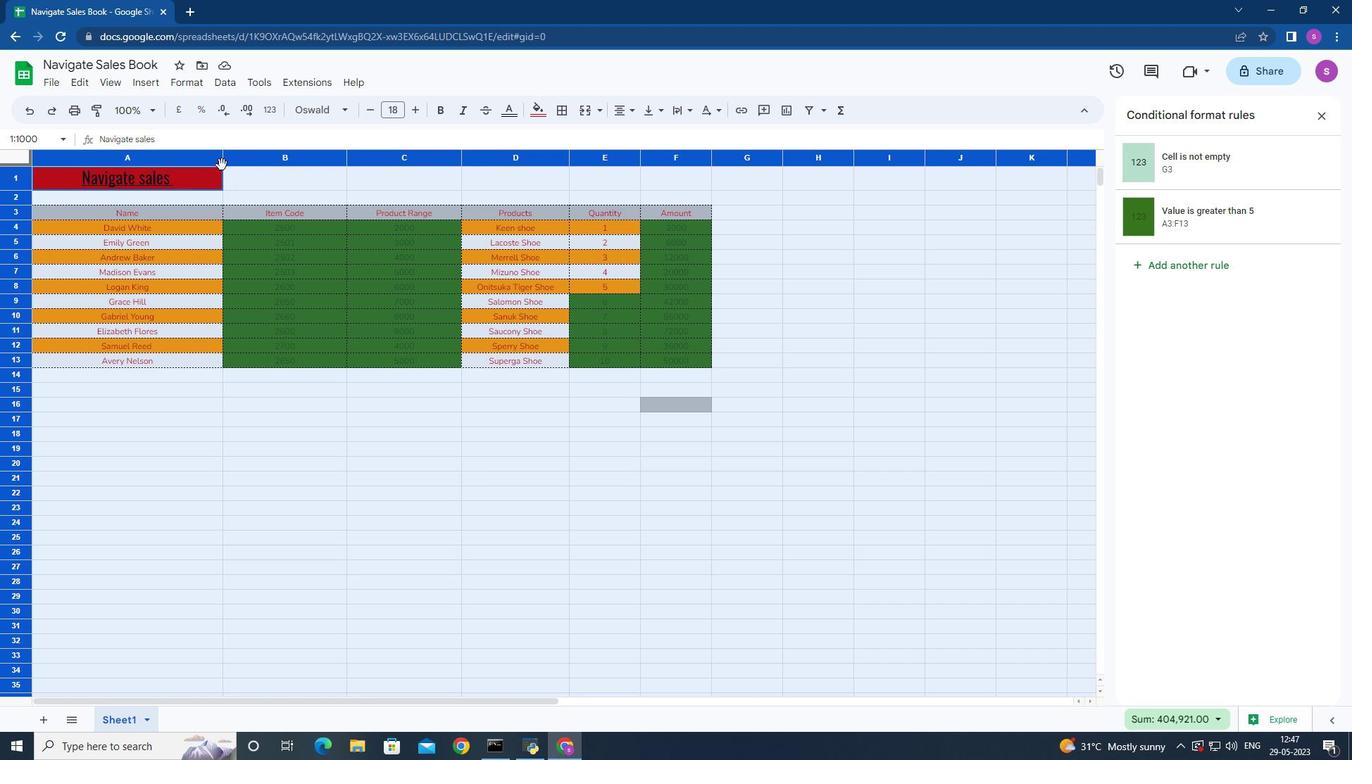 
Action: Mouse moved to (222, 160)
Screenshot: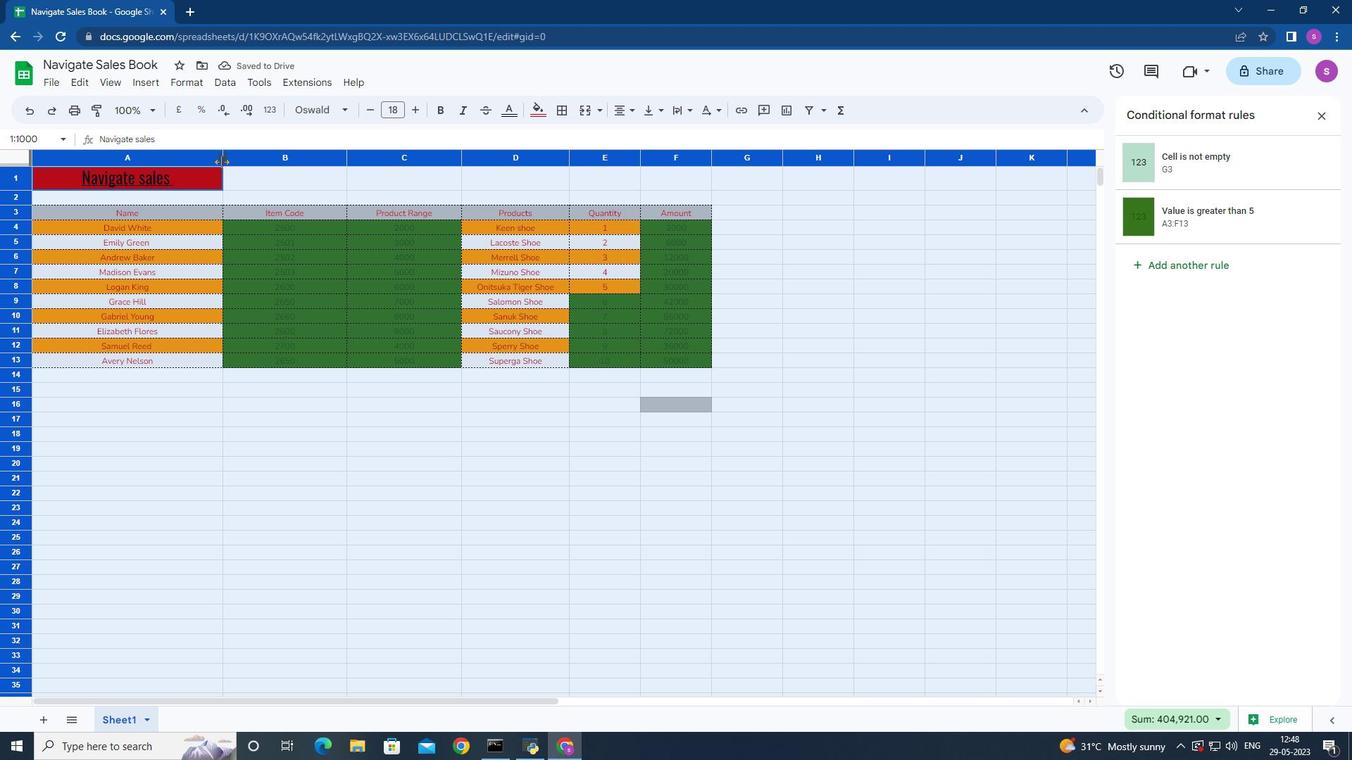 
Action: Mouse pressed left at (222, 160)
Screenshot: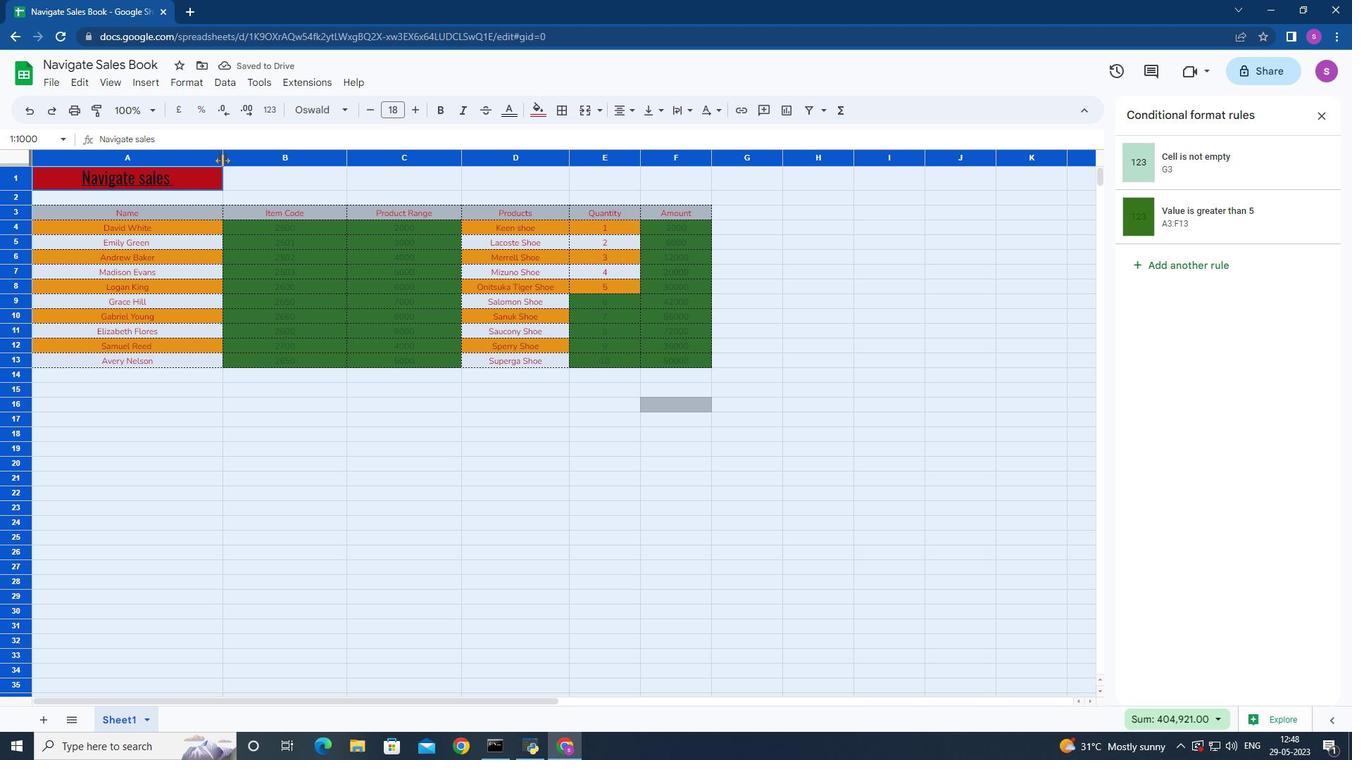 
Action: Mouse pressed left at (222, 160)
Screenshot: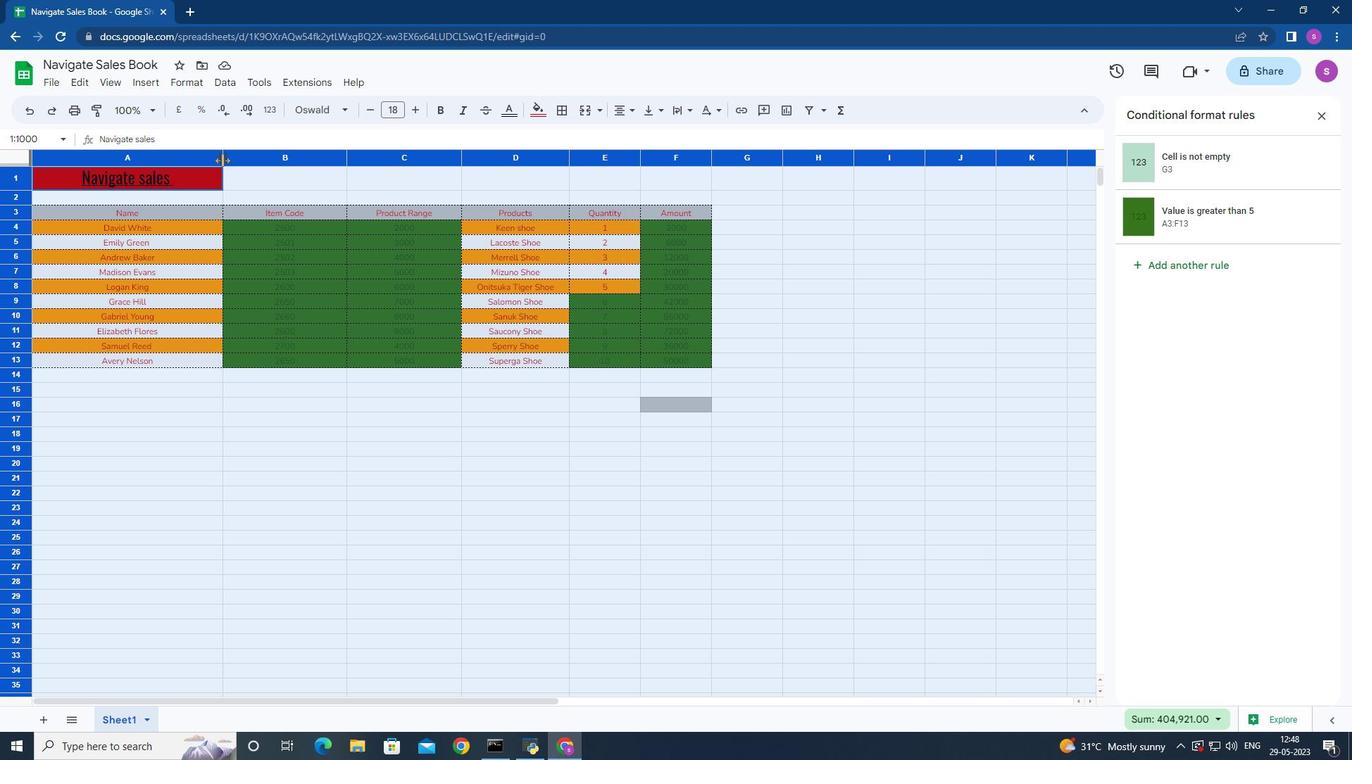 
Action: Mouse pressed left at (222, 160)
Screenshot: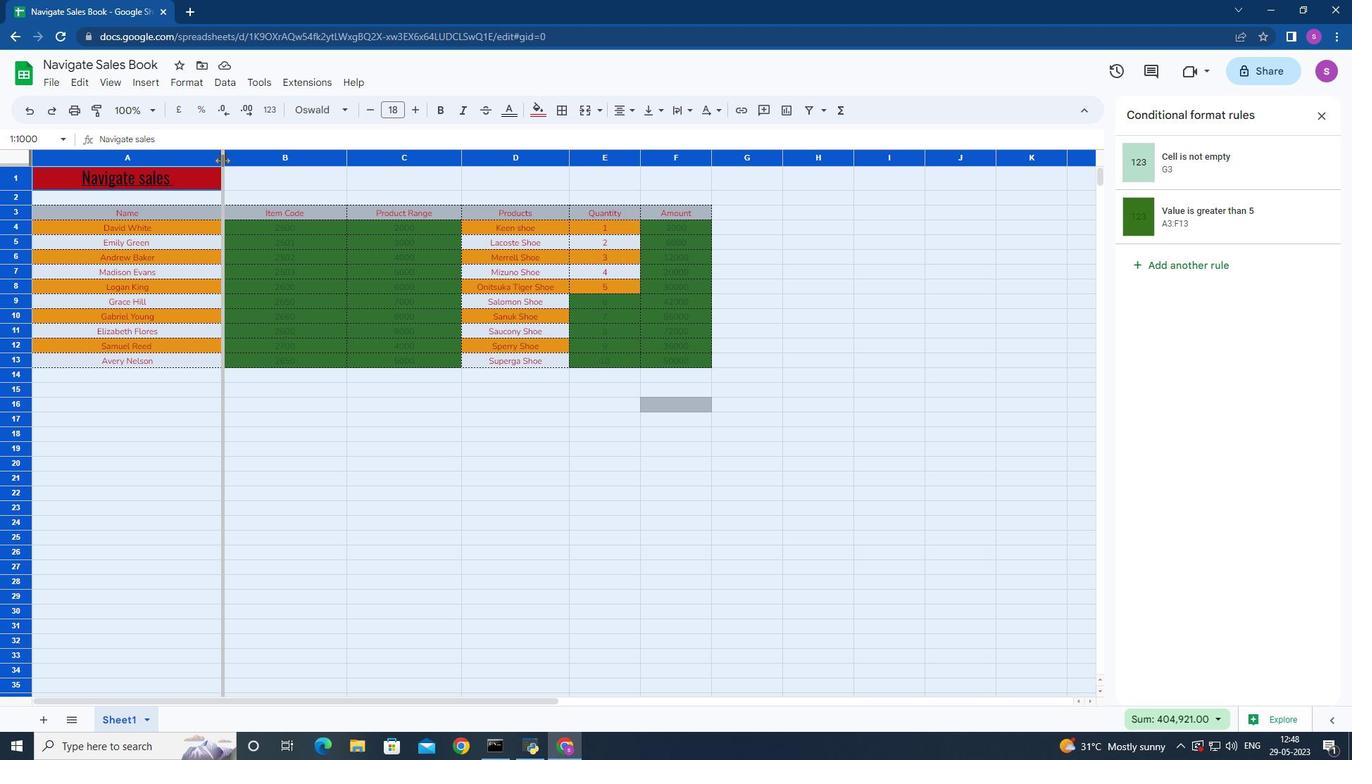 
Action: Mouse pressed left at (222, 160)
Screenshot: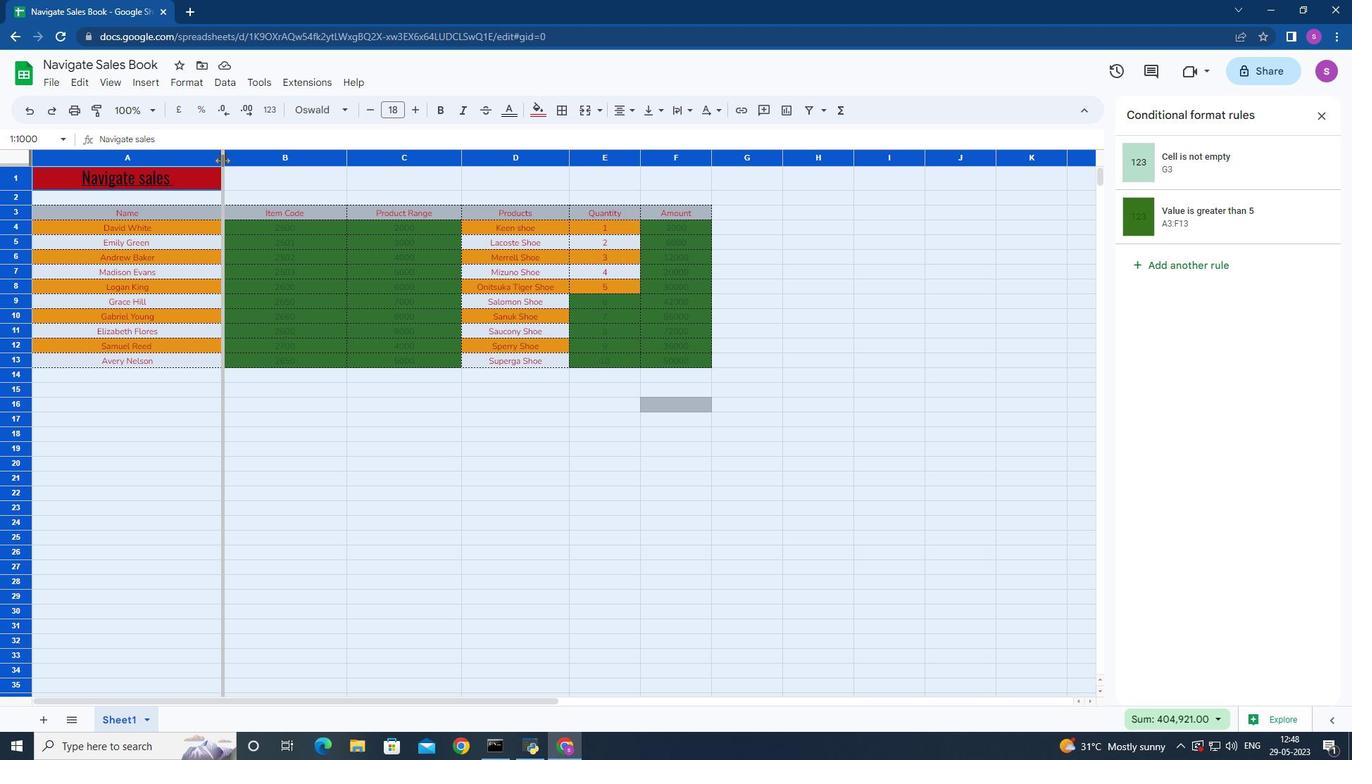 
Action: Mouse moved to (515, 364)
Screenshot: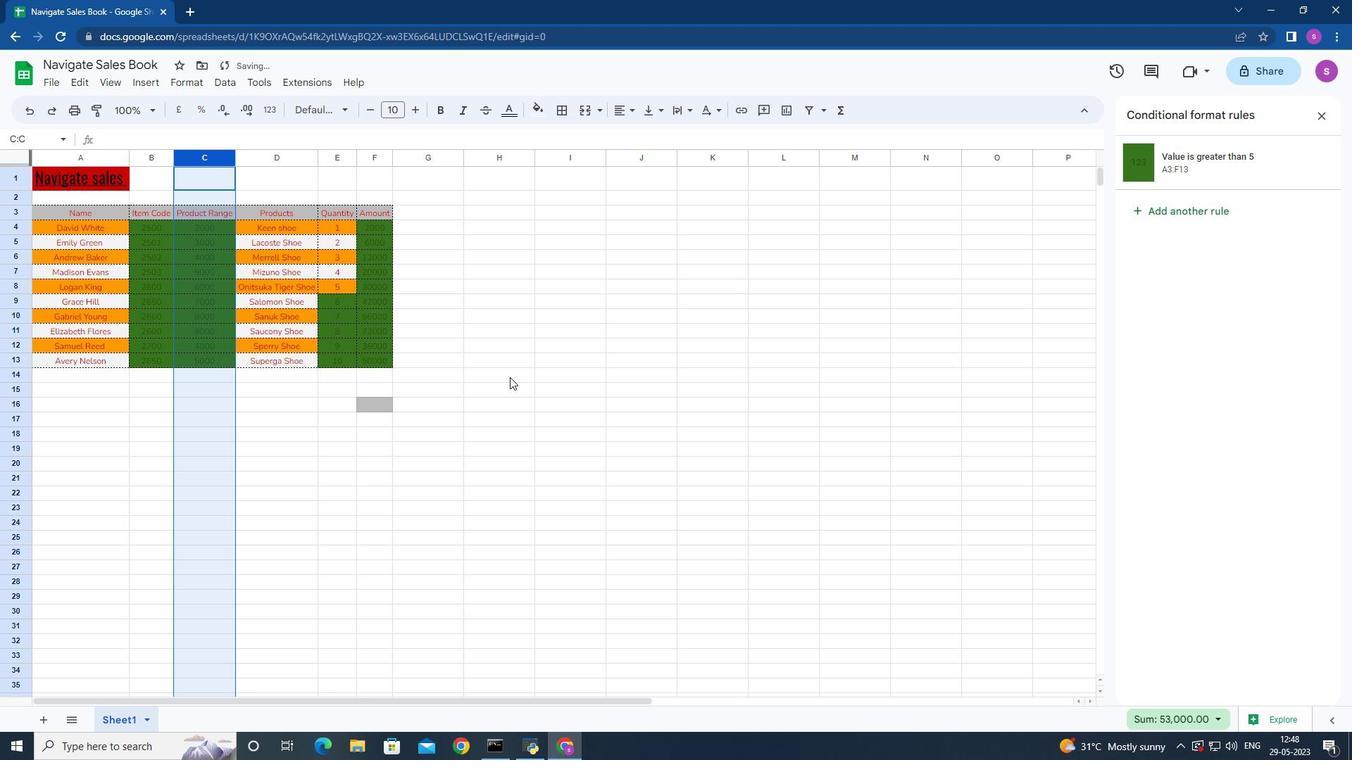 
Action: Mouse pressed left at (515, 364)
Screenshot: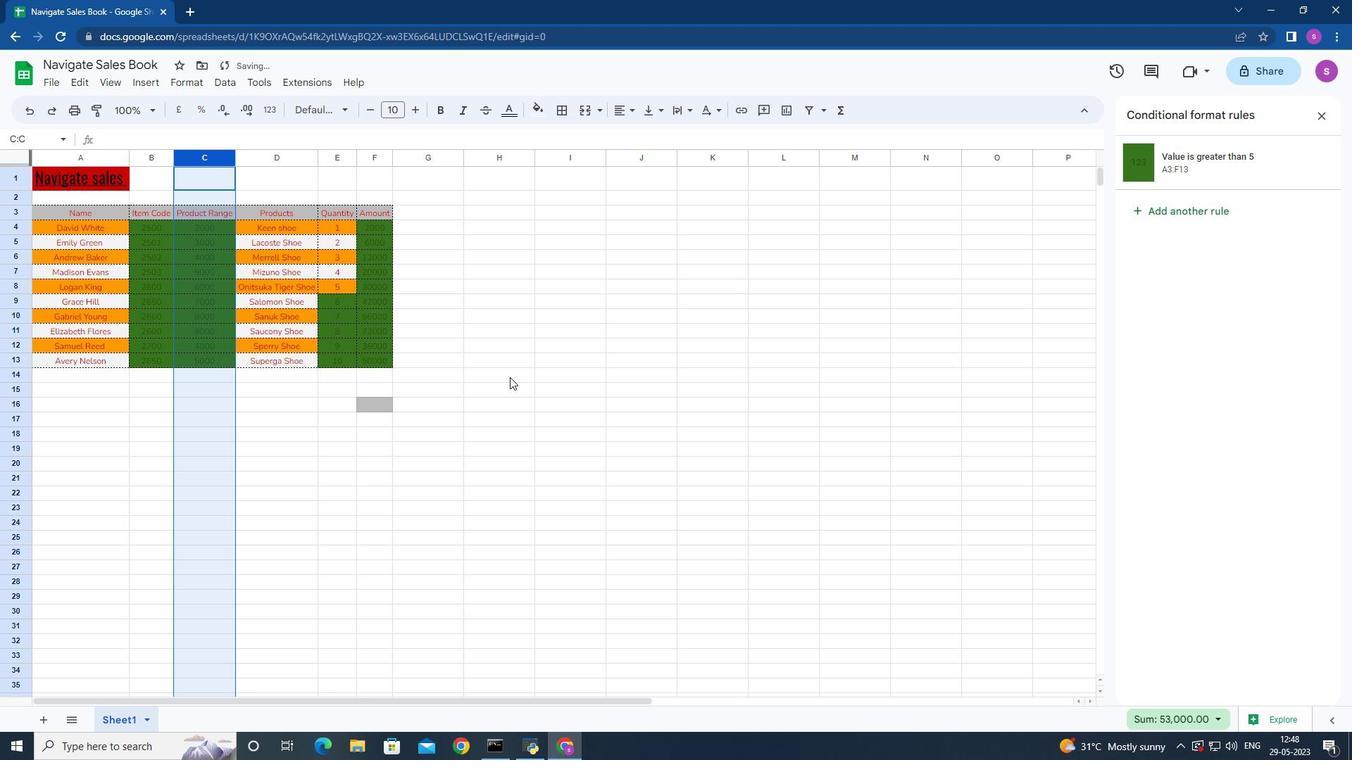 
Action: Mouse moved to (226, 78)
Screenshot: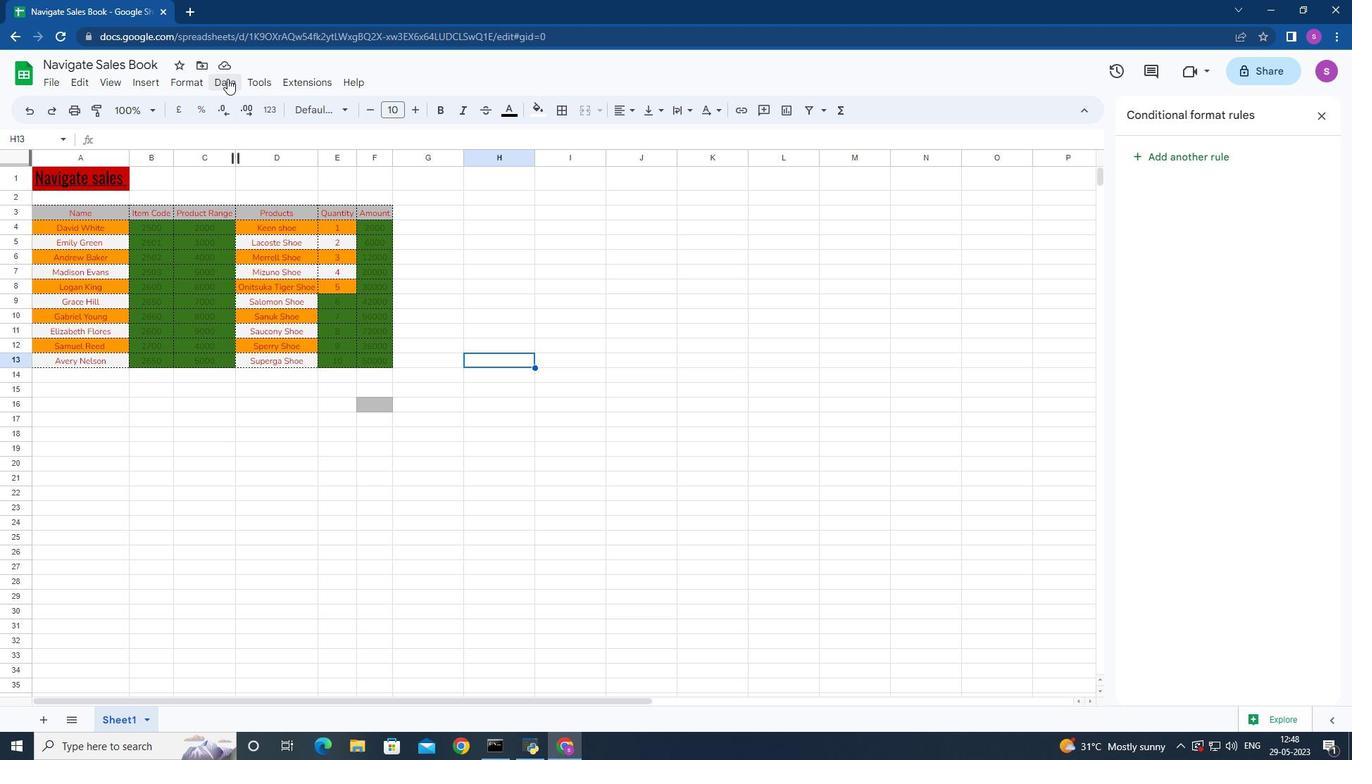 
Action: Mouse pressed left at (226, 78)
Screenshot: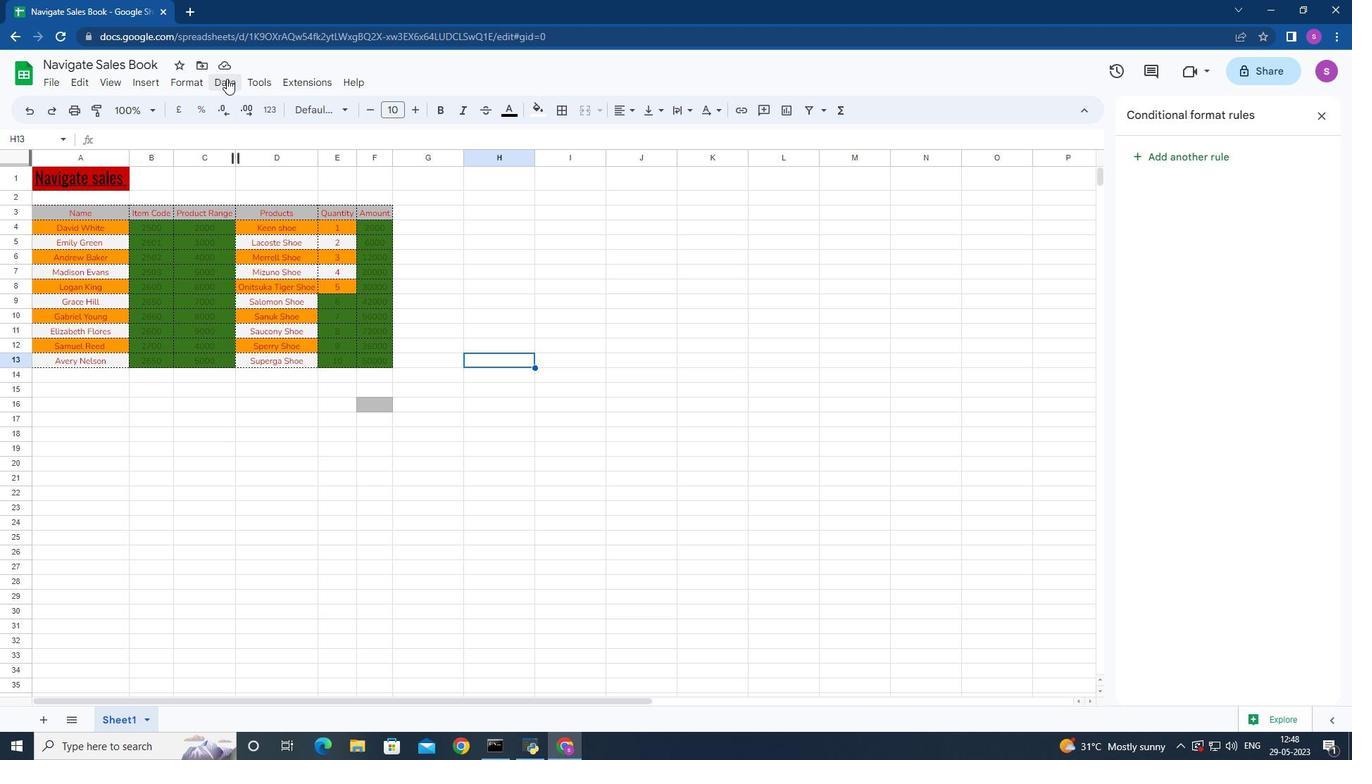 
Action: Mouse moved to (554, 269)
Screenshot: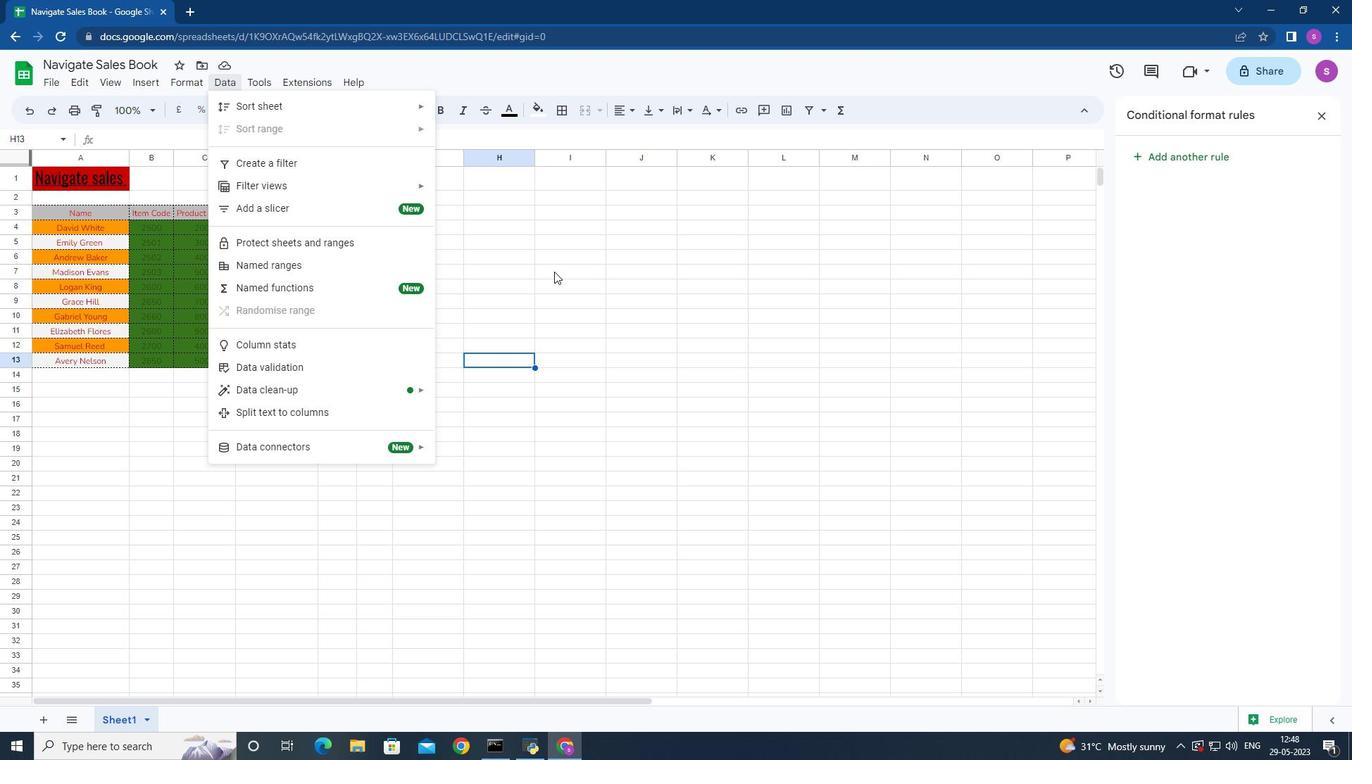 
Action: Mouse pressed left at (554, 269)
Screenshot: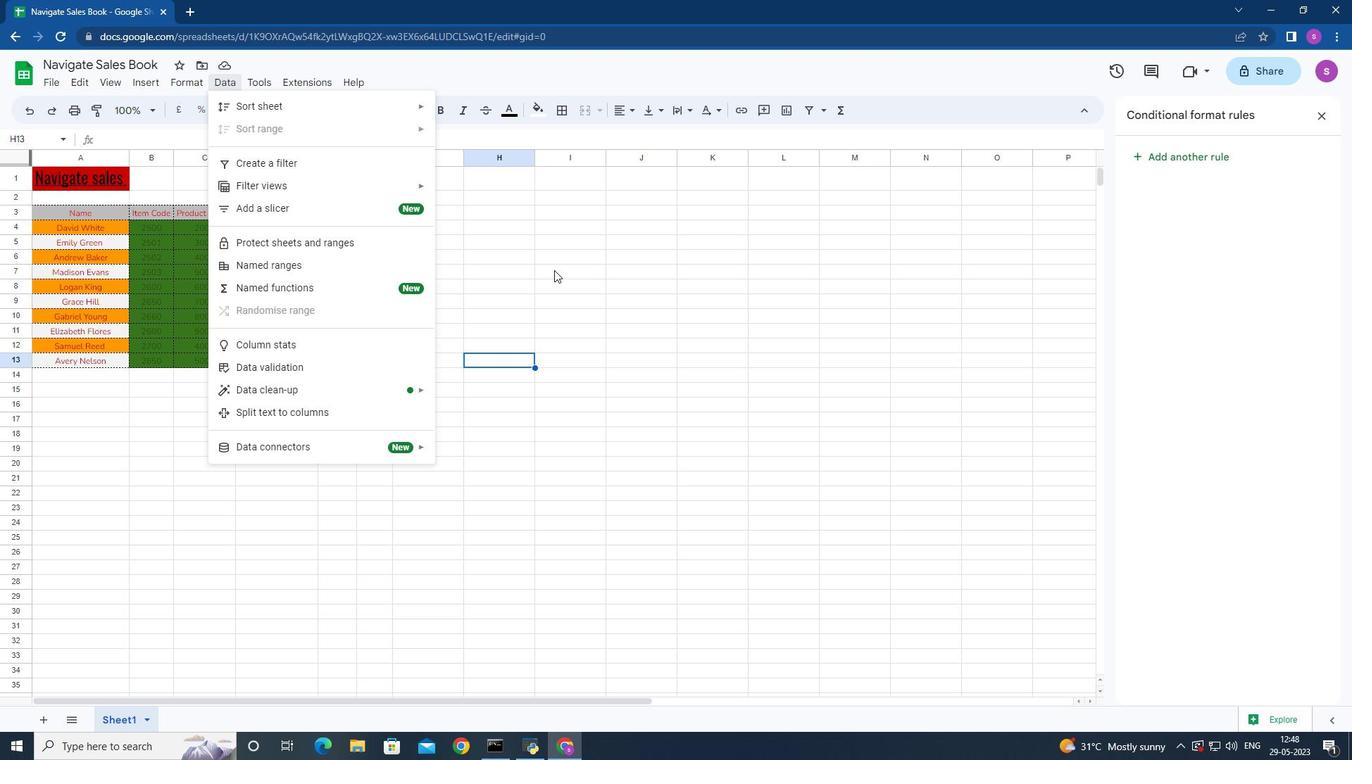 
Action: Mouse moved to (34, 223)
Screenshot: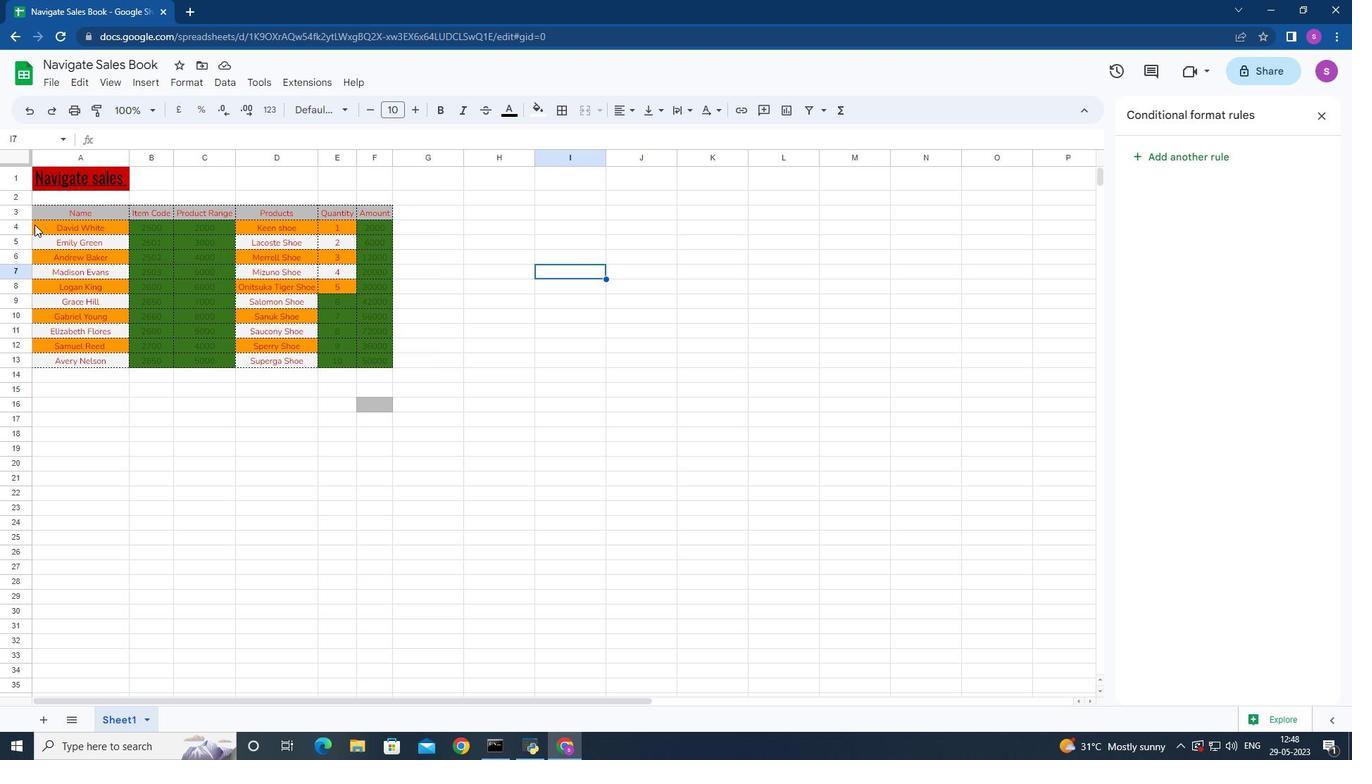 
Action: Mouse pressed left at (34, 223)
Screenshot: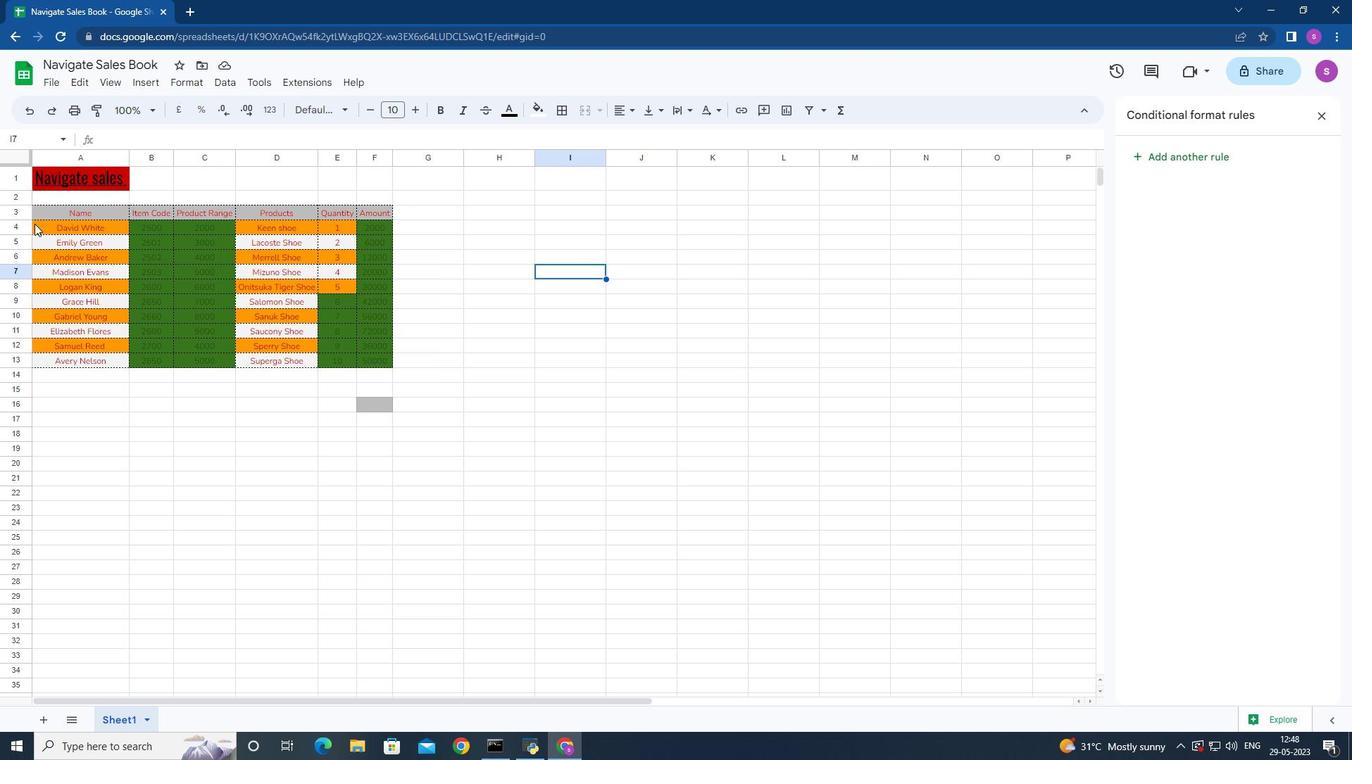 
Action: Mouse moved to (227, 79)
Screenshot: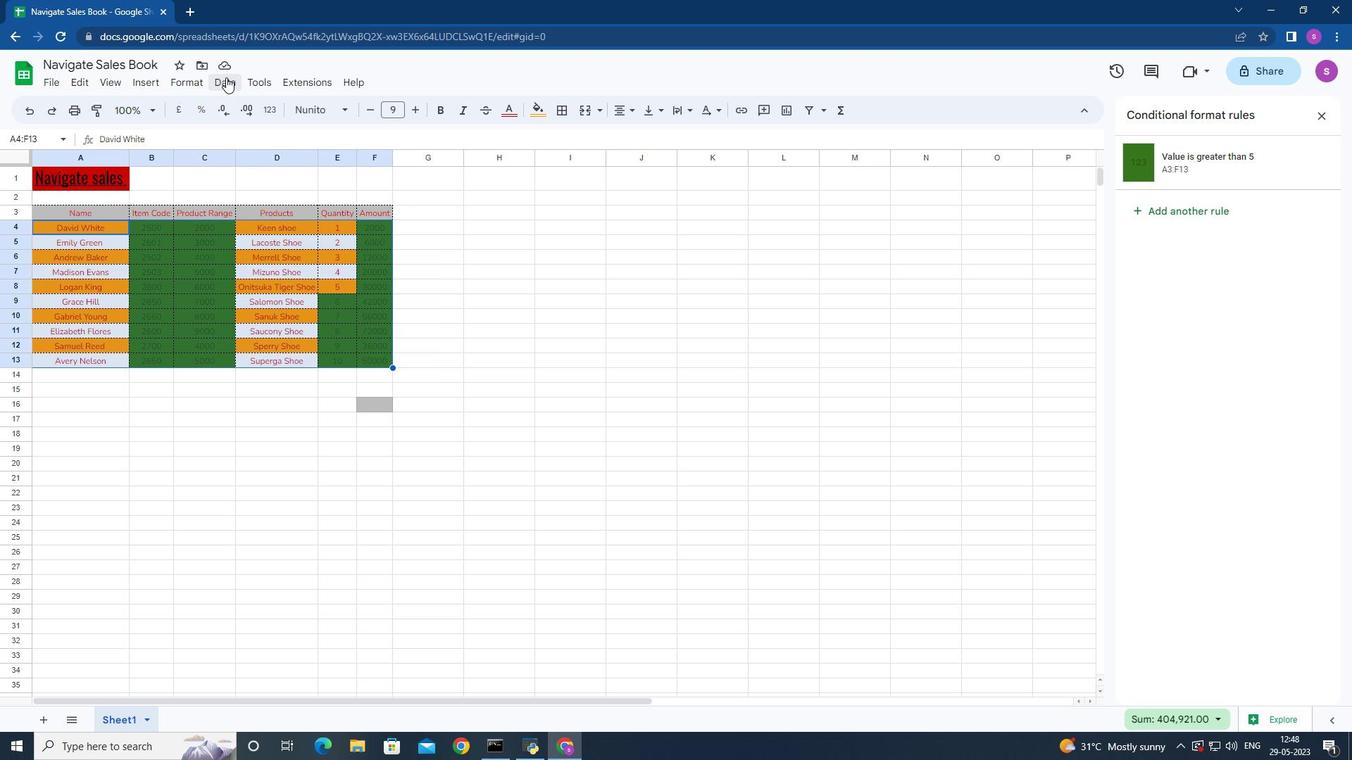 
Action: Mouse pressed left at (227, 79)
Screenshot: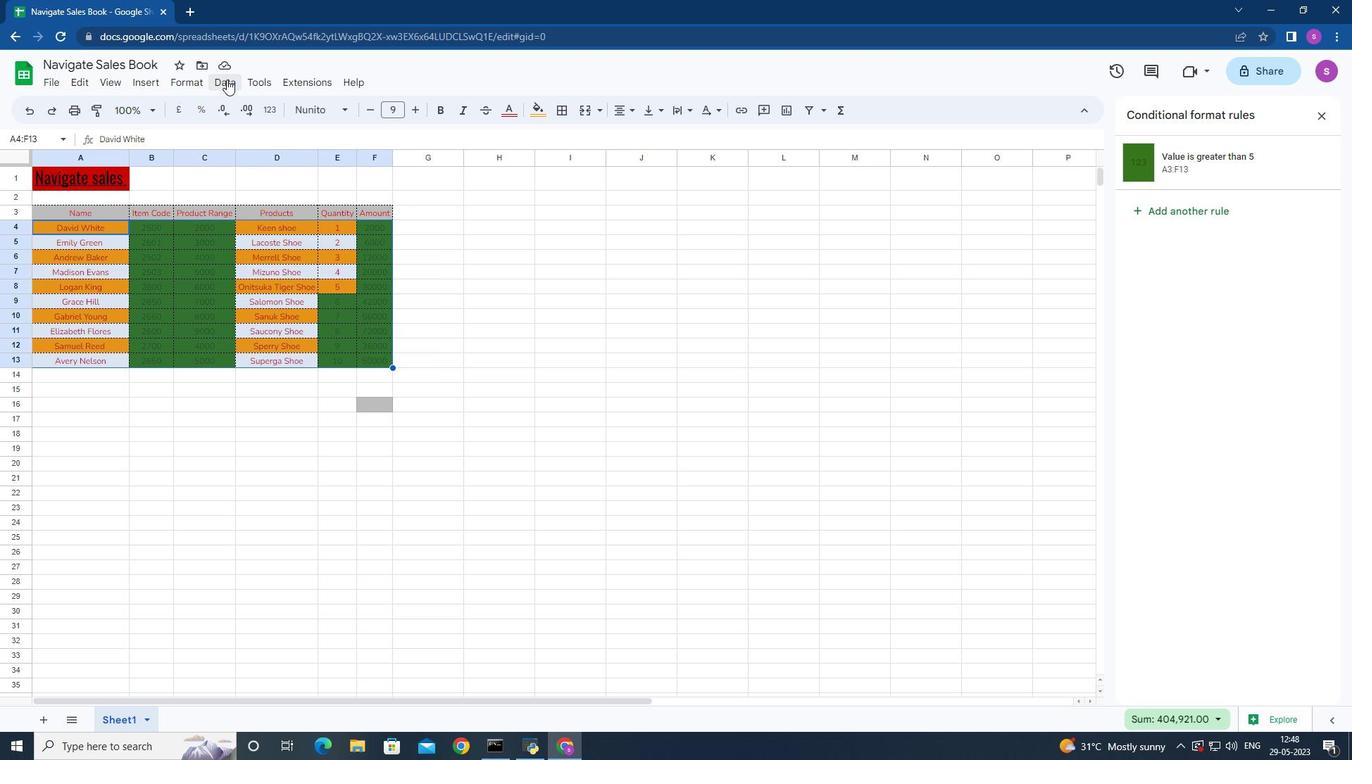 
Action: Mouse moved to (469, 155)
Screenshot: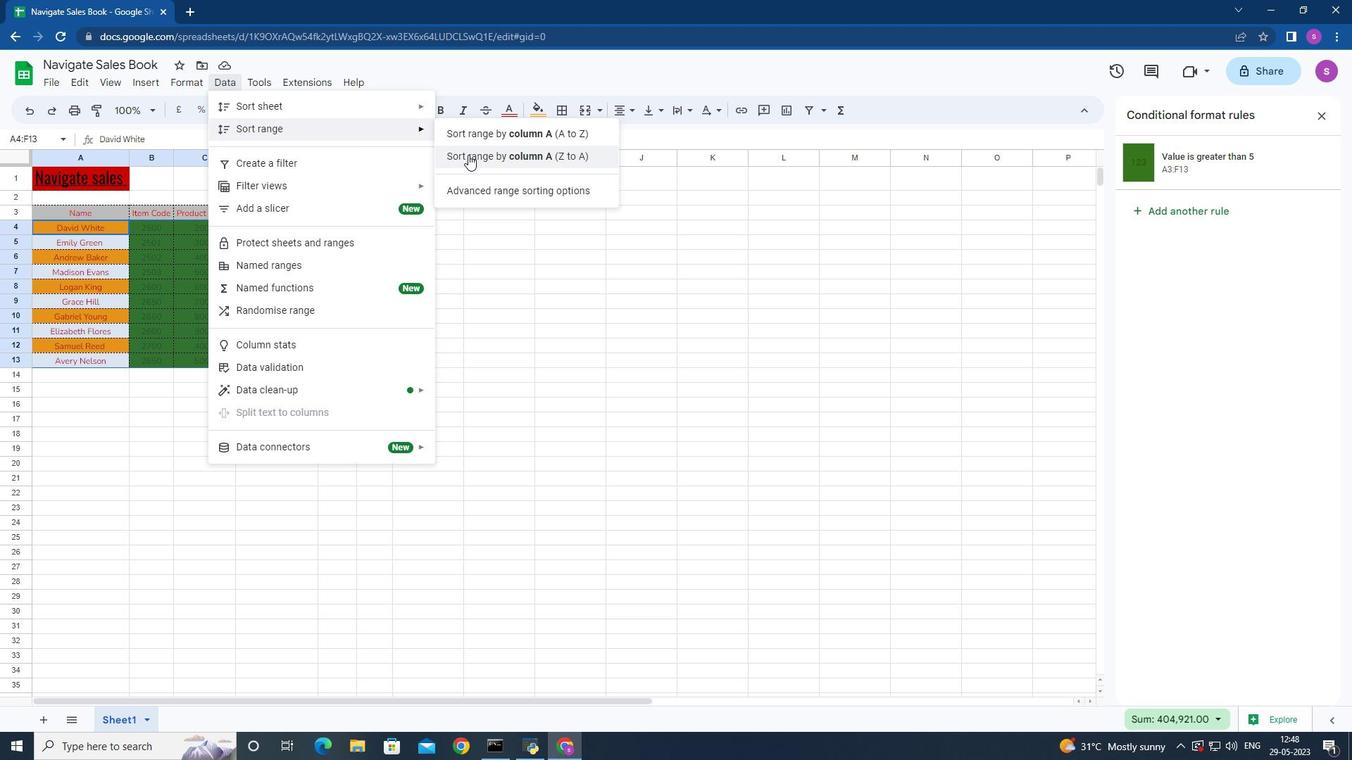 
Action: Mouse pressed left at (469, 155)
Screenshot: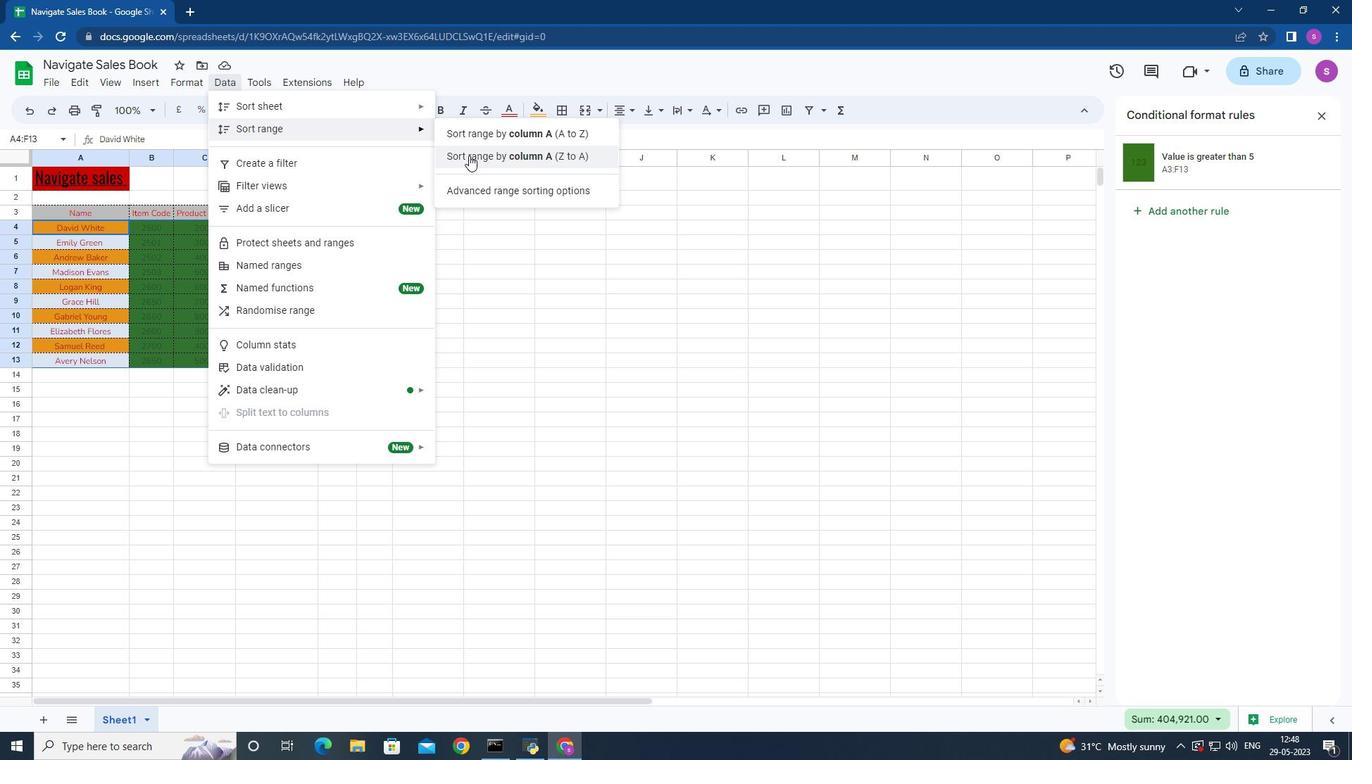 
Action: Mouse moved to (491, 343)
Screenshot: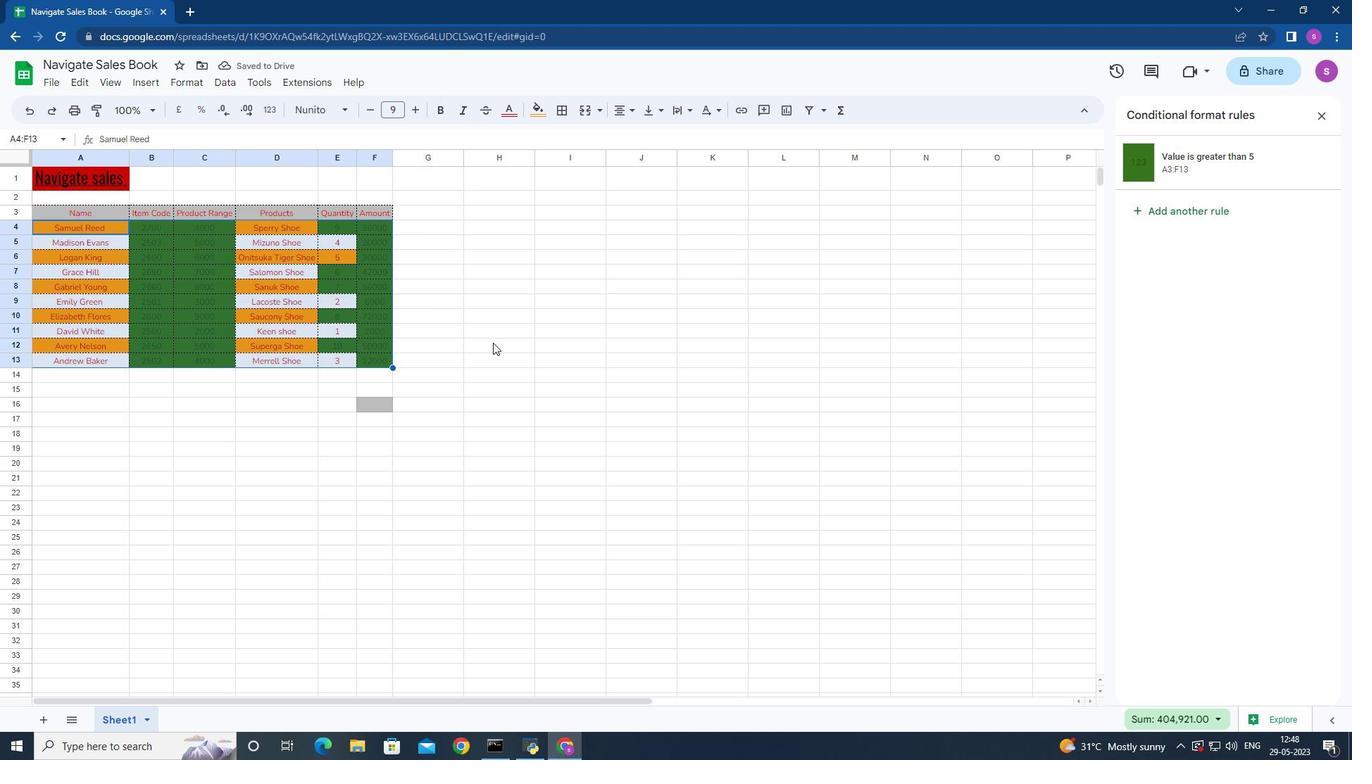 
